 Task: Create new invoice with Date Opened :15-Apr-23, Select Customer: Razzoos Cajun Cafe, Terms: Payment Term 1. Make invoice entry for item-1 with Date: 15-Apr-23, Description: _x000D_
Michelob Ultra Amber Max Lager Bottles (12 oz x 12 ct), Action: Material, Income Account: Income:Sales, Quantity: 1, Unit Price: 20.6, Discount %: 9. Make entry for item-2 with Date: 15-Apr-23, Description: Drumstick Ice Cream , Action: Material, Income Account: Income:Sales, Quantity: 1, Unit Price: 12.25, Discount %: 6. Make entry for item-3 with Date: 15-Apr-23, Description: The Good Crisp Company Potato Chips Original, Action: Material, Income Account: Income:Sales, Quantity: 4, Unit Price: 13.25, Discount %: 8. Write Notes: Looking forward to serving you again.. Post Invoice with Post Date: 15-Apr-23, Post to Accounts: Assets:Accounts Receivable. Pay / Process Payment with Transaction Date: 15-May-23, Amount: 79.021, Transfer Account: Checking Account. Print Invoice, display notes by going to Option, then go to Display Tab and check Invoice Notes.
Action: Mouse moved to (155, 26)
Screenshot: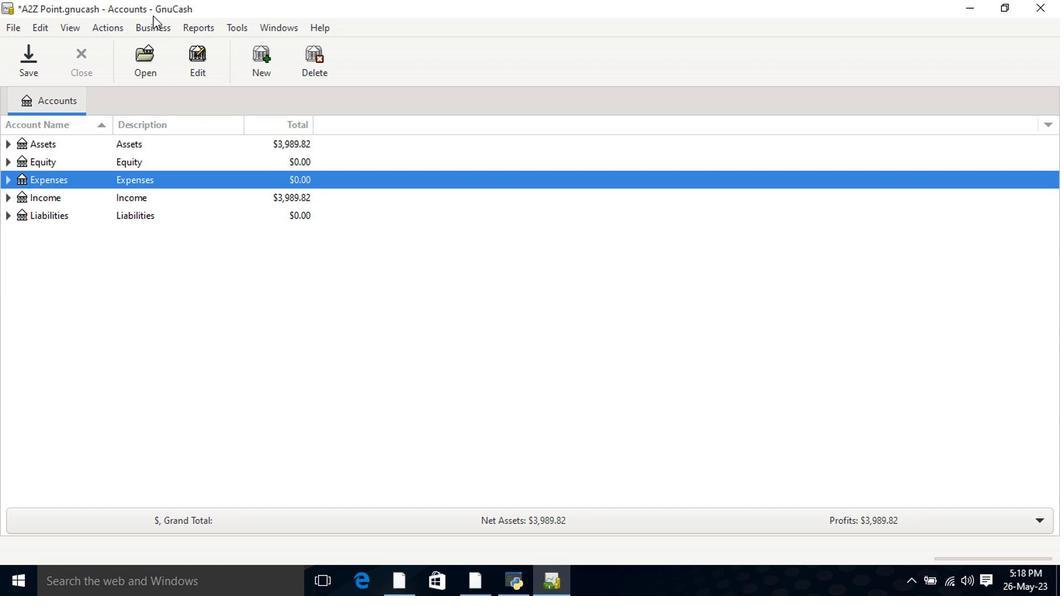 
Action: Mouse pressed left at (155, 26)
Screenshot: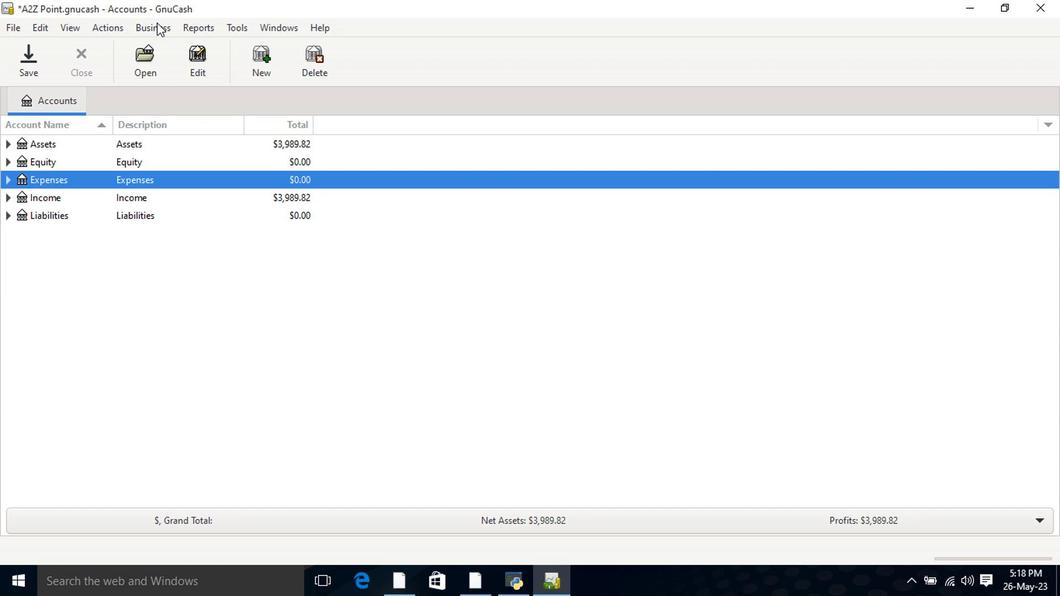
Action: Mouse moved to (342, 113)
Screenshot: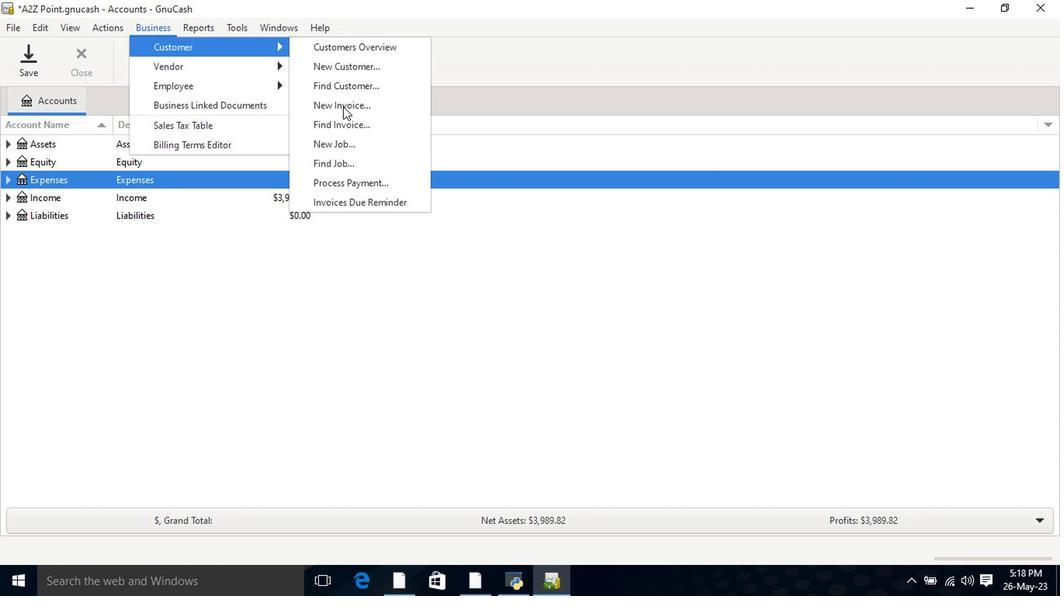 
Action: Mouse pressed left at (342, 113)
Screenshot: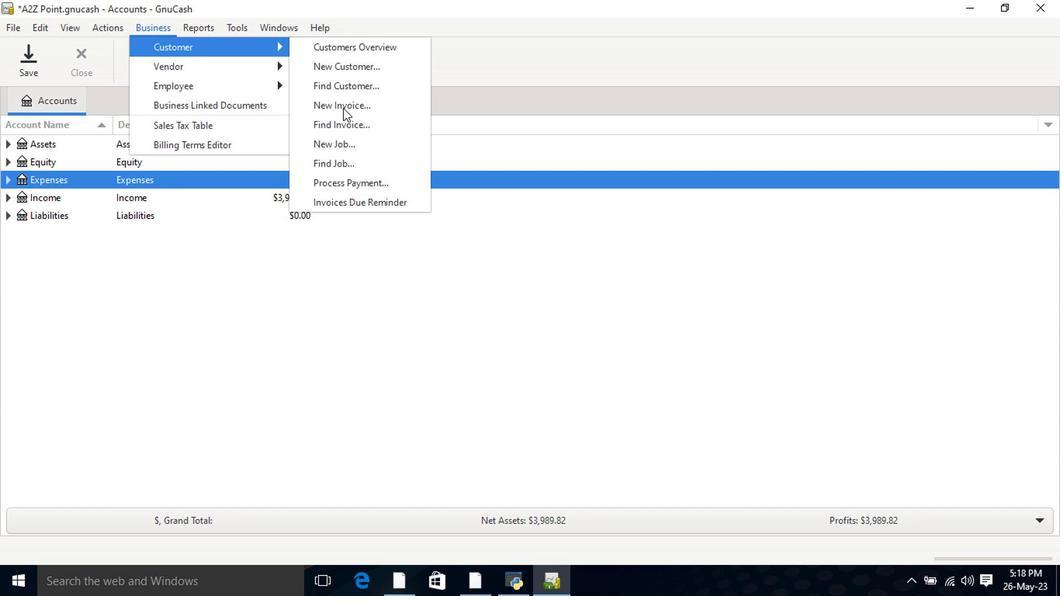 
Action: Mouse moved to (632, 240)
Screenshot: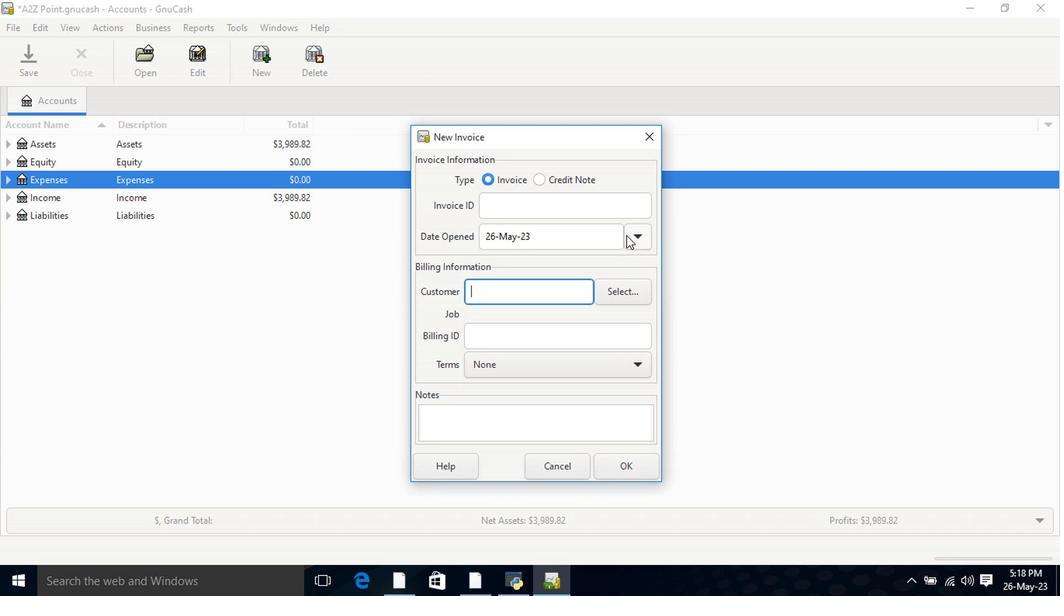 
Action: Mouse pressed left at (632, 240)
Screenshot: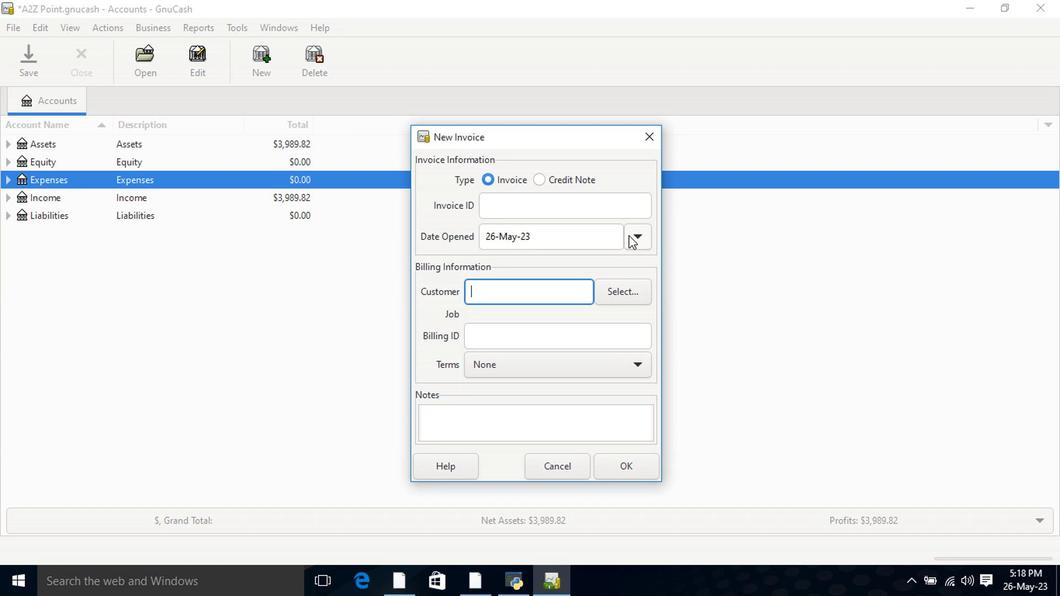 
Action: Mouse moved to (521, 264)
Screenshot: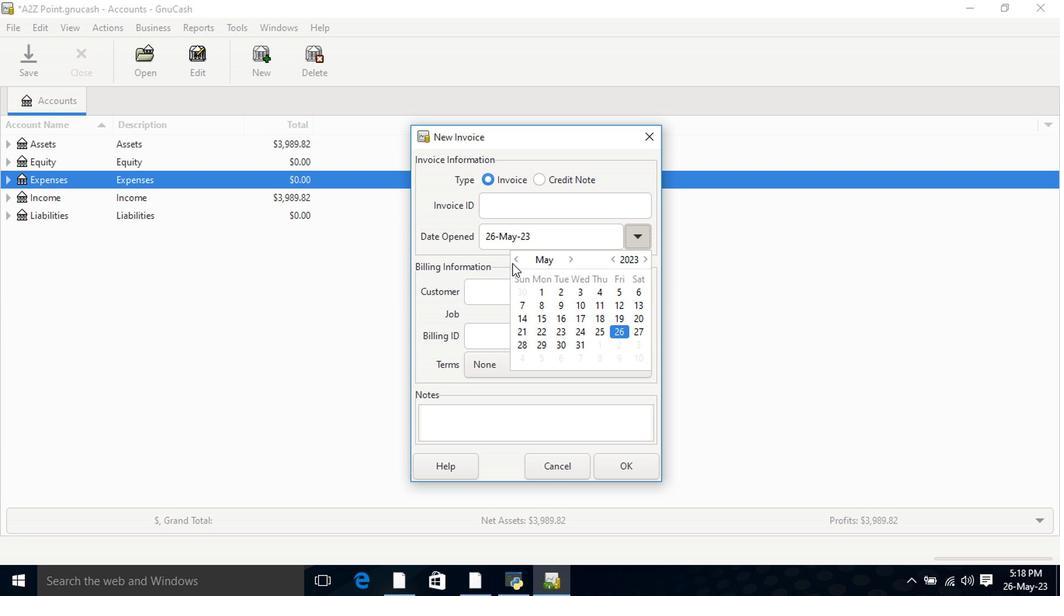 
Action: Mouse pressed left at (521, 264)
Screenshot: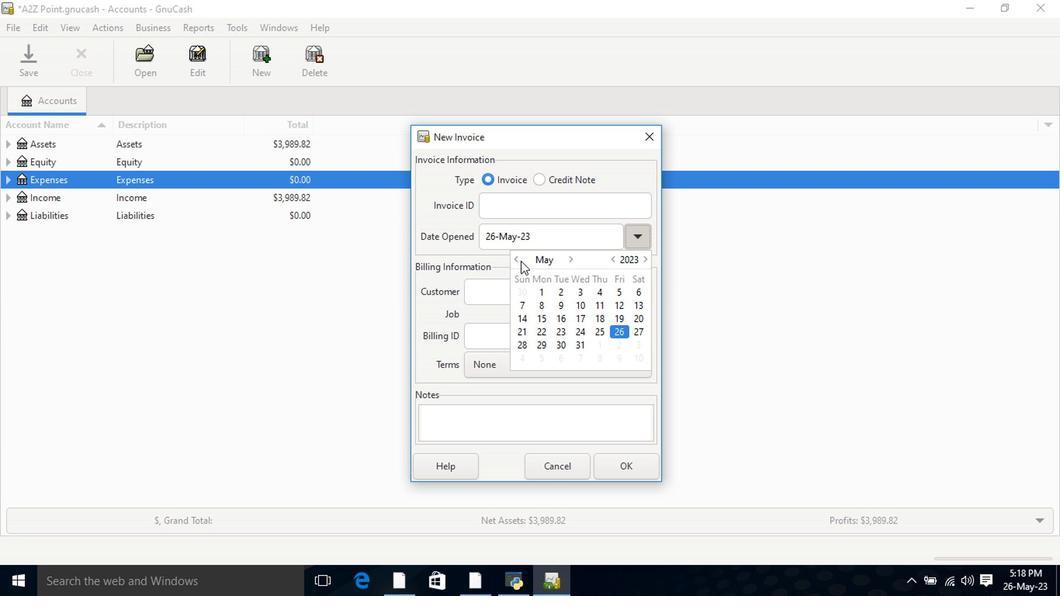 
Action: Mouse moved to (639, 240)
Screenshot: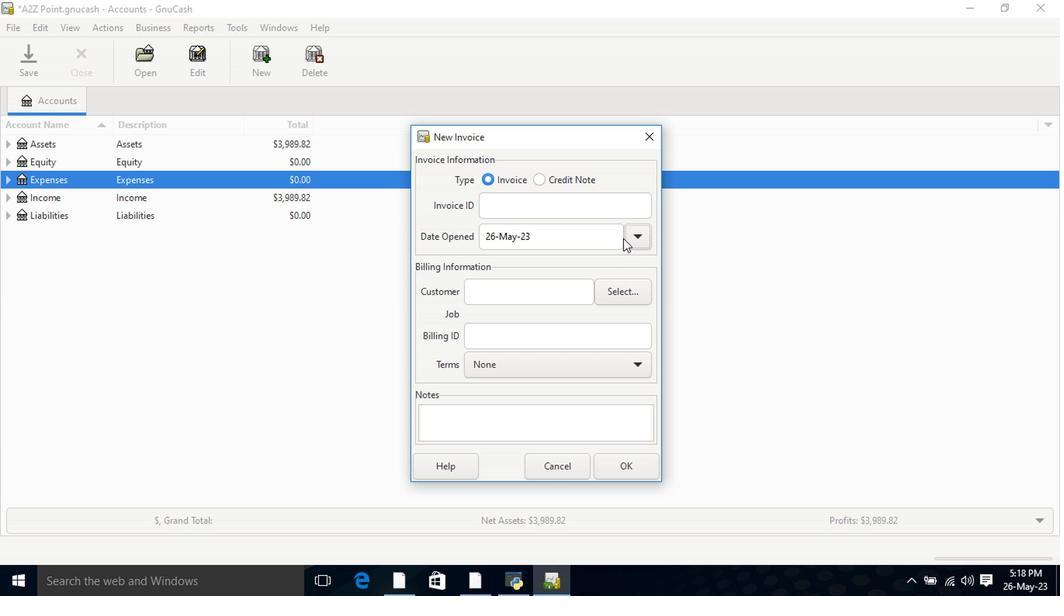 
Action: Mouse pressed left at (639, 240)
Screenshot: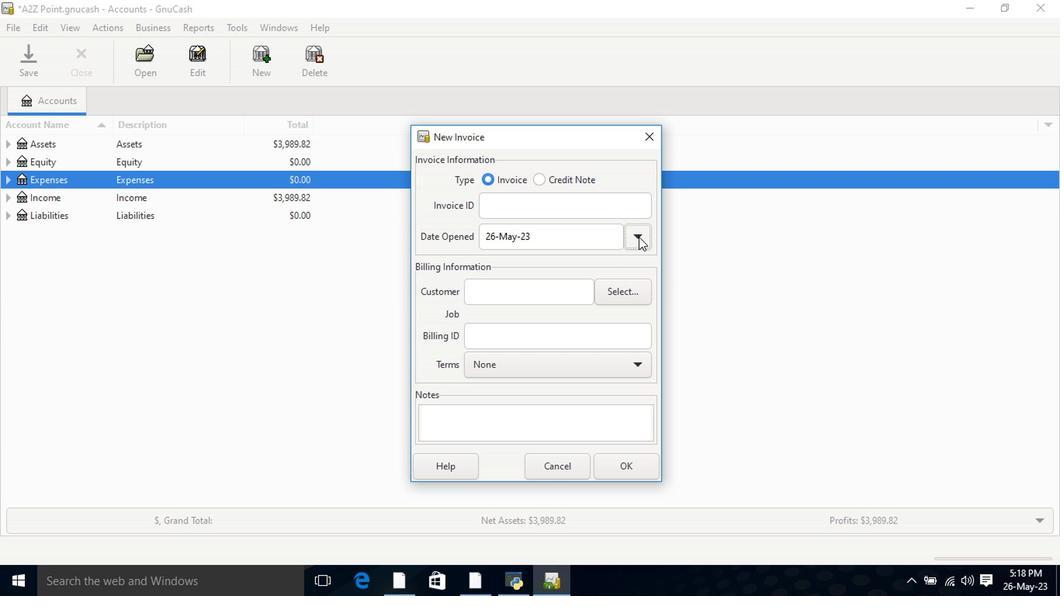 
Action: Mouse moved to (515, 263)
Screenshot: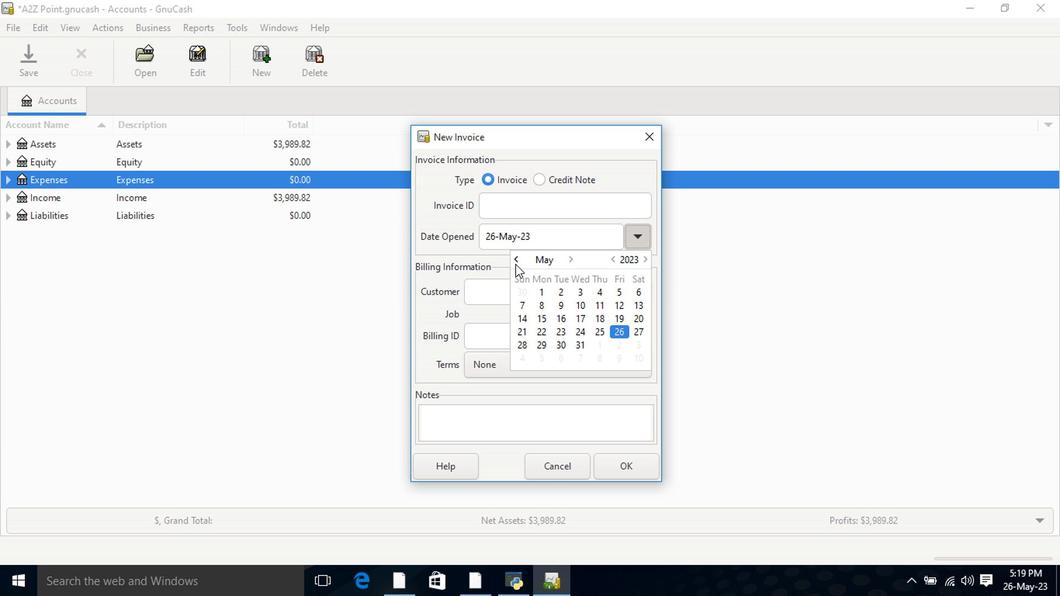 
Action: Mouse pressed left at (515, 263)
Screenshot: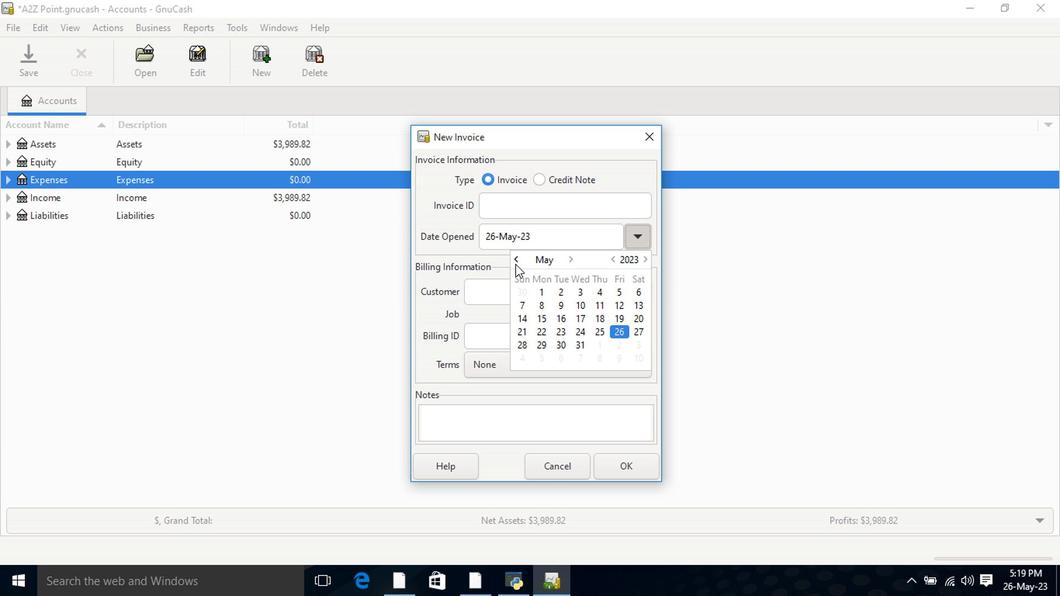 
Action: Mouse moved to (638, 320)
Screenshot: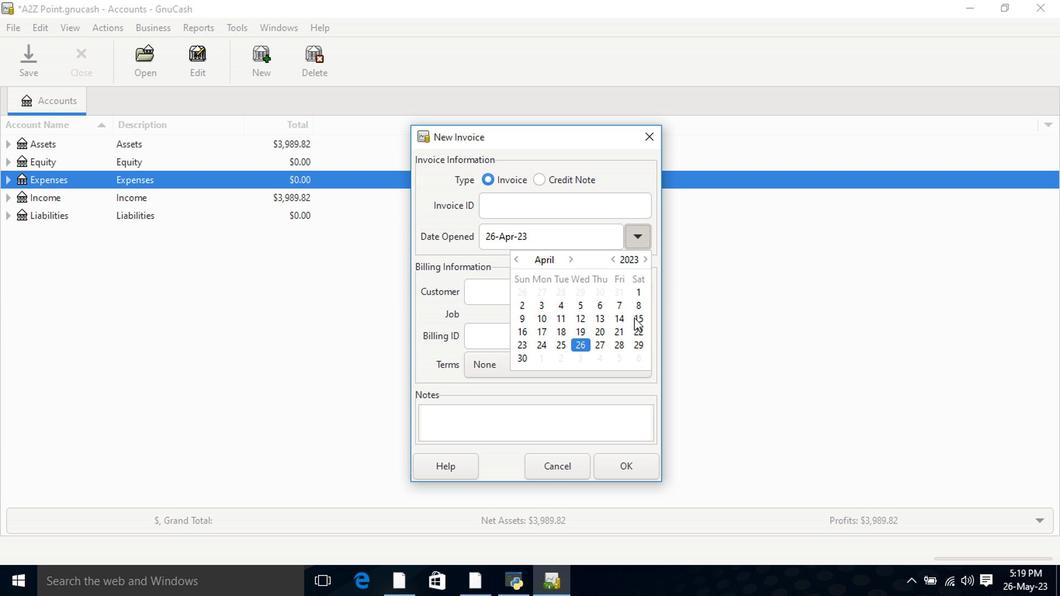 
Action: Mouse pressed left at (638, 320)
Screenshot: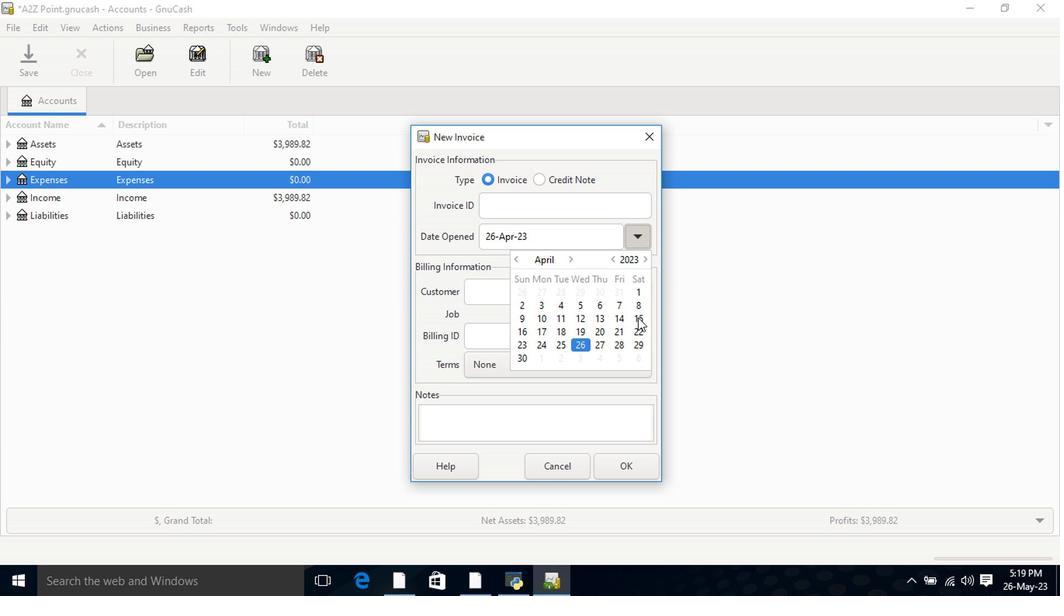 
Action: Mouse pressed left at (638, 320)
Screenshot: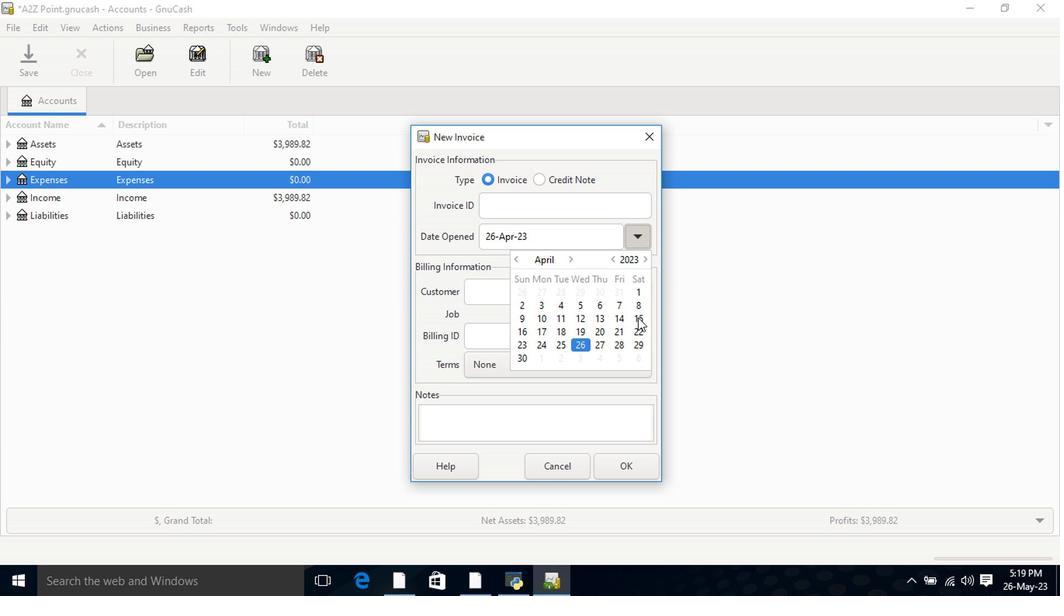 
Action: Mouse moved to (553, 292)
Screenshot: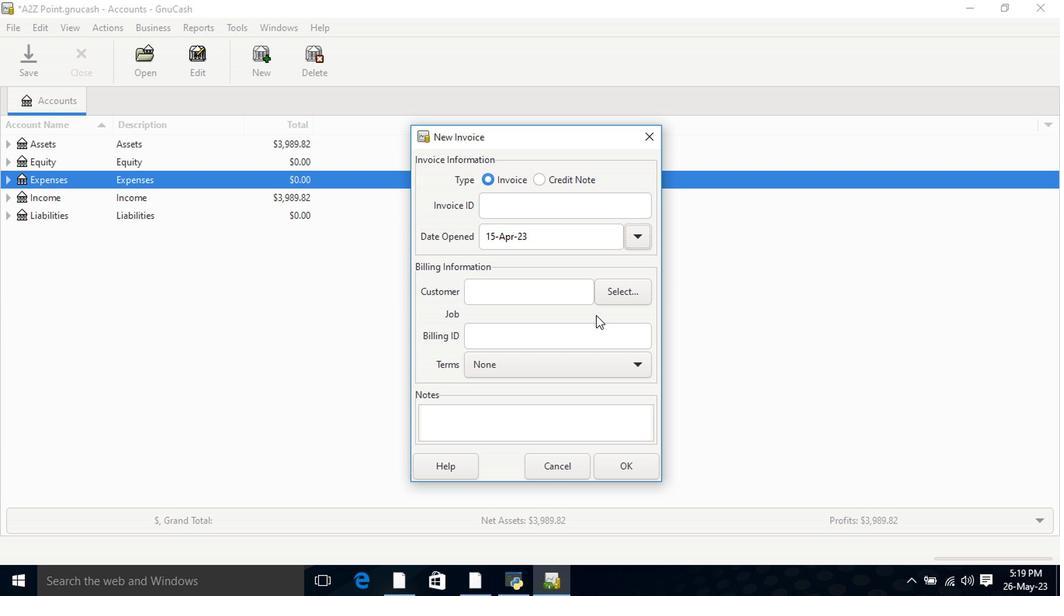 
Action: Mouse pressed left at (553, 292)
Screenshot: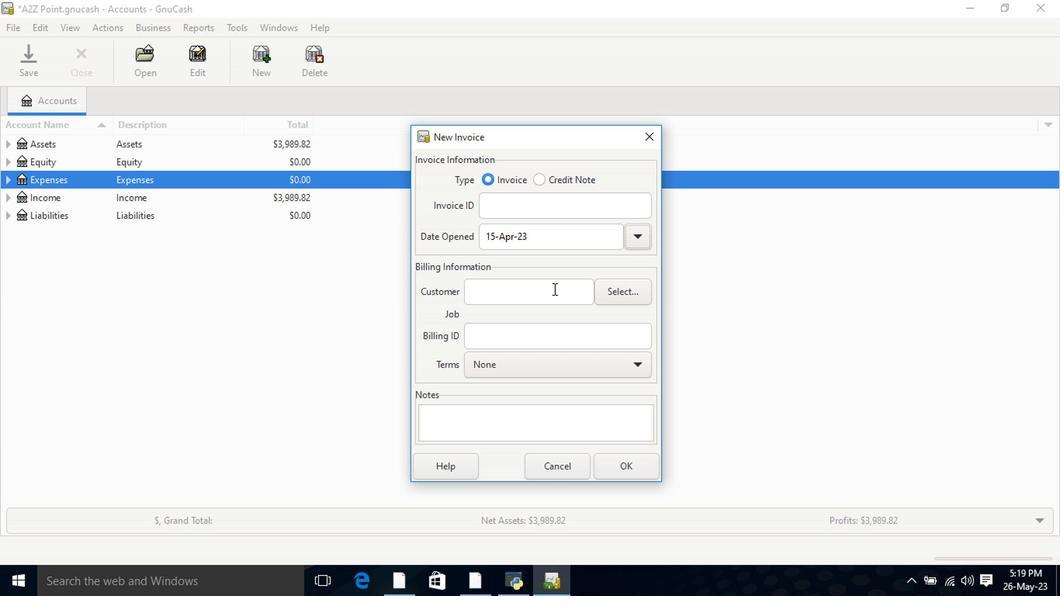 
Action: Key pressed <Key.shift>Razz
Screenshot: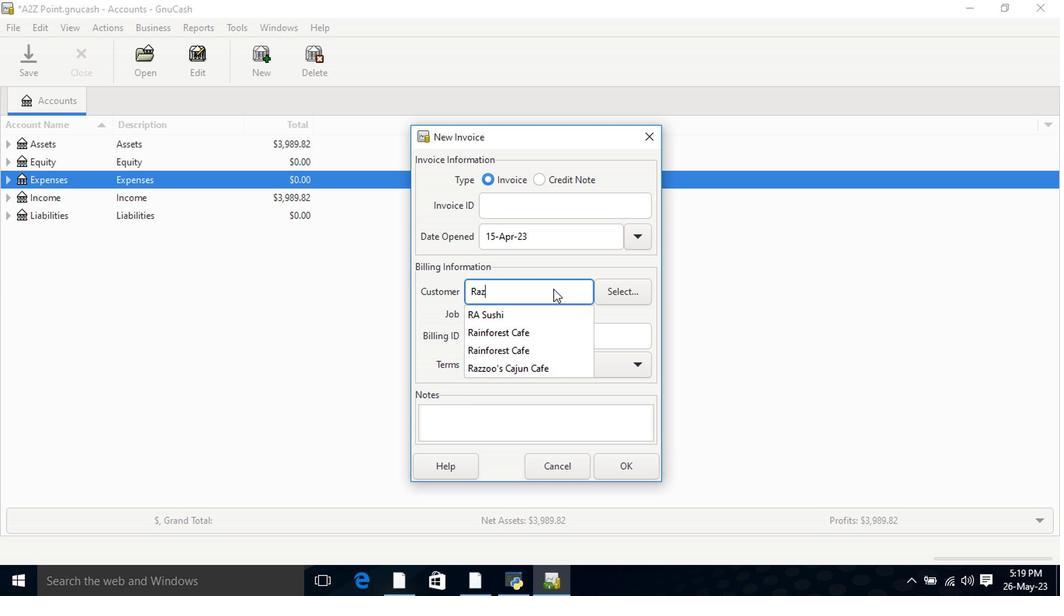 
Action: Mouse moved to (535, 313)
Screenshot: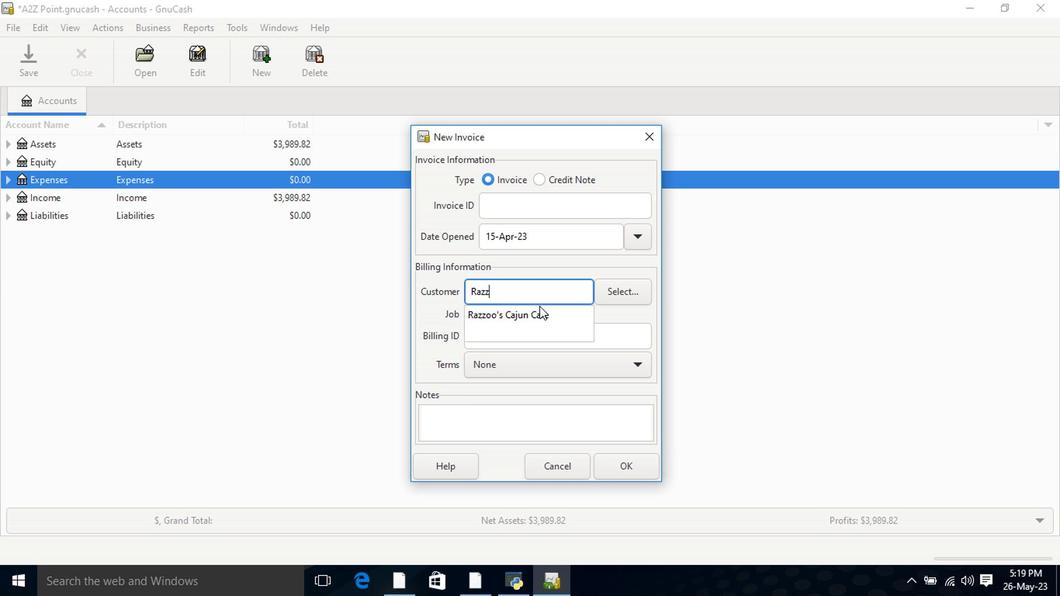 
Action: Mouse pressed left at (535, 313)
Screenshot: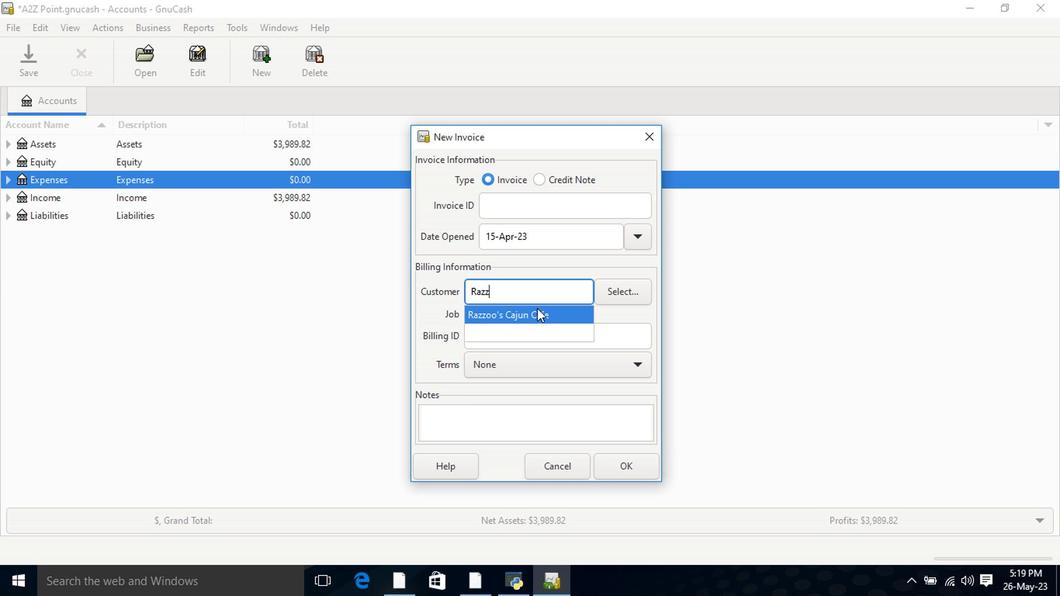 
Action: Mouse moved to (536, 381)
Screenshot: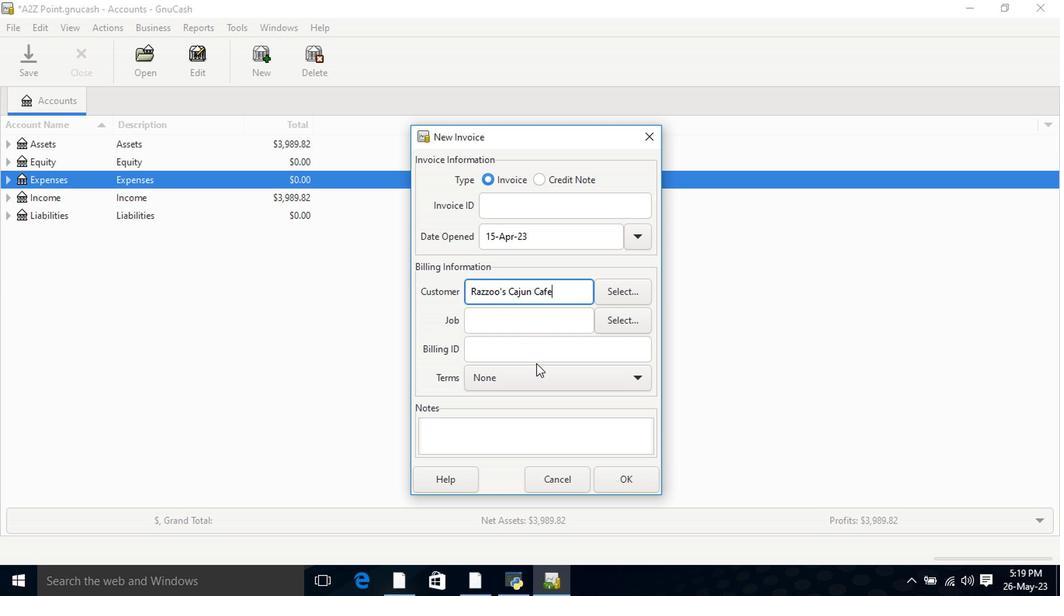 
Action: Mouse pressed left at (536, 381)
Screenshot: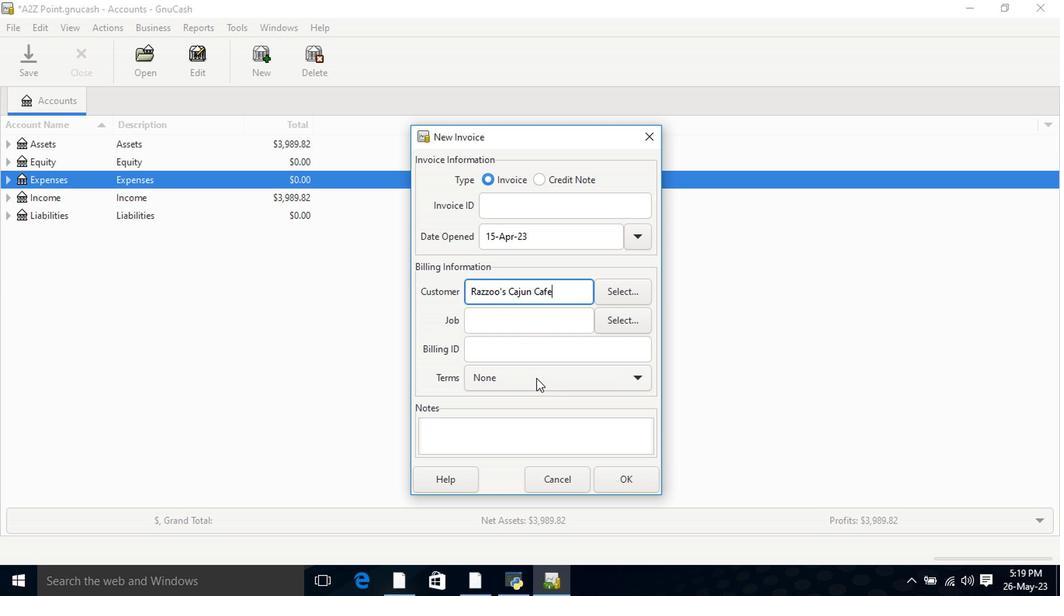 
Action: Mouse moved to (534, 399)
Screenshot: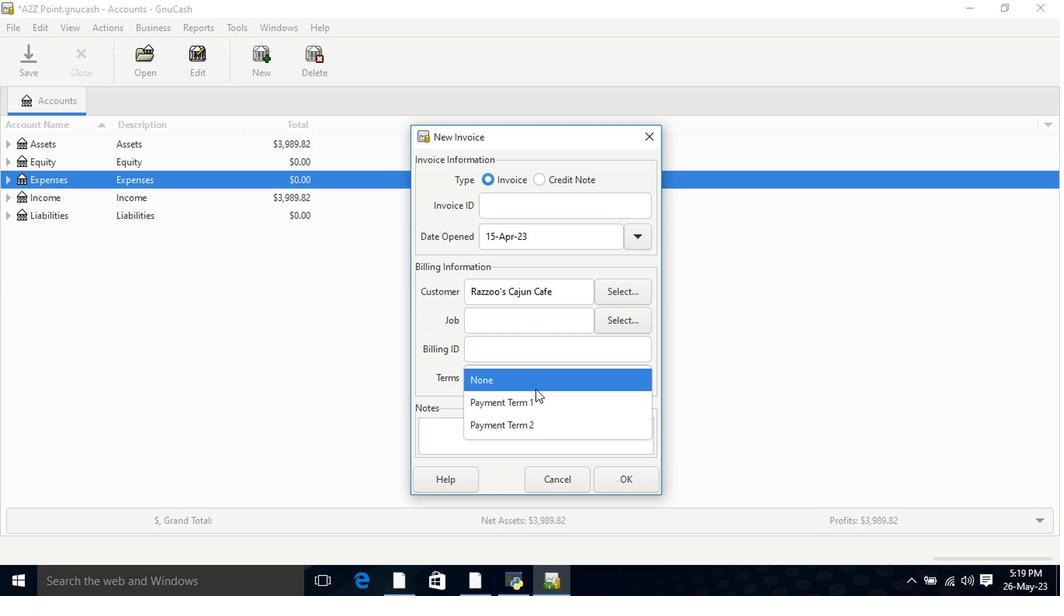 
Action: Mouse pressed left at (534, 399)
Screenshot: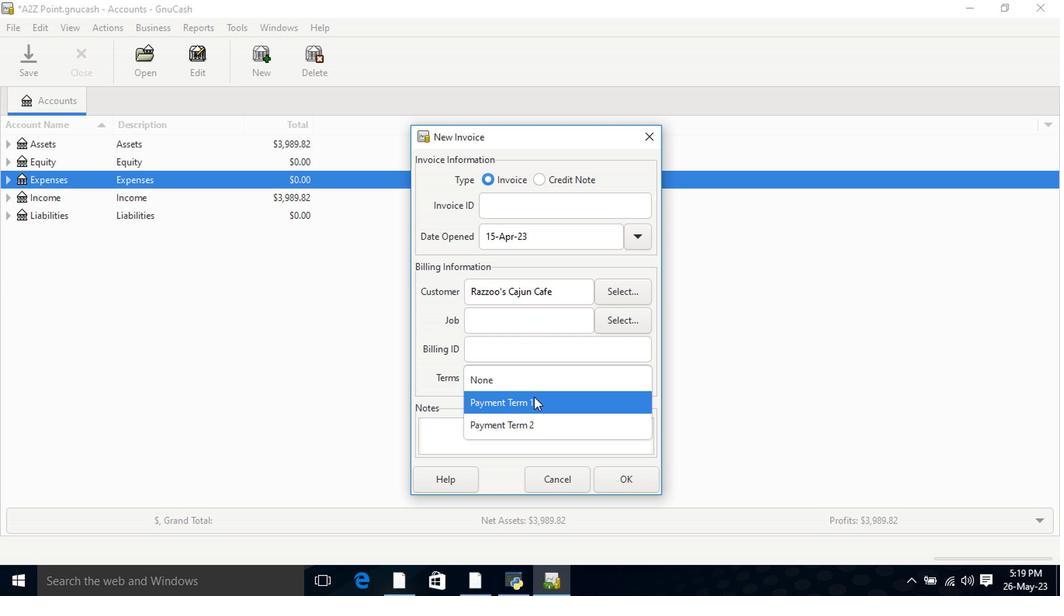 
Action: Mouse moved to (616, 487)
Screenshot: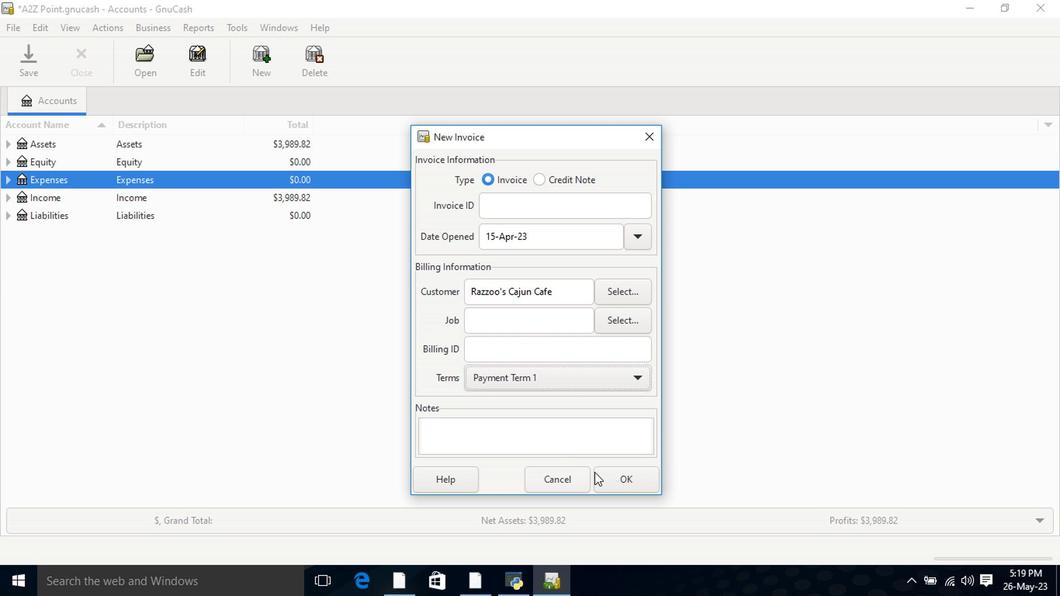 
Action: Mouse pressed left at (616, 487)
Screenshot: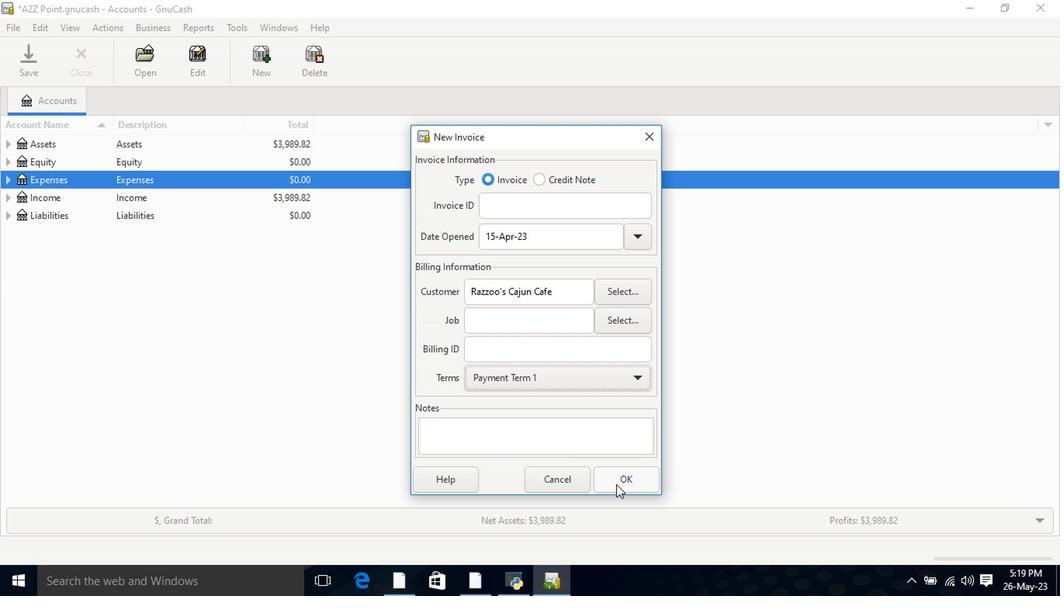 
Action: Mouse moved to (70, 302)
Screenshot: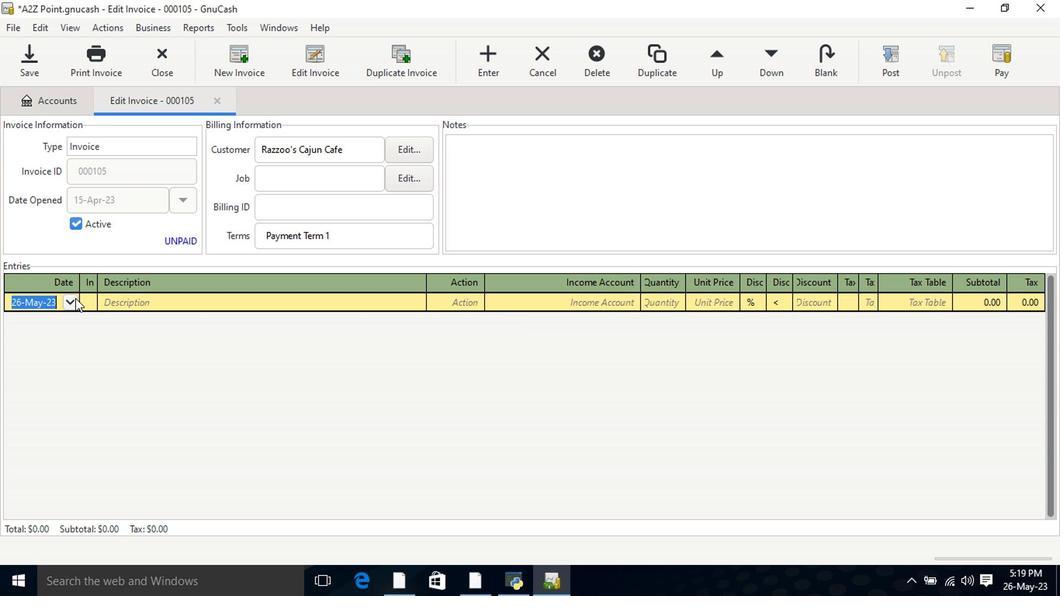 
Action: Mouse pressed left at (70, 302)
Screenshot: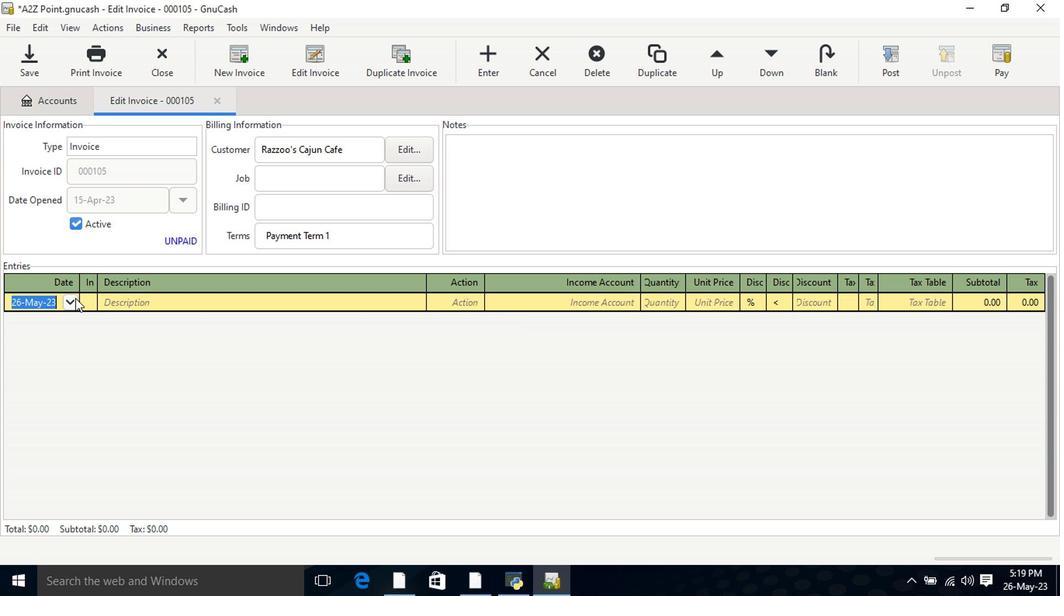 
Action: Mouse moved to (9, 324)
Screenshot: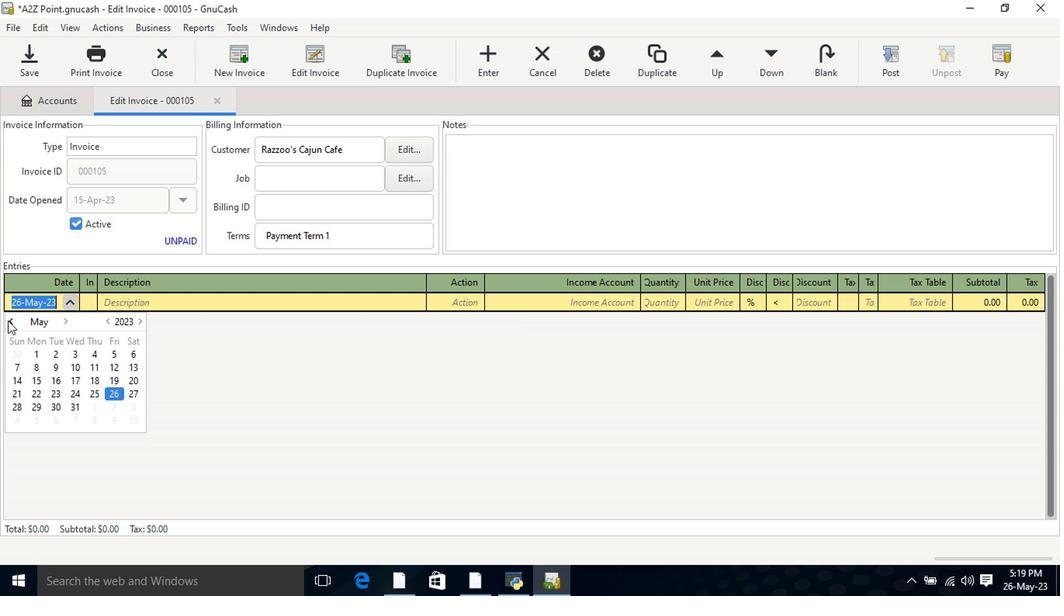 
Action: Mouse pressed left at (9, 324)
Screenshot: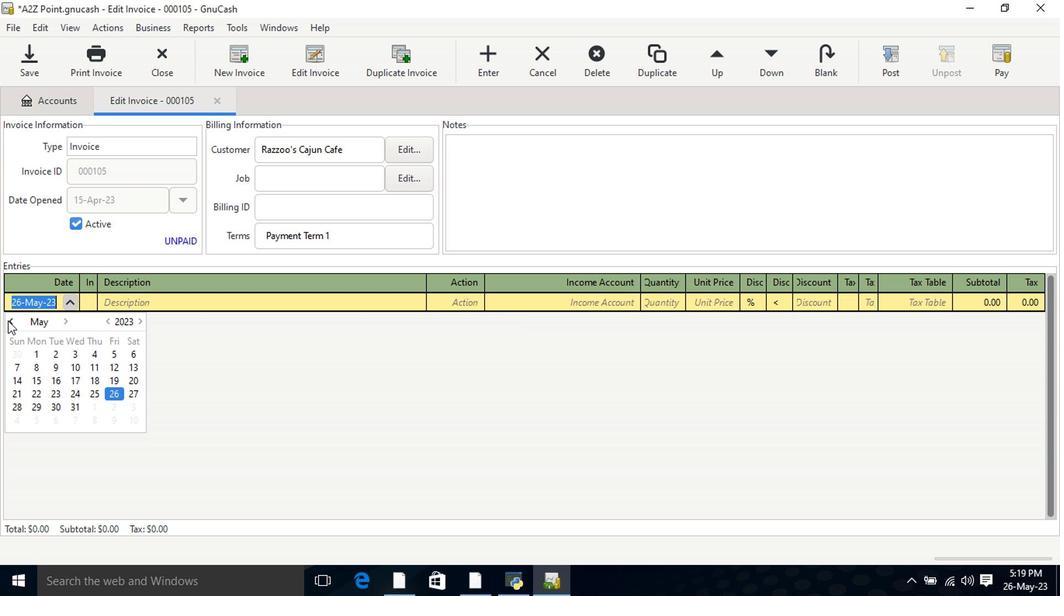 
Action: Mouse moved to (138, 378)
Screenshot: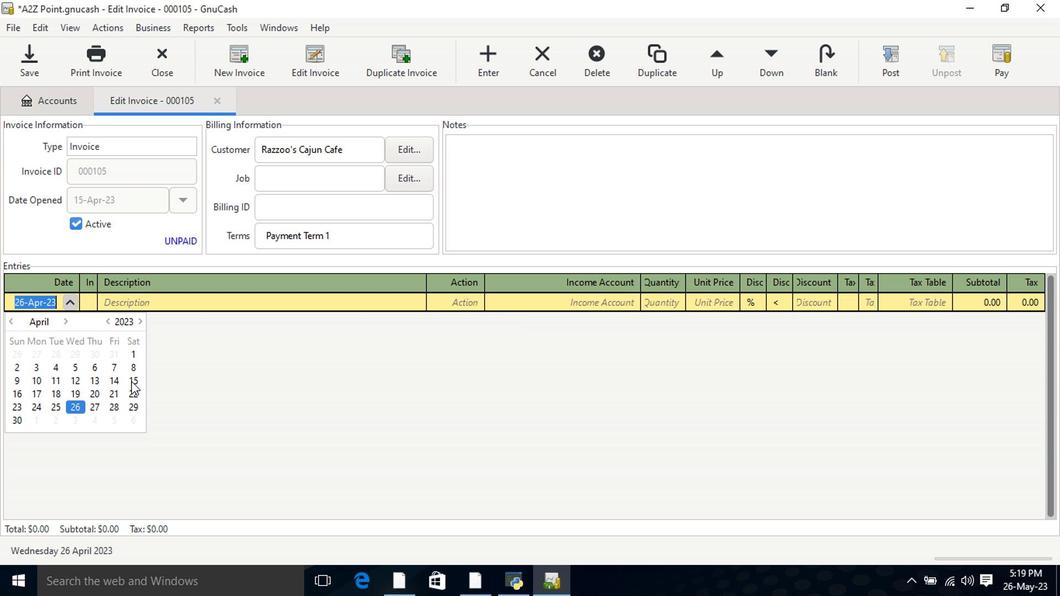 
Action: Mouse pressed left at (138, 378)
Screenshot: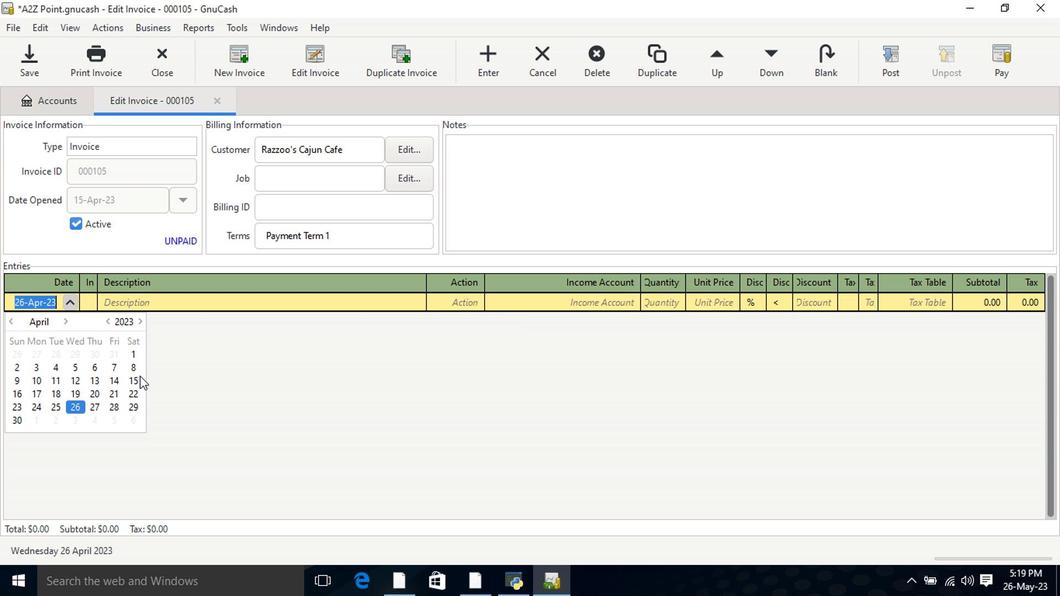 
Action: Mouse moved to (133, 384)
Screenshot: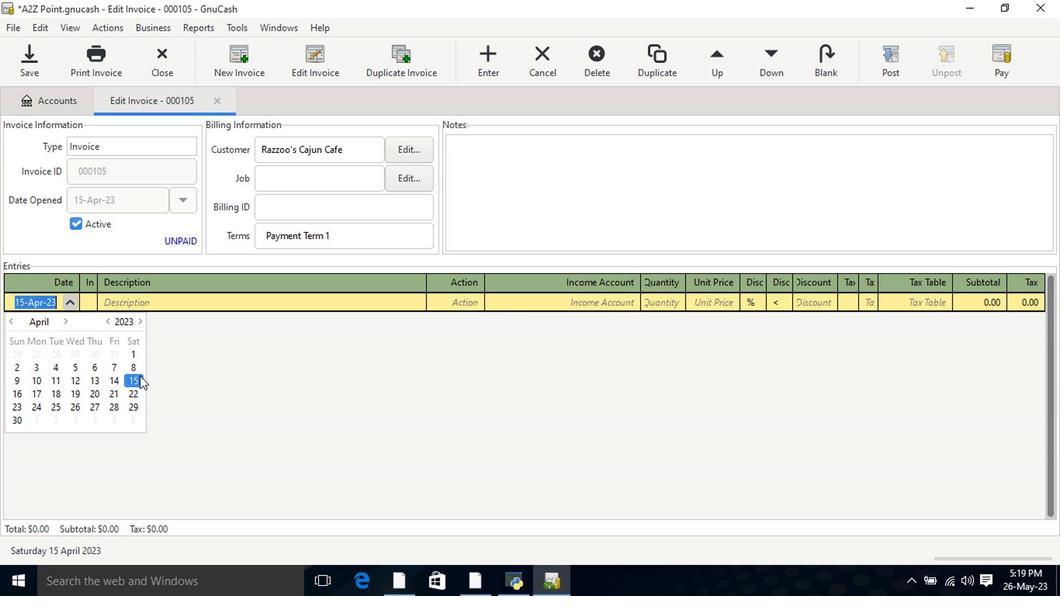 
Action: Mouse pressed left at (133, 384)
Screenshot: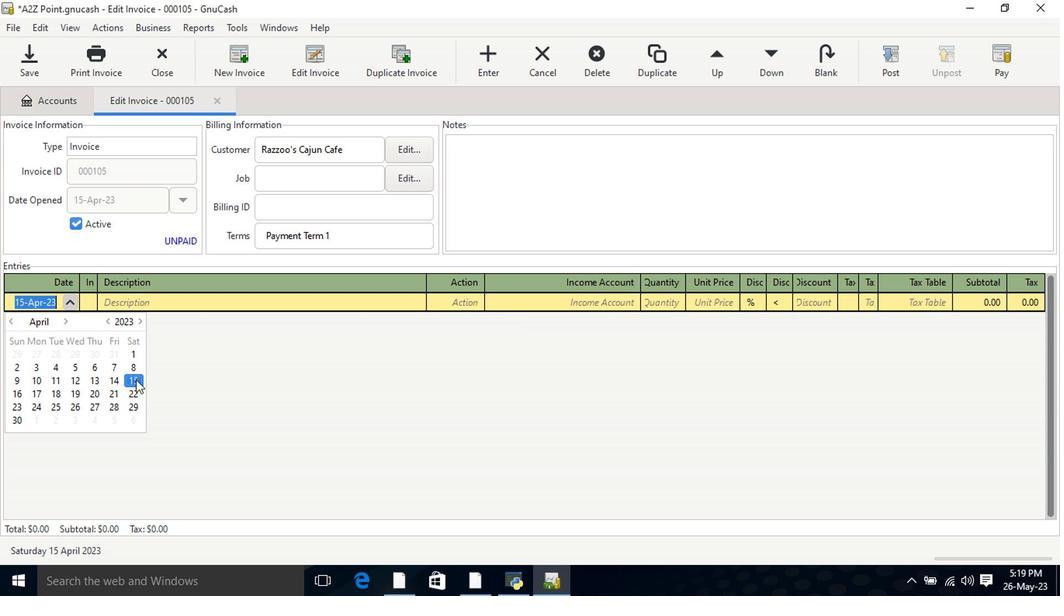 
Action: Mouse pressed left at (133, 384)
Screenshot: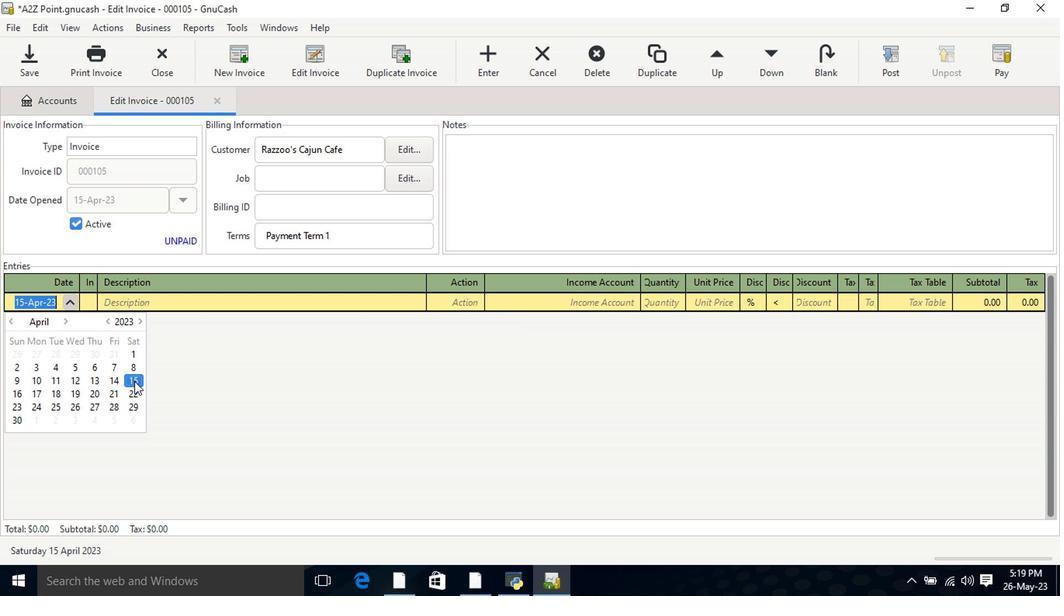 
Action: Mouse moved to (158, 309)
Screenshot: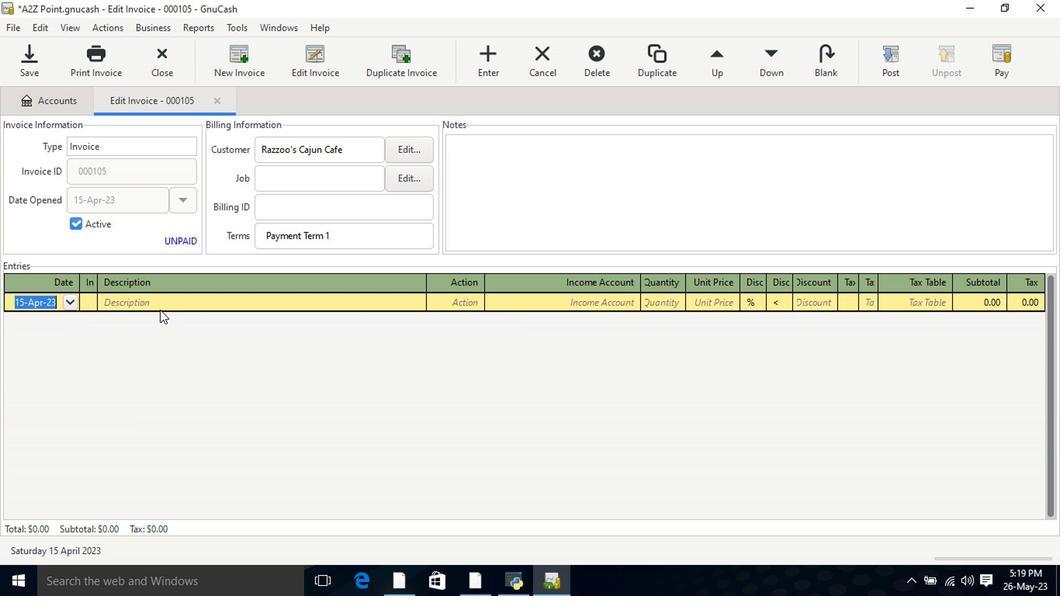 
Action: Mouse pressed left at (158, 309)
Screenshot: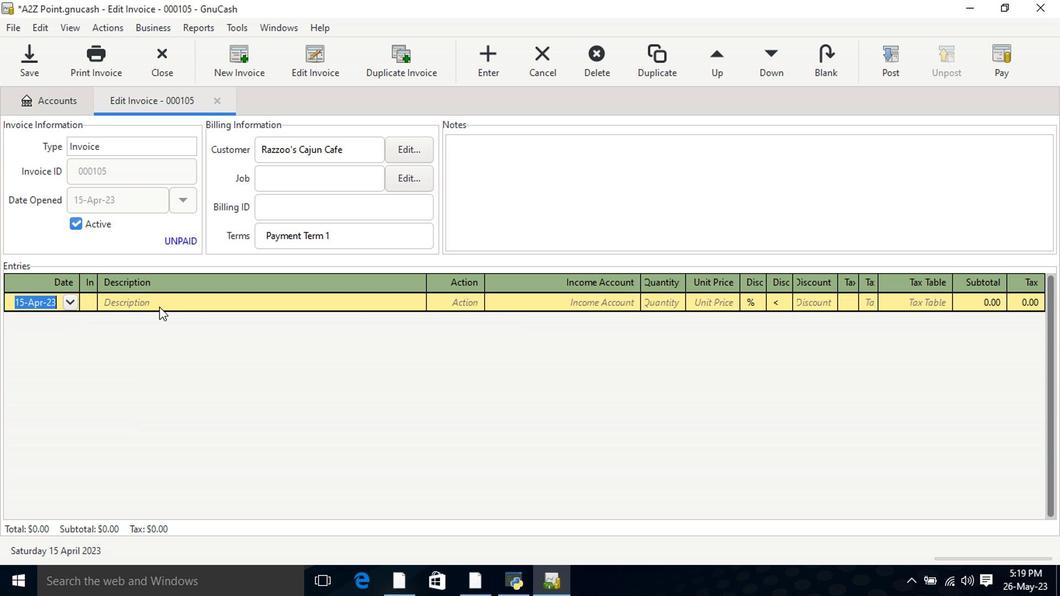 
Action: Key pressed <Key.shift>Michelob<Key.space><Key.shift>Ultra<Key.space><Key.shift>Amber<Key.space><Key.shift>Max<Key.space><Key.shift>Lager<Key.space><Key.shift>Bottles<Key.space><Key.shift_r>(12<Key.space>oz<Key.space>x<Key.space>12<Key.space>ct<Key.shift_r>)<Key.tab>mate<Key.tab>incom<Key.down><Key.down><Key.down><Key.tab>1<Key.tab>21<Key.tab>
Screenshot: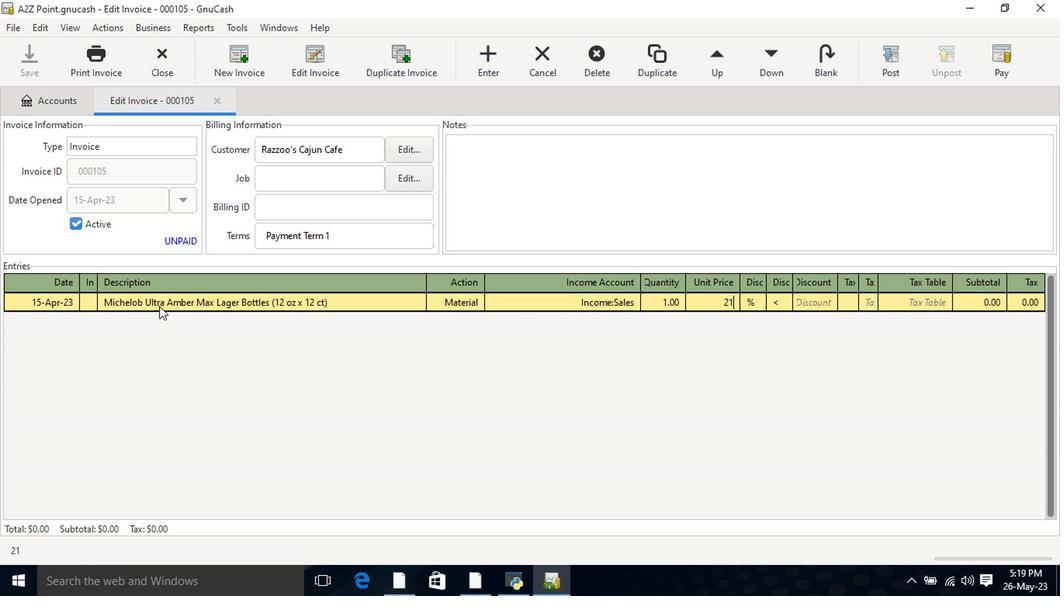 
Action: Mouse moved to (772, 309)
Screenshot: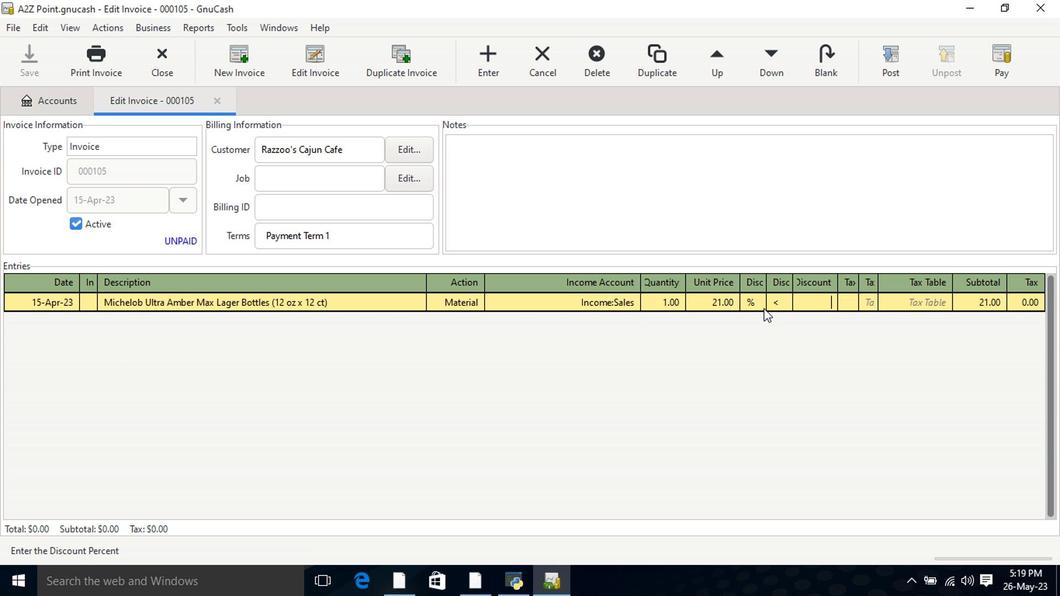 
Action: Mouse pressed left at (772, 309)
Screenshot: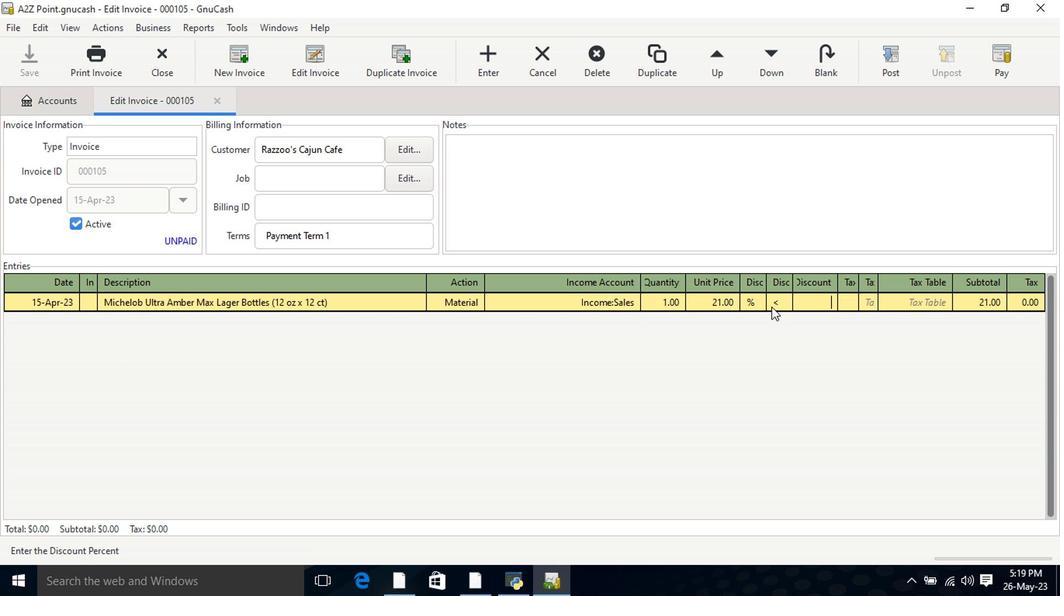 
Action: Mouse moved to (822, 303)
Screenshot: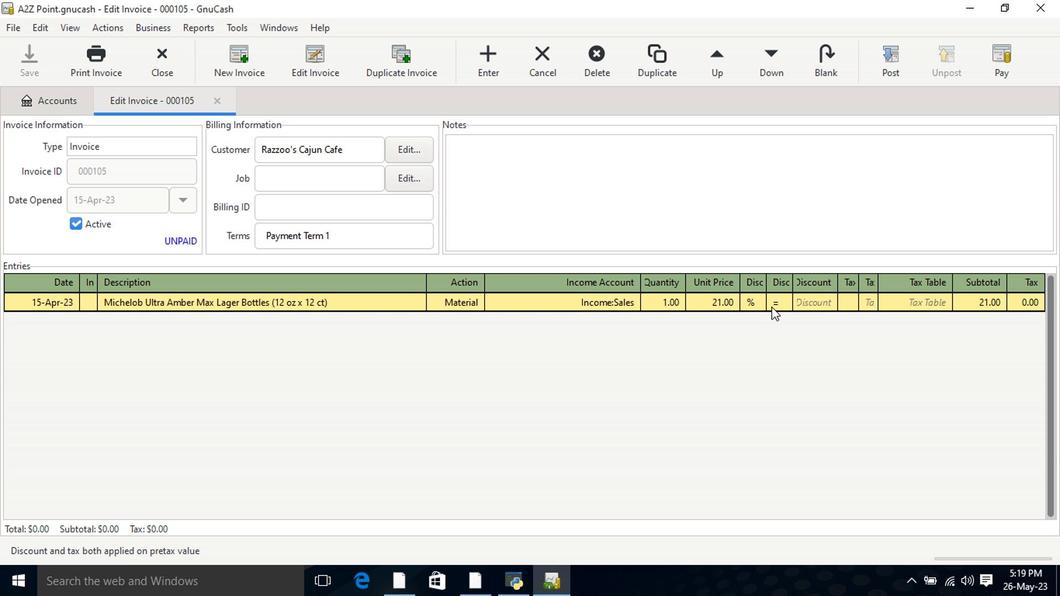 
Action: Mouse pressed left at (822, 303)
Screenshot: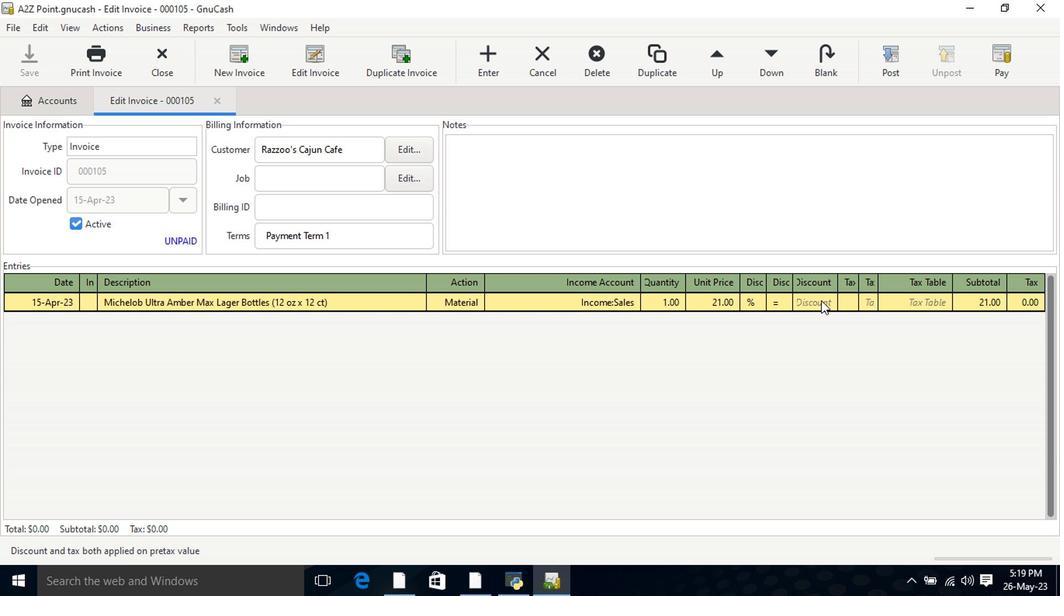 
Action: Key pressed 9<Key.tab><Key.tab><Key.shift>Drumstick<Key.space><Key.shift>Ice<Key.space><Key.shift>Cream<Key.tab>mate<Key.tab>onc<Key.backspace><Key.backspace><Key.backspace>incom
Screenshot: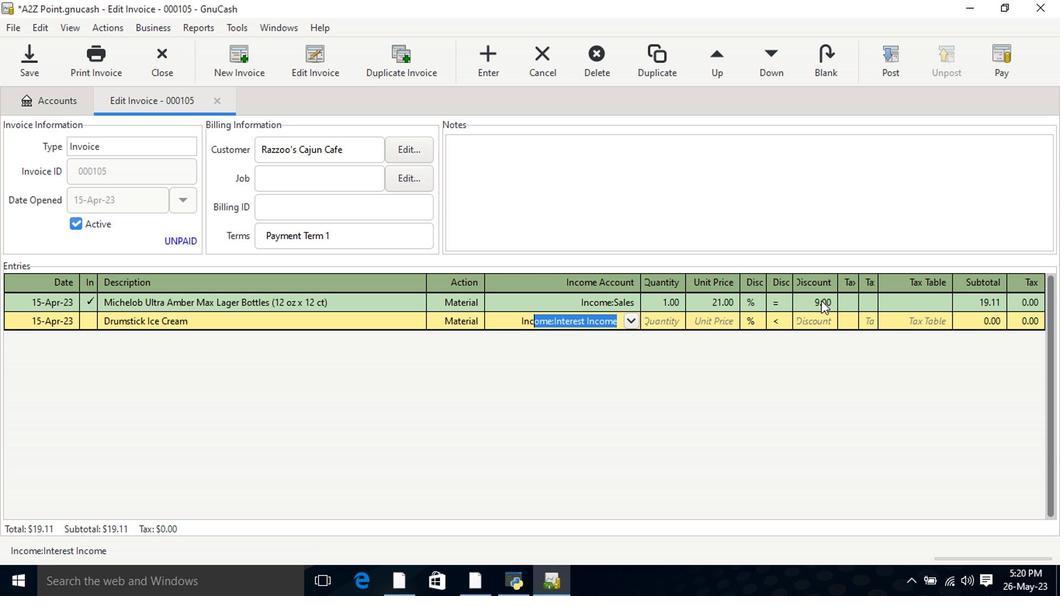 
Action: Mouse moved to (635, 328)
Screenshot: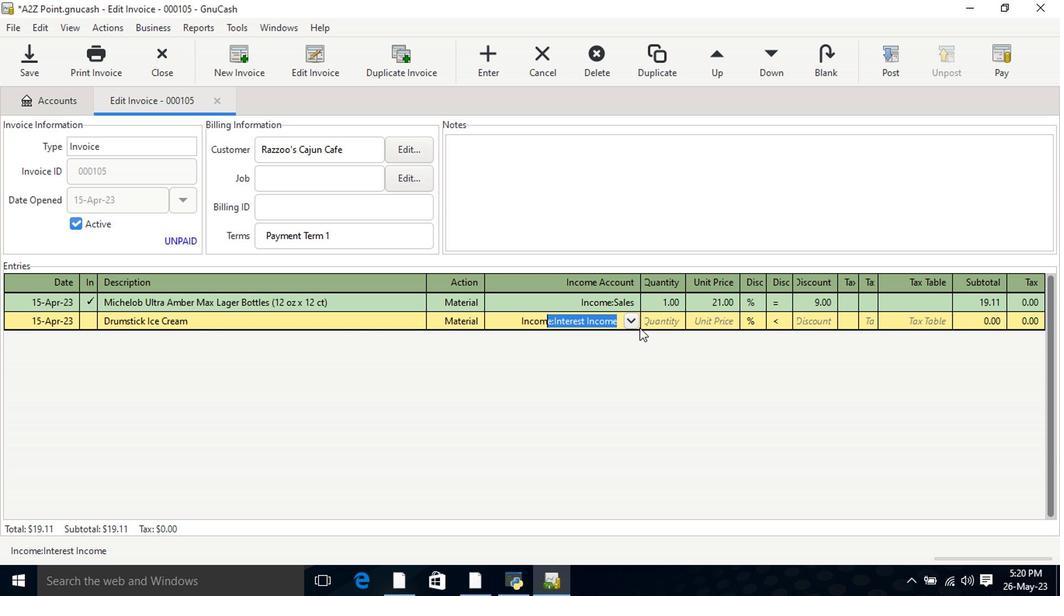 
Action: Mouse pressed left at (635, 328)
Screenshot: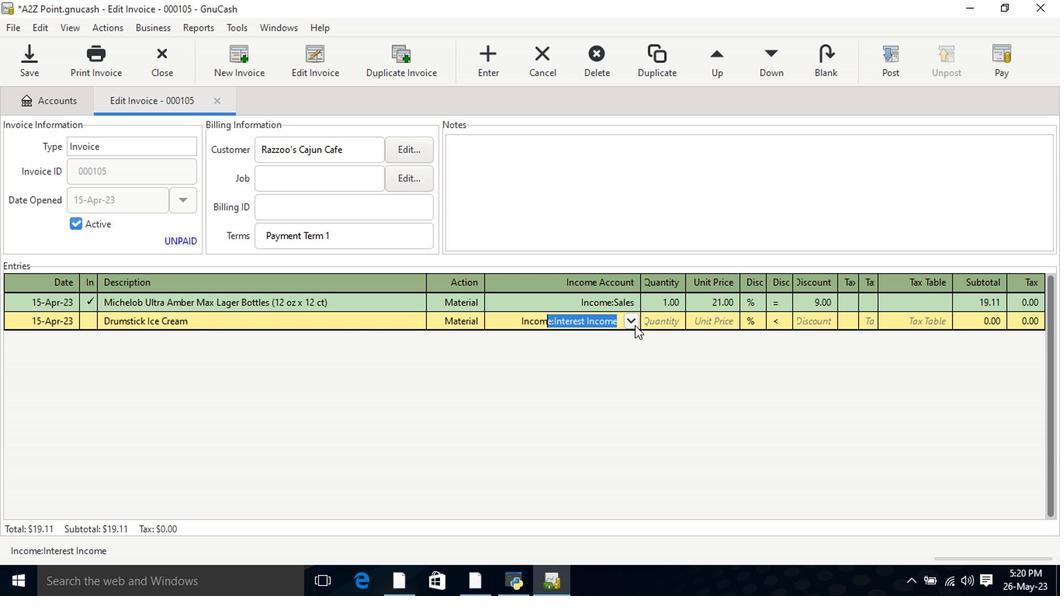 
Action: Mouse moved to (538, 398)
Screenshot: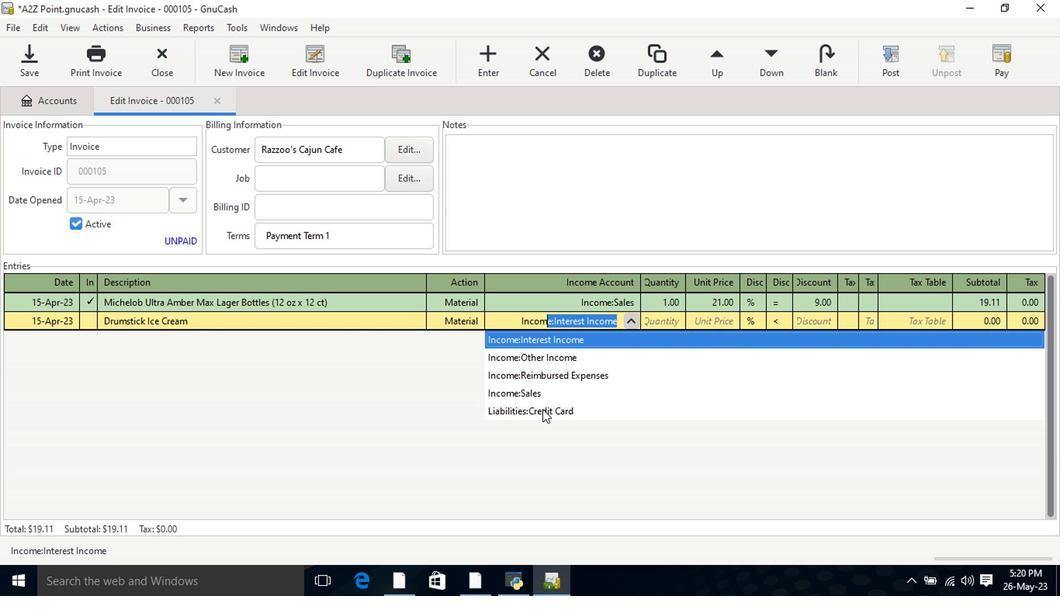 
Action: Mouse pressed left at (538, 398)
Screenshot: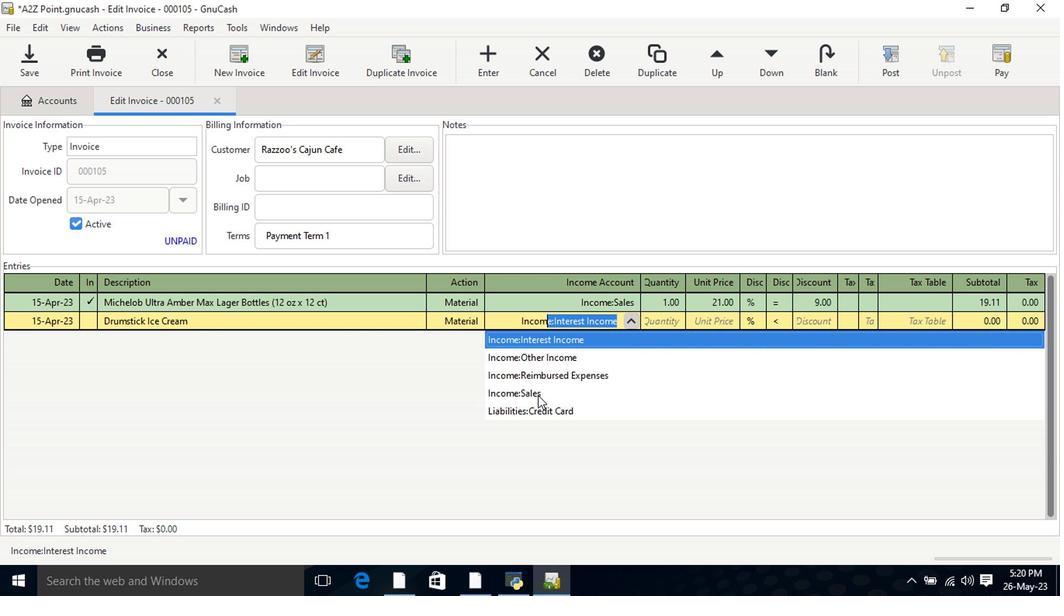 
Action: Mouse moved to (664, 325)
Screenshot: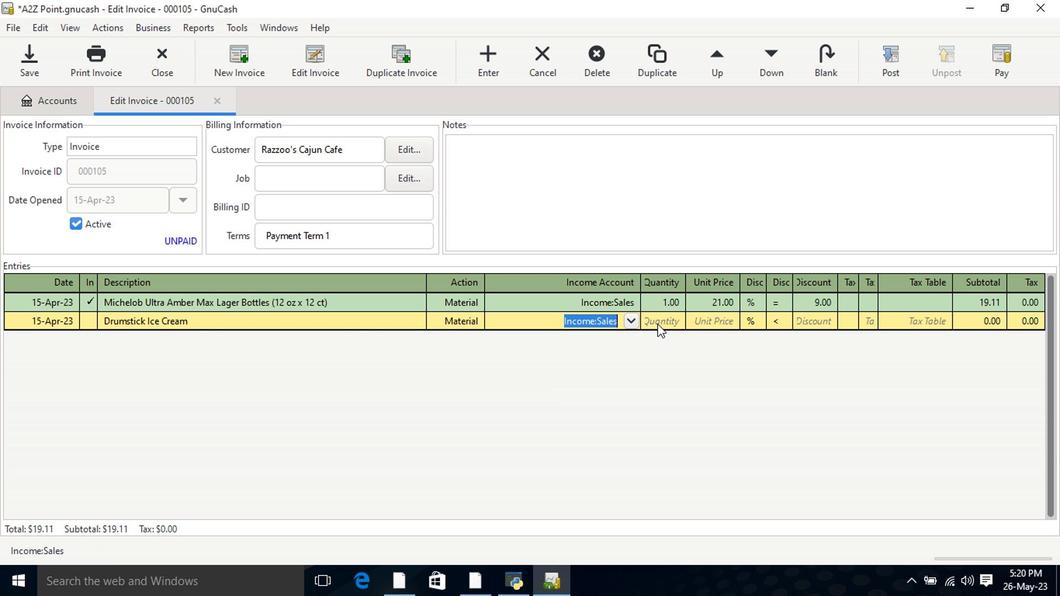 
Action: Key pressed <Key.tab>
Screenshot: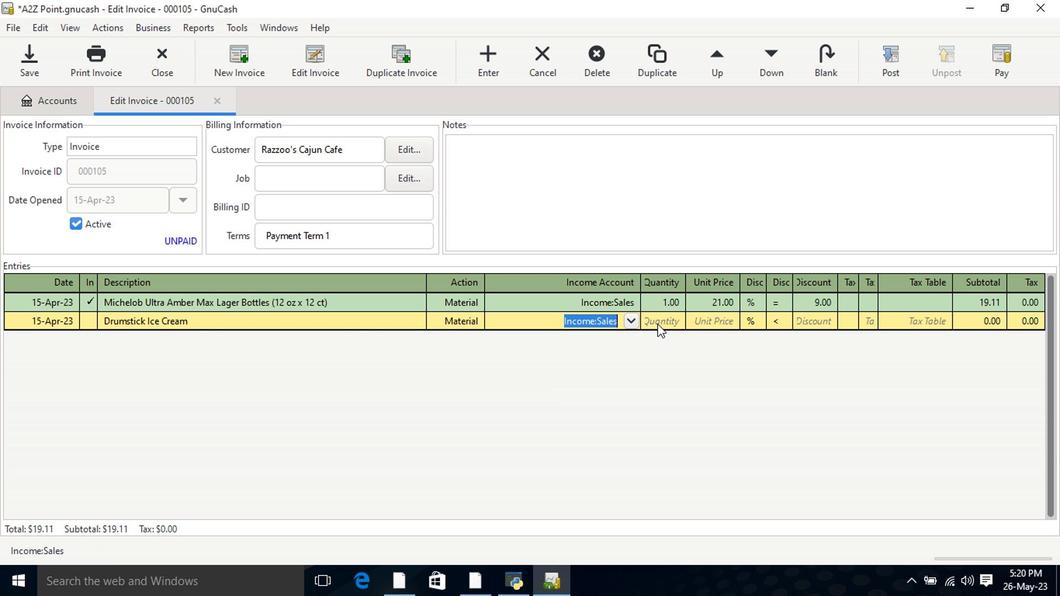 
Action: Mouse pressed left at (664, 325)
Screenshot: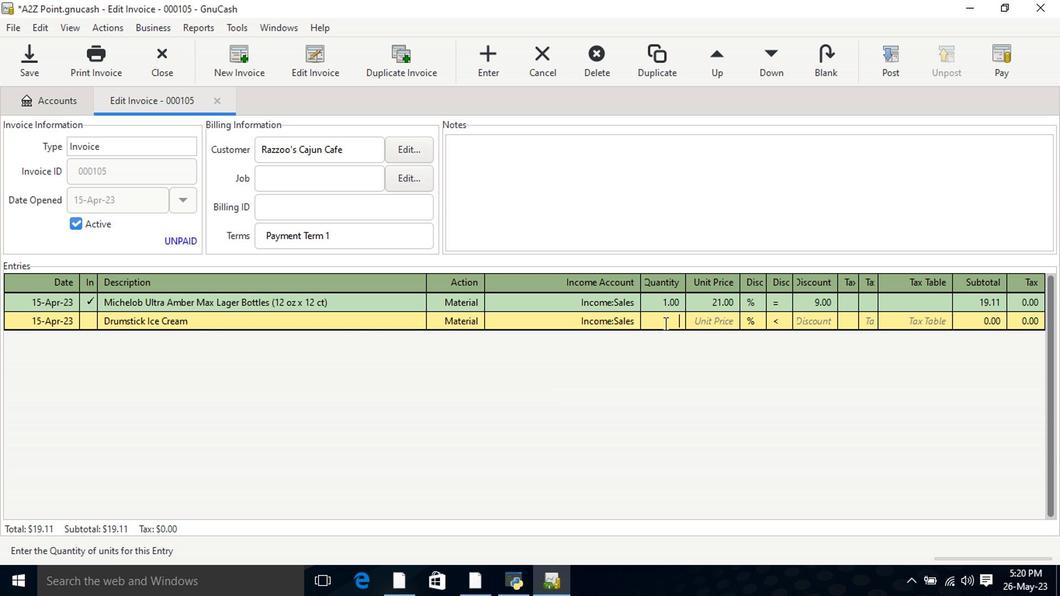 
Action: Key pressed 1<Key.tab>12.25<Key.tab>
Screenshot: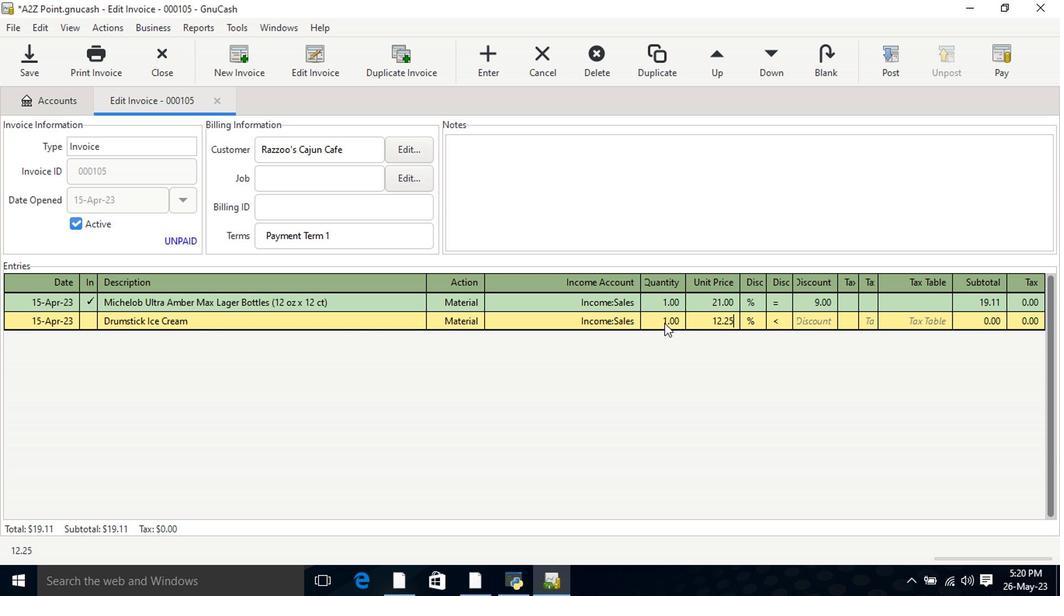 
Action: Mouse moved to (781, 324)
Screenshot: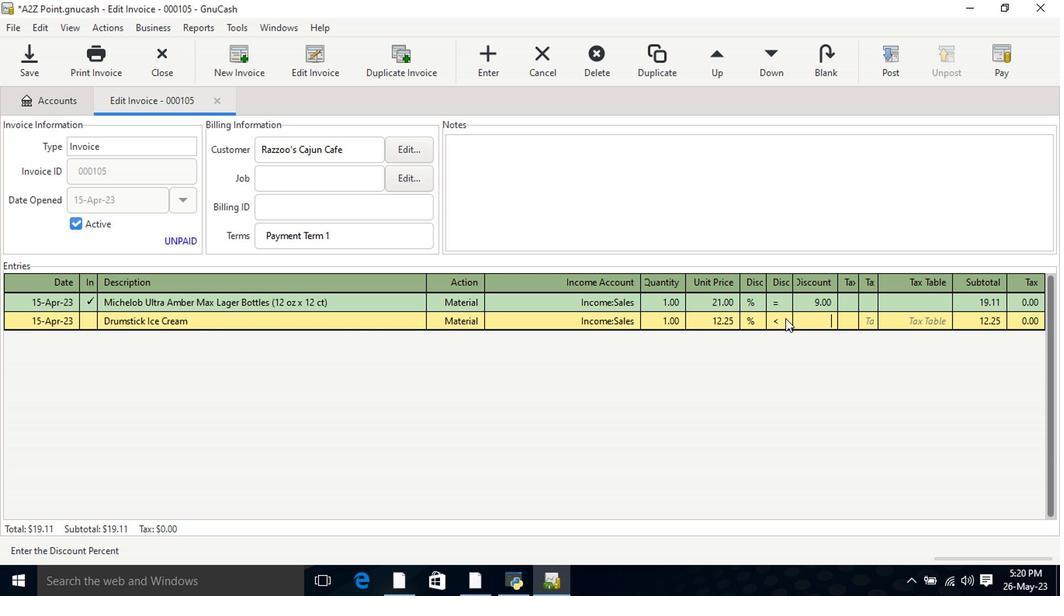 
Action: Mouse pressed left at (781, 324)
Screenshot: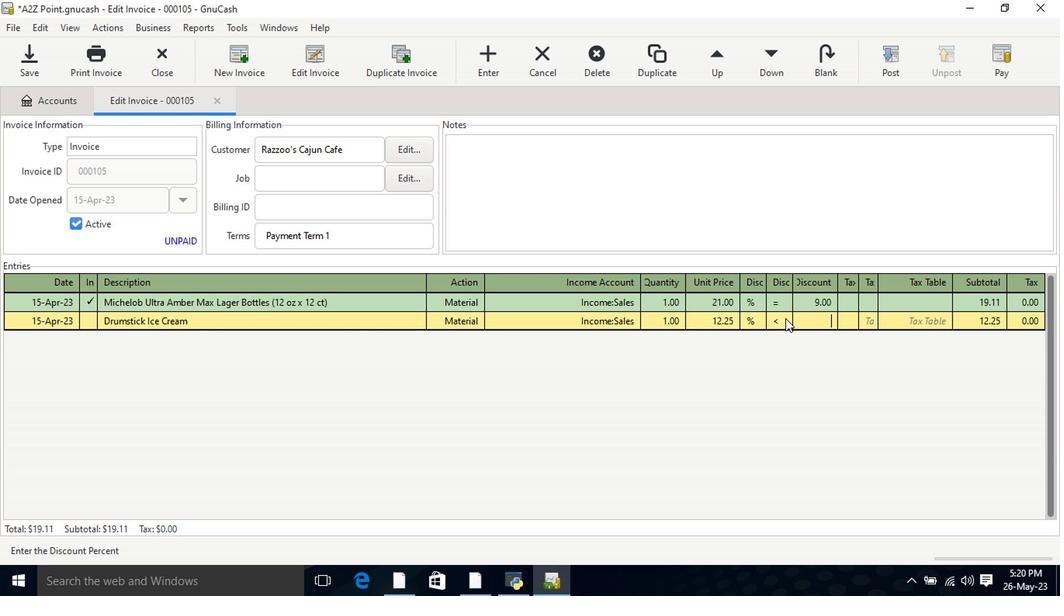 
Action: Mouse moved to (804, 324)
Screenshot: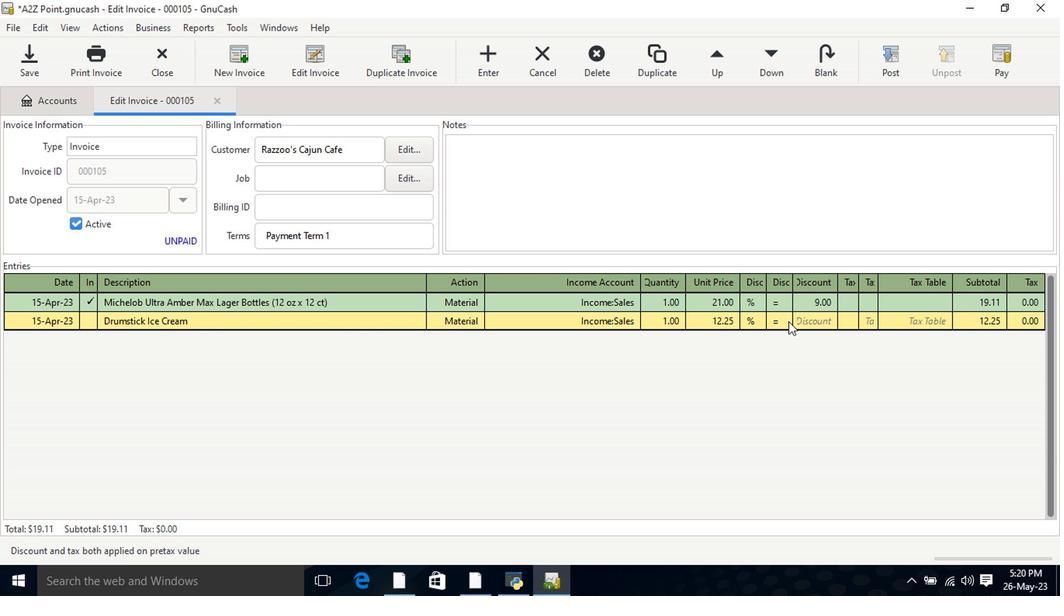 
Action: Mouse pressed left at (804, 324)
Screenshot: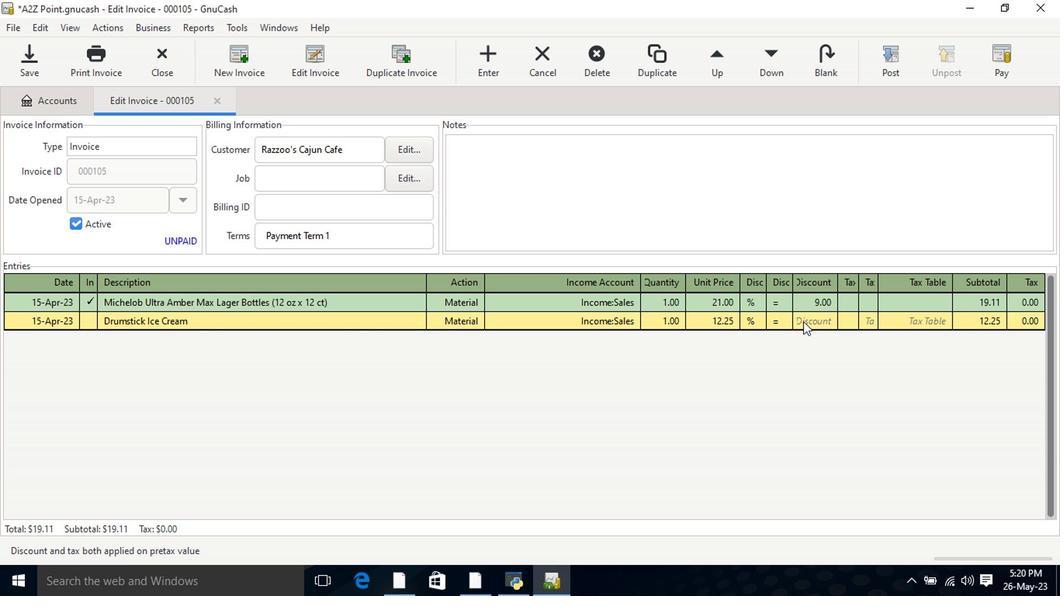 
Action: Key pressed 6<Key.tab><Key.tab><Key.shift>The<Key.space><Key.shift>Good<Key.space><Key.shift>crisp<Key.space><Key.backspace><Key.backspace><Key.backspace><Key.backspace><Key.backspace><Key.backspace><Key.shift>Crisp<Key.space><Key.shift>Company<Key.space><Key.shift>Potato<Key.space><Key.shift>Chips<Key.space><Key.shift>Original<Key.tab>mate<Key.tab>incom<Key.down><Key.down><Key.down><Key.tab>4<Key.tab>13.3<Key.tab>
Screenshot: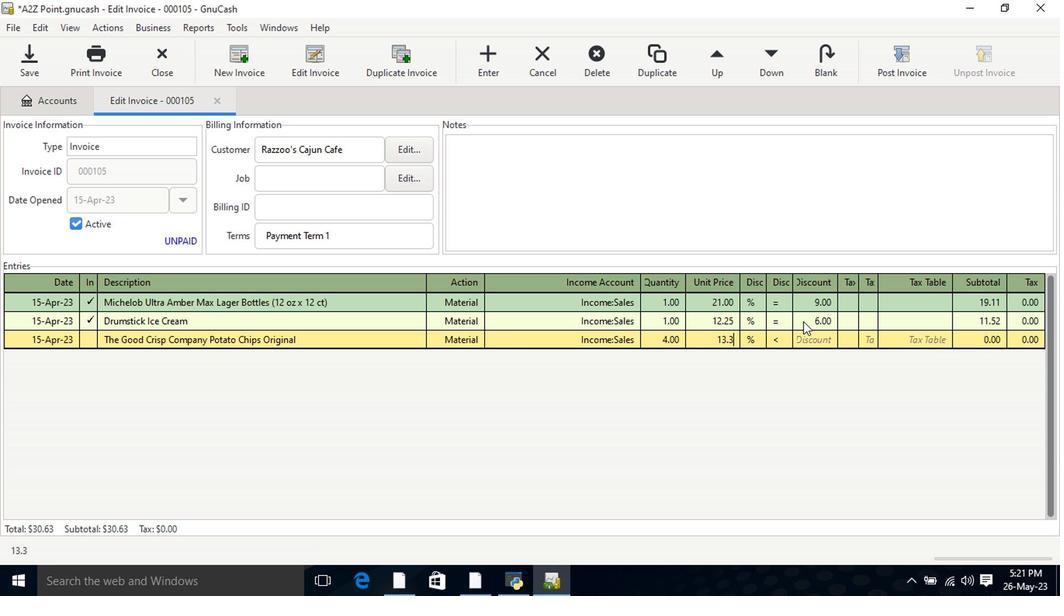 
Action: Mouse moved to (782, 343)
Screenshot: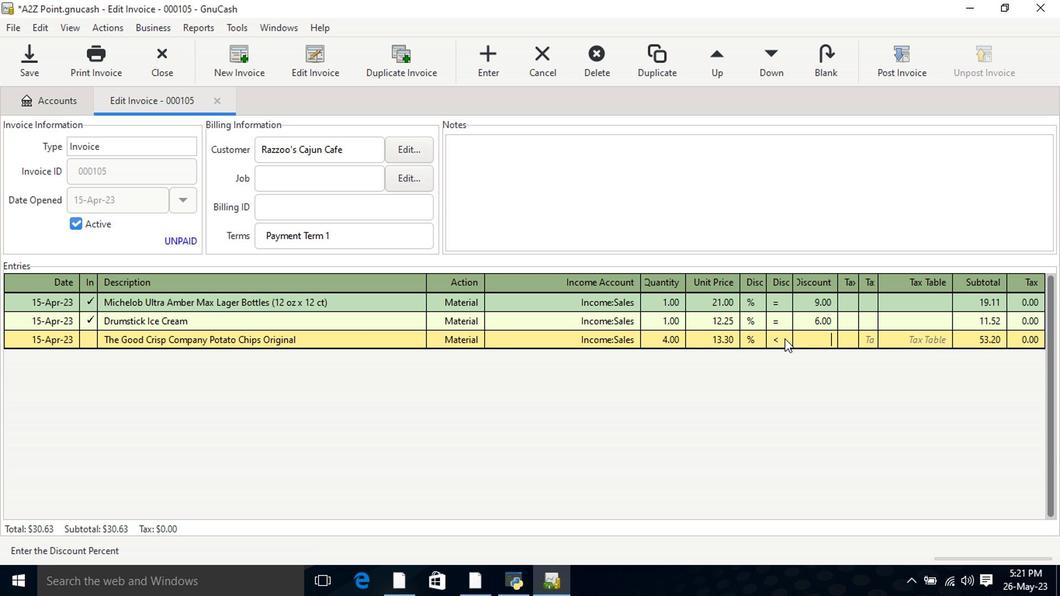 
Action: Mouse pressed left at (782, 343)
Screenshot: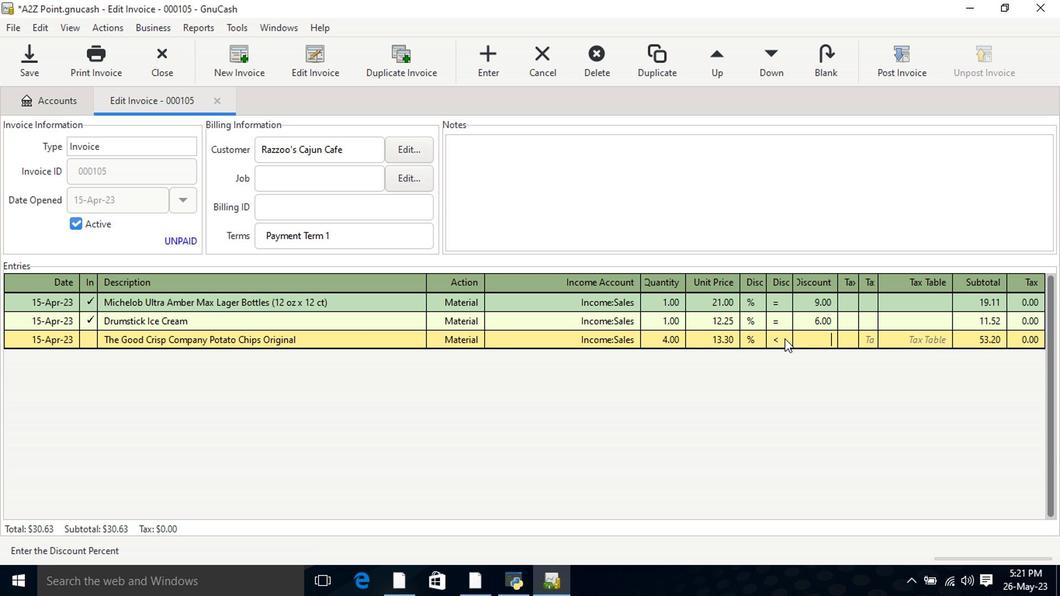 
Action: Mouse moved to (807, 343)
Screenshot: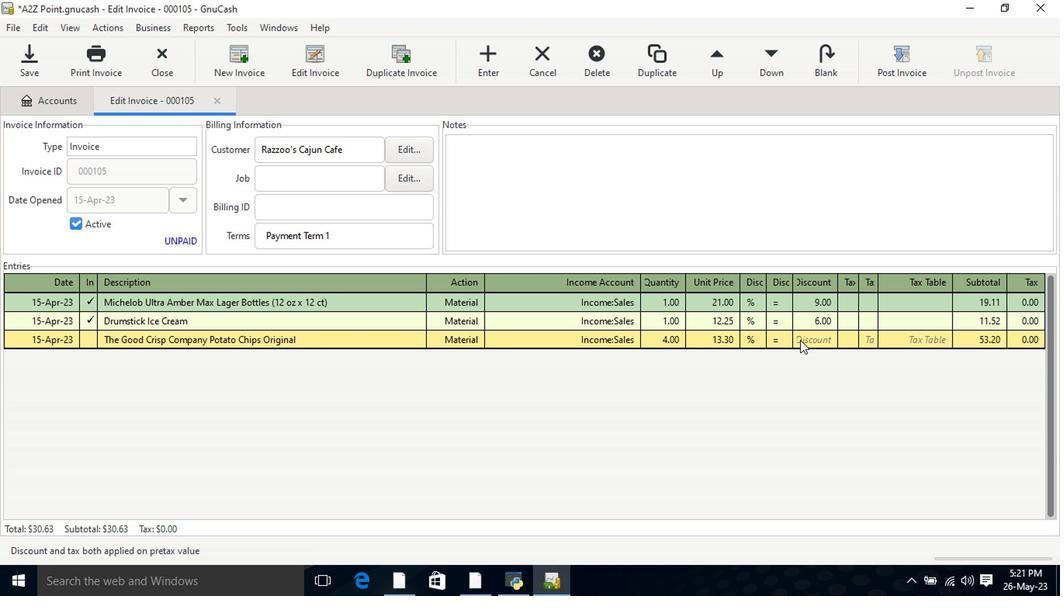 
Action: Mouse pressed left at (807, 343)
Screenshot: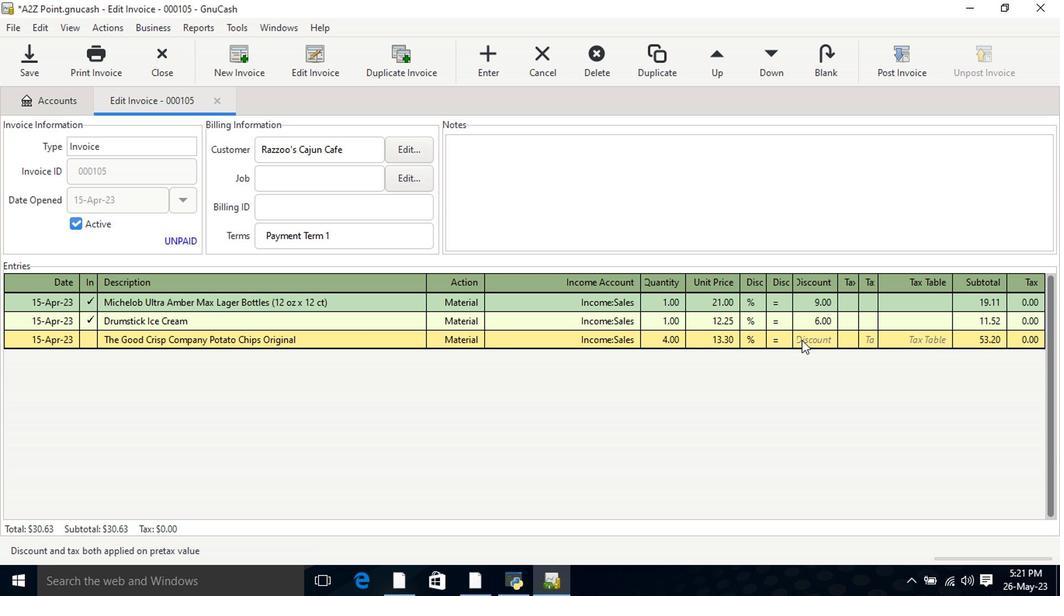 
Action: Key pressed 8<Key.tab>
Screenshot: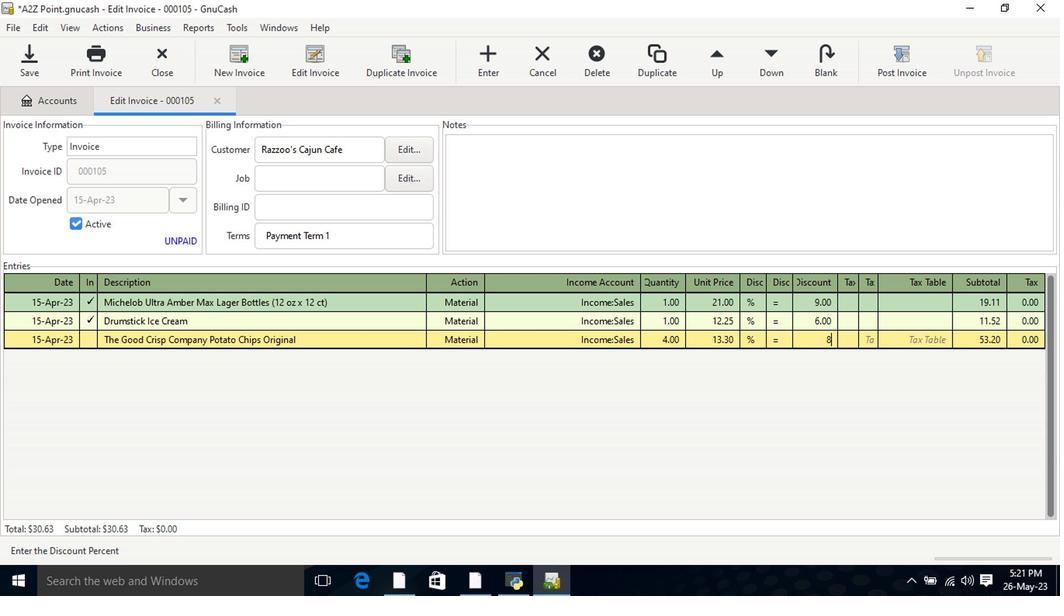 
Action: Mouse moved to (719, 309)
Screenshot: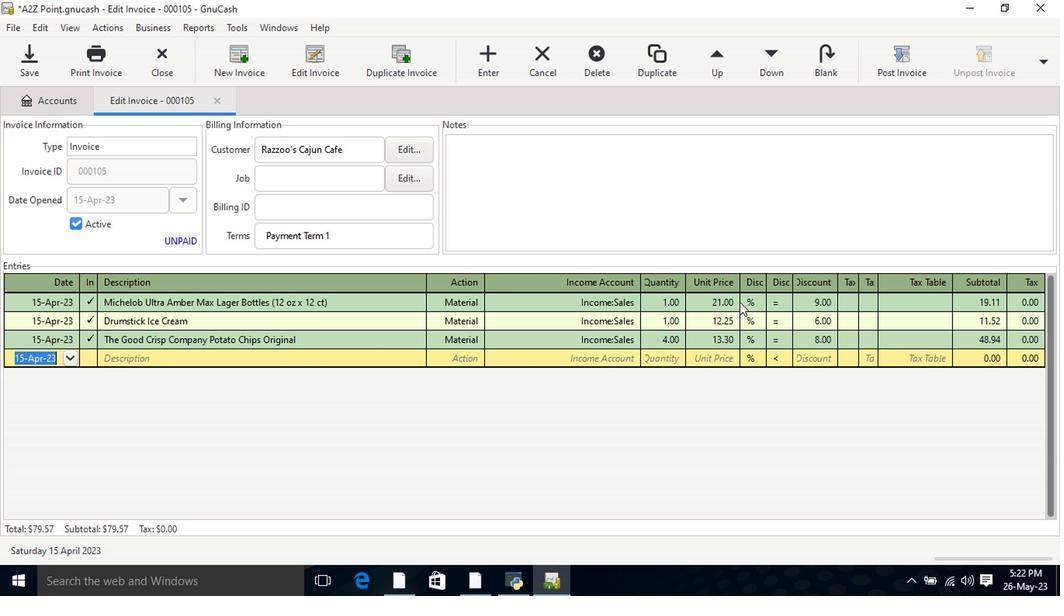 
Action: Mouse pressed left at (719, 309)
Screenshot: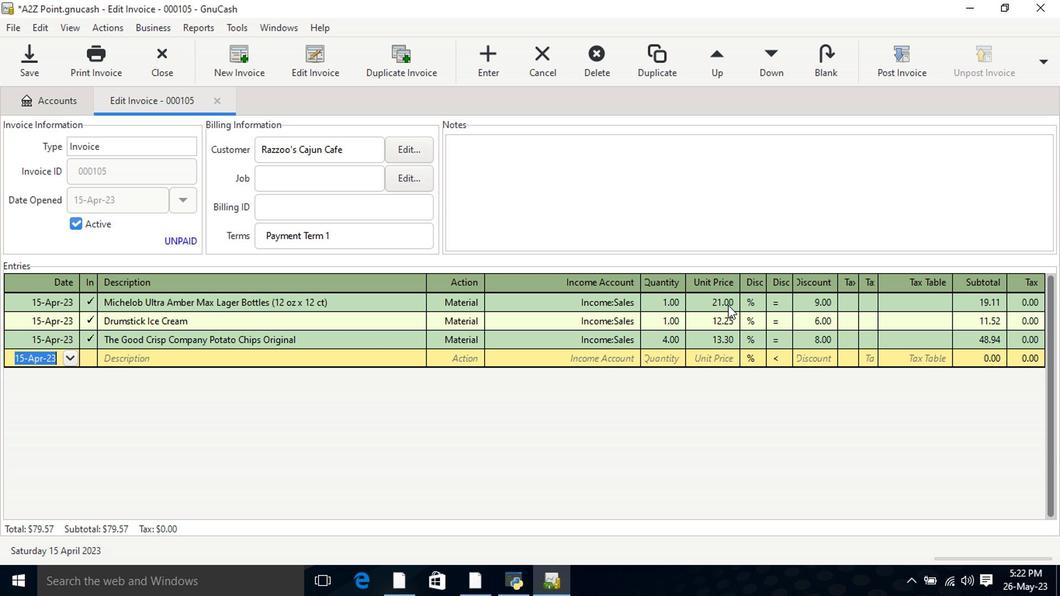 
Action: Mouse moved to (723, 314)
Screenshot: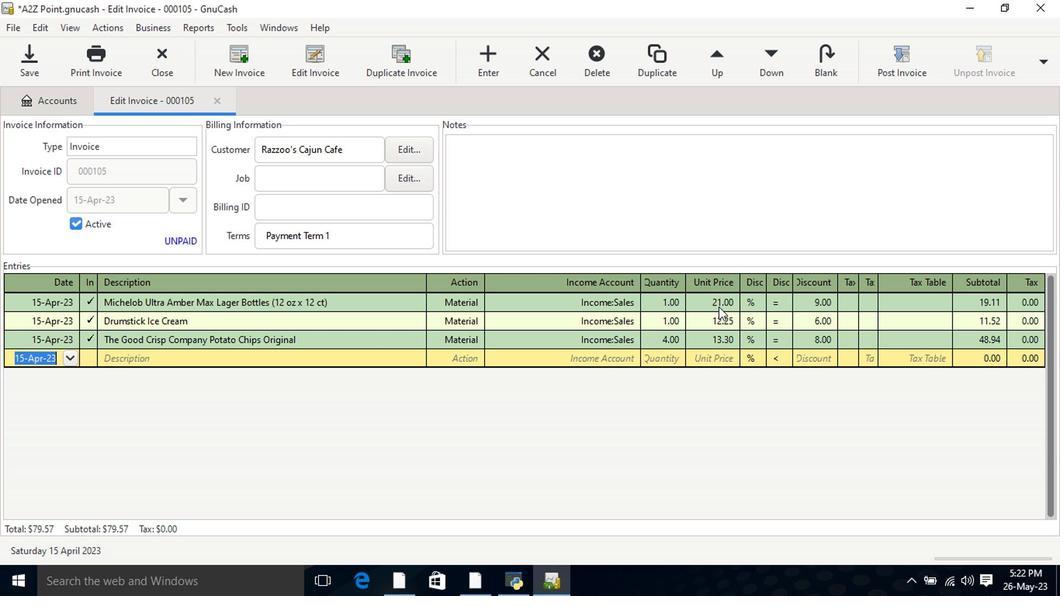 
Action: Key pressed <Key.right><Key.backspace><Key.backspace>20<Key.right><Key.delete><Key.delete>9<Key.backspace>6<Key.tab>
Screenshot: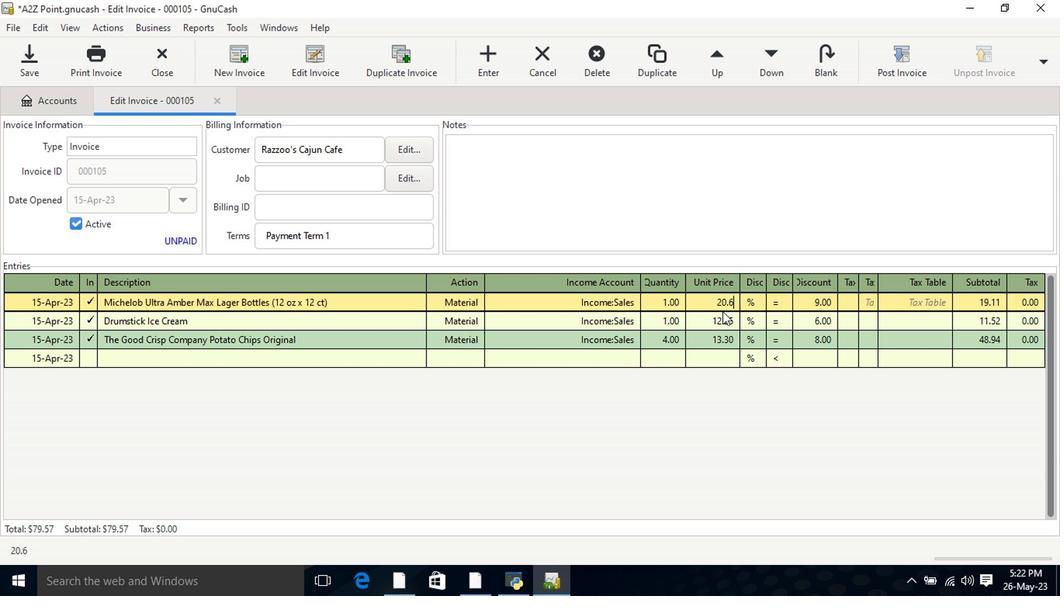 
Action: Mouse moved to (706, 348)
Screenshot: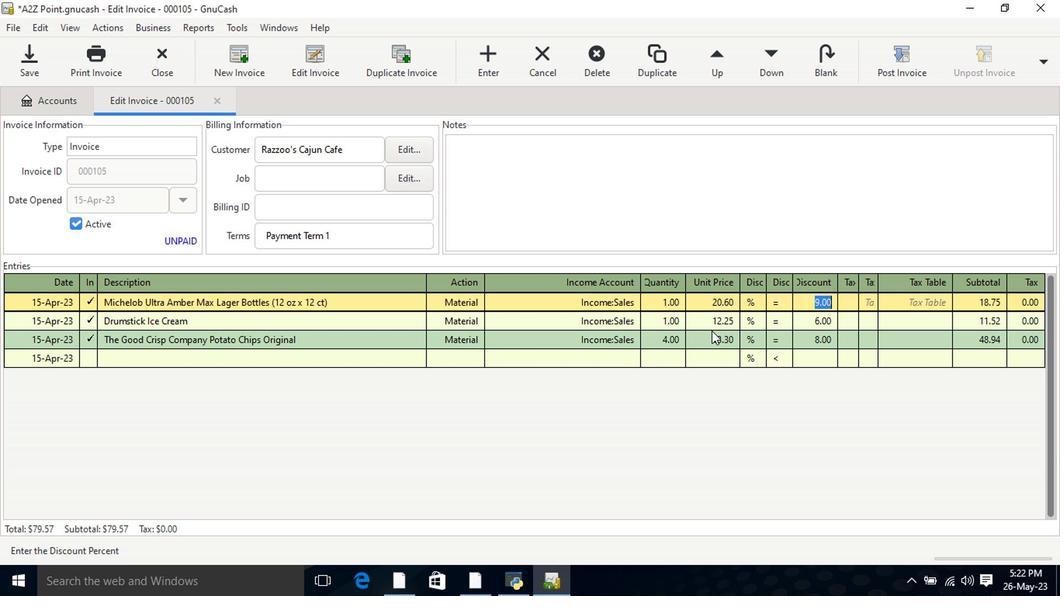
Action: Mouse pressed left at (706, 348)
Screenshot: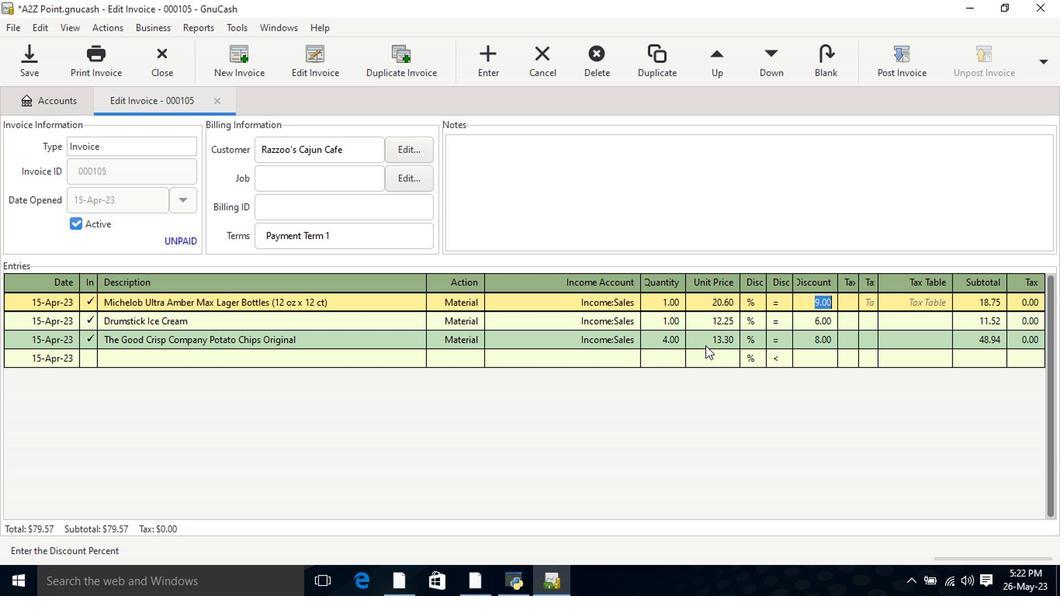 
Action: Key pressed <Key.delete><Key.delete><Key.delete><Key.delete><Key.delete>13.25<Key.tab>
Screenshot: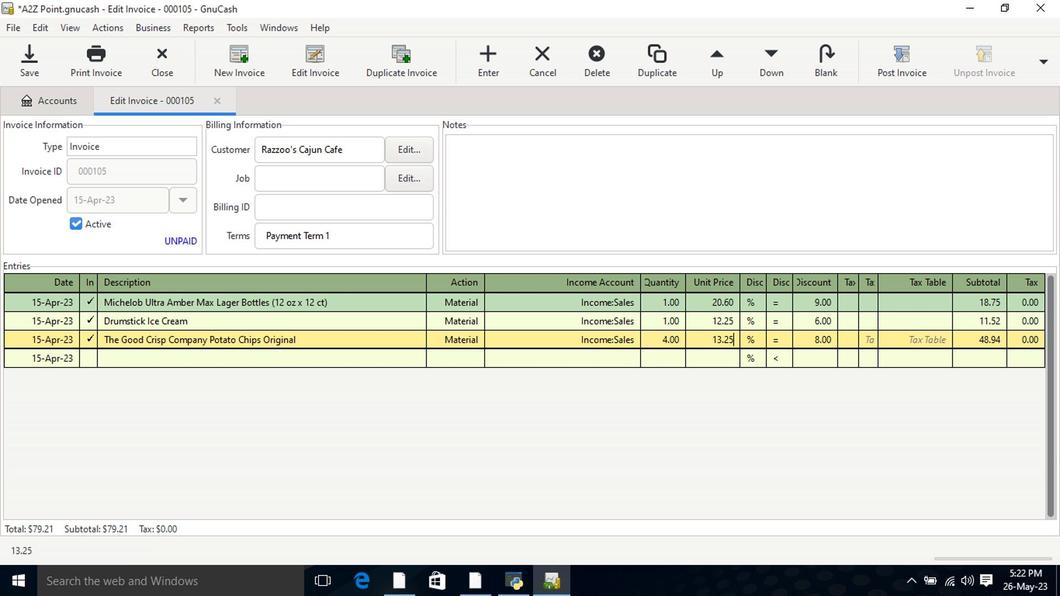 
Action: Mouse moved to (675, 327)
Screenshot: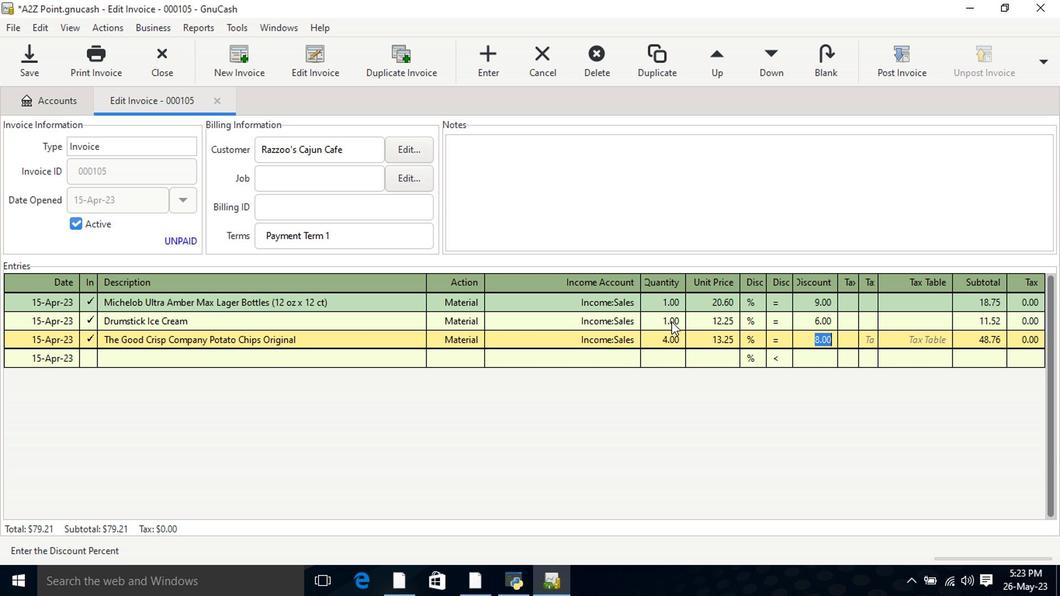
Action: Key pressed <Key.tab>
Screenshot: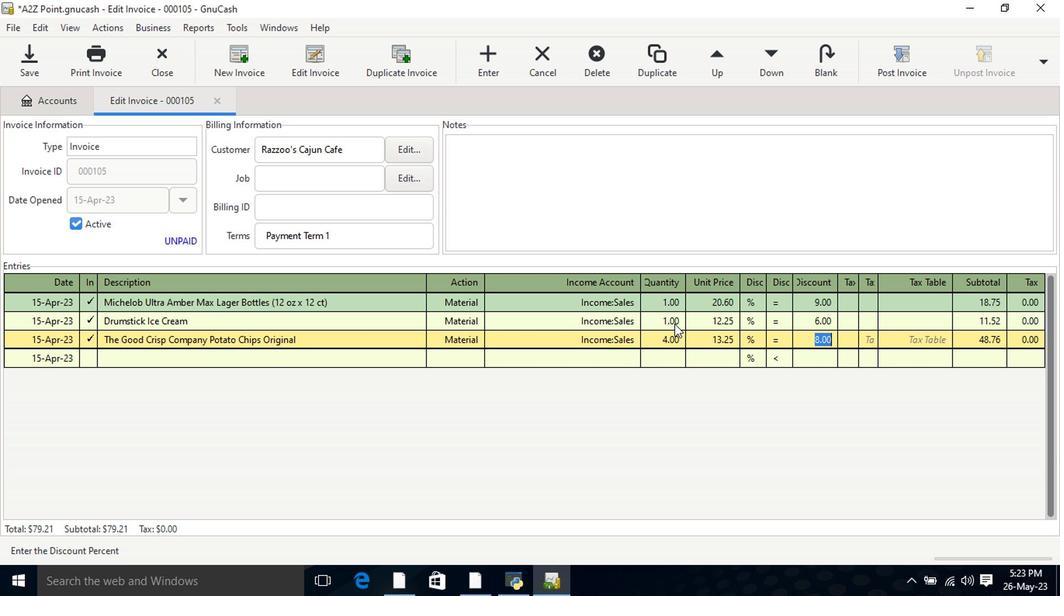 
Action: Mouse moved to (796, 151)
Screenshot: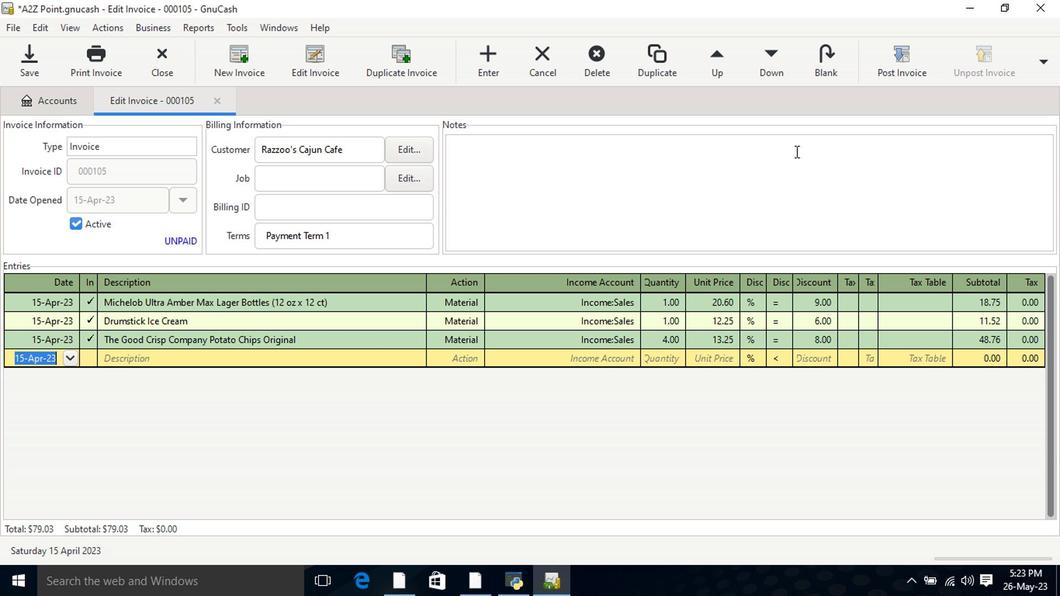 
Action: Mouse pressed left at (796, 151)
Screenshot: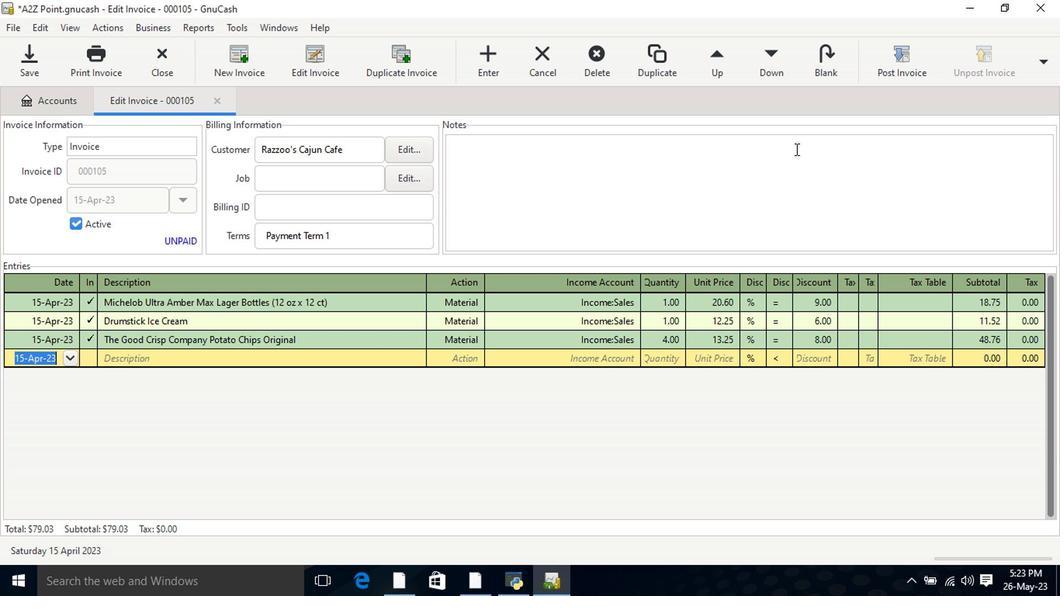 
Action: Key pressed <Key.shift>Looking<Key.space>forward<Key.space>to<Key.space>serving<Key.space>you<Key.space>again.
Screenshot: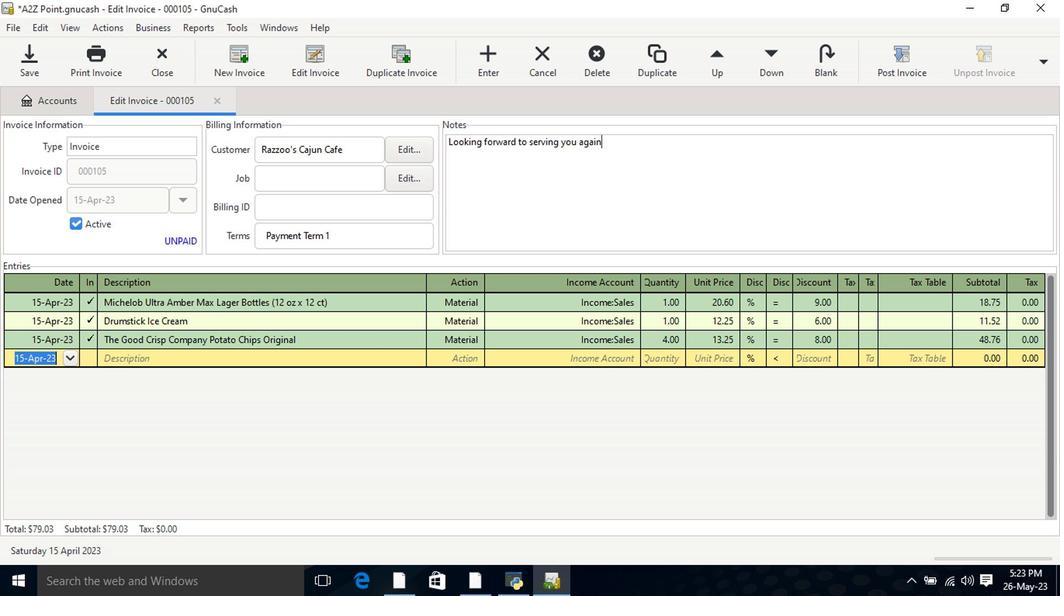 
Action: Mouse moved to (896, 74)
Screenshot: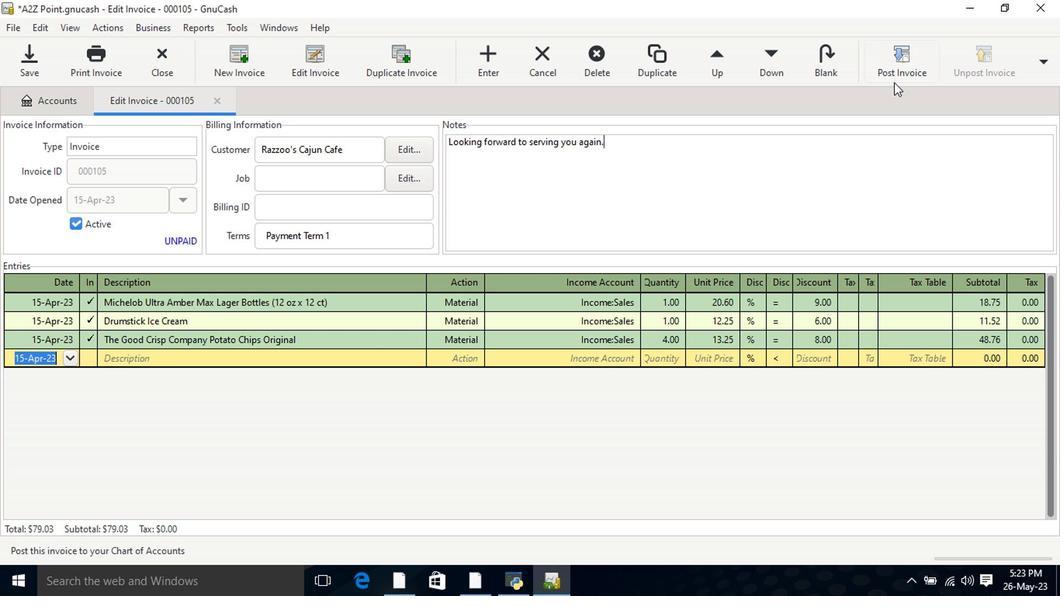 
Action: Mouse pressed left at (896, 74)
Screenshot: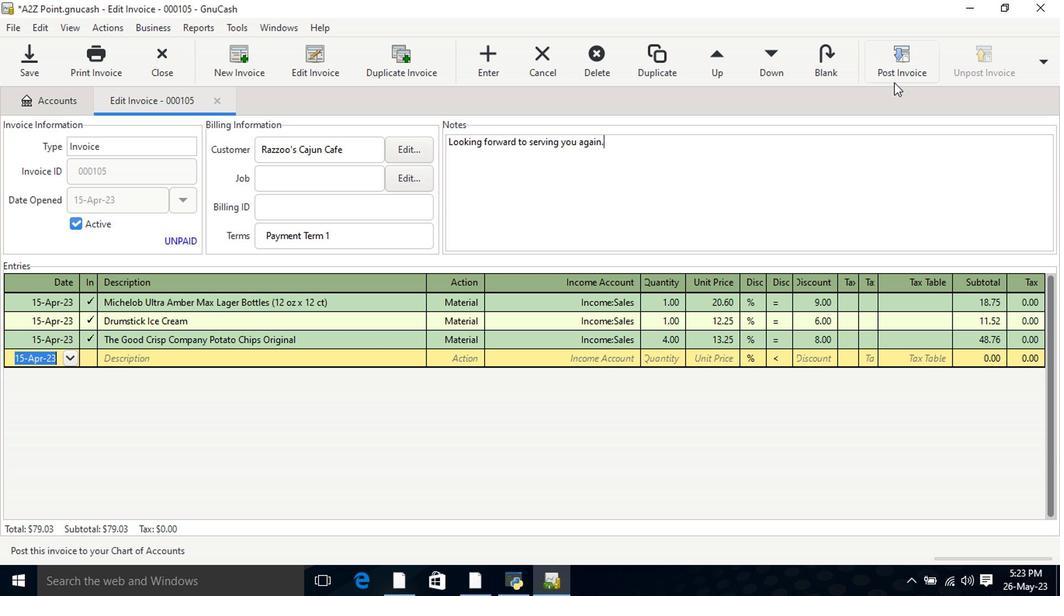 
Action: Mouse moved to (657, 261)
Screenshot: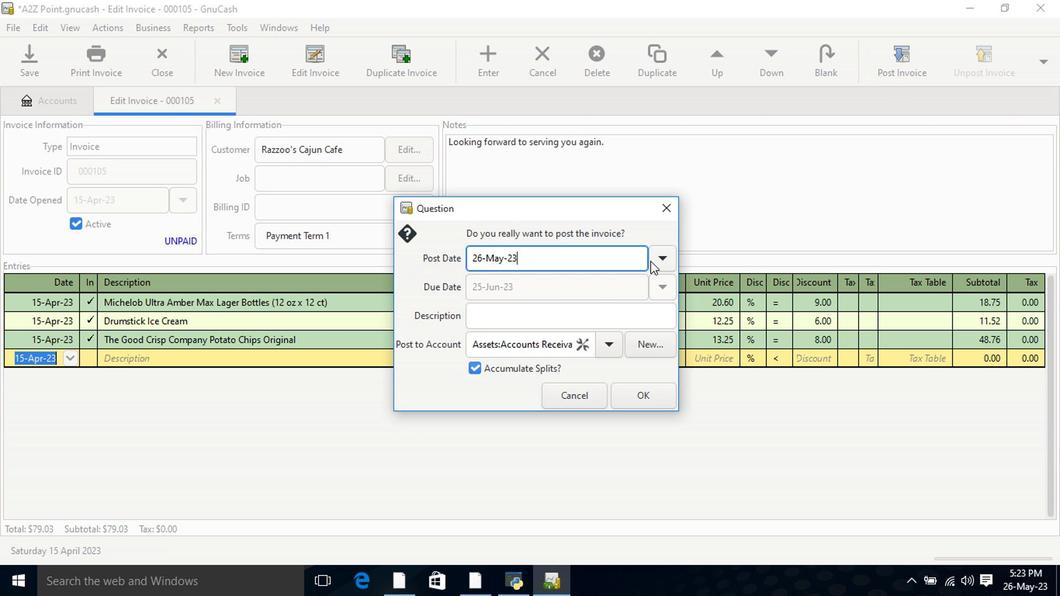 
Action: Mouse pressed left at (657, 261)
Screenshot: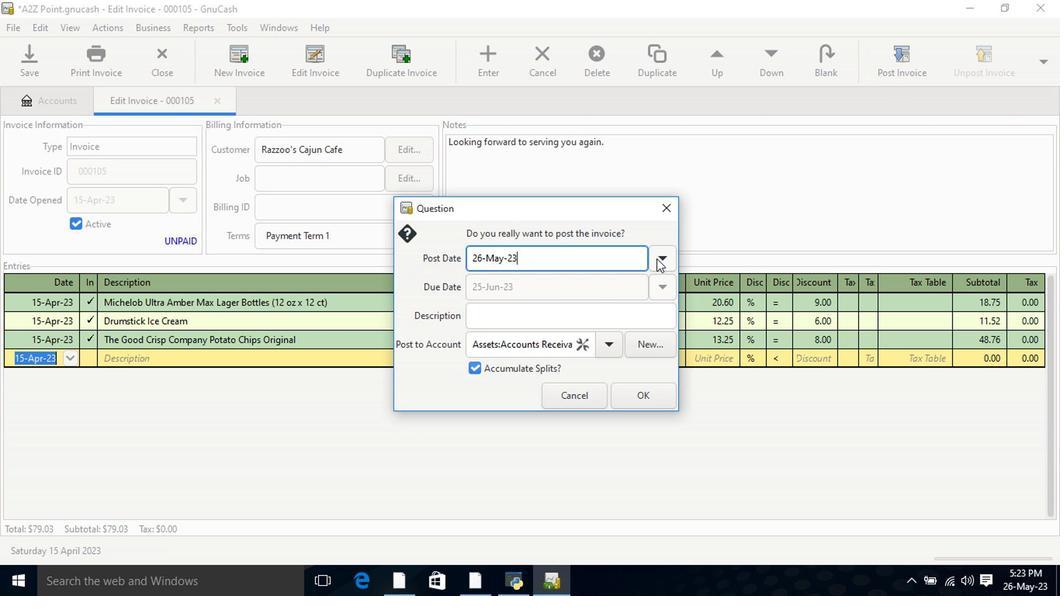 
Action: Mouse moved to (538, 286)
Screenshot: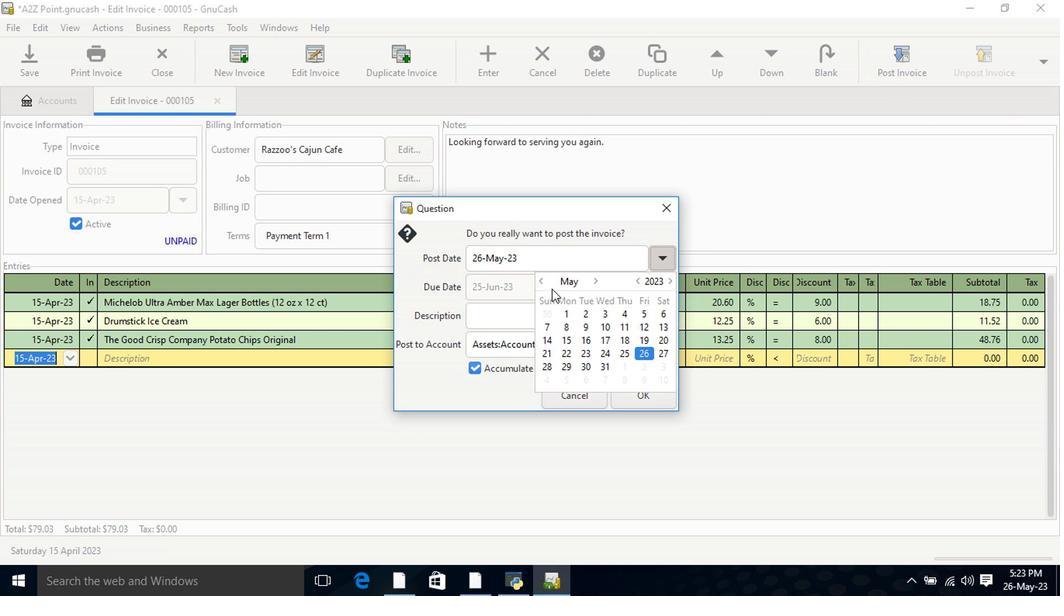 
Action: Mouse pressed left at (538, 286)
Screenshot: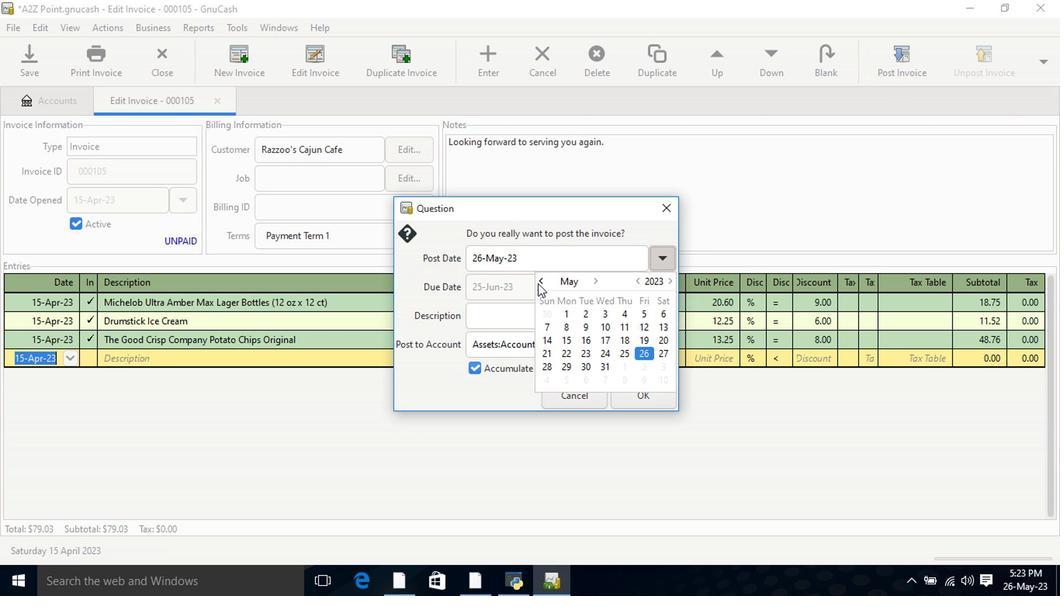 
Action: Mouse moved to (664, 346)
Screenshot: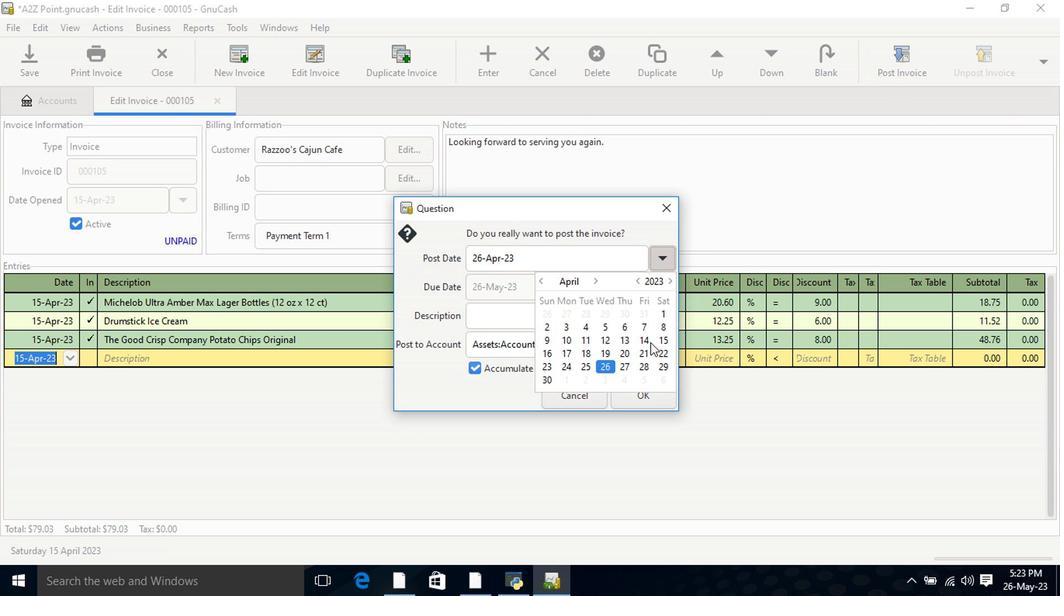 
Action: Mouse pressed left at (664, 346)
Screenshot: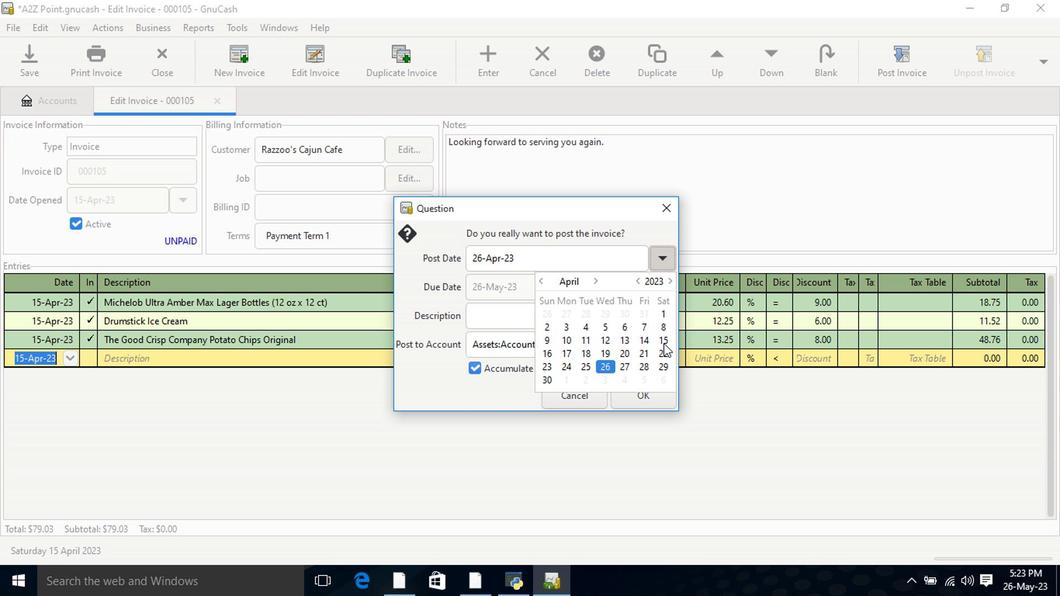 
Action: Mouse moved to (664, 345)
Screenshot: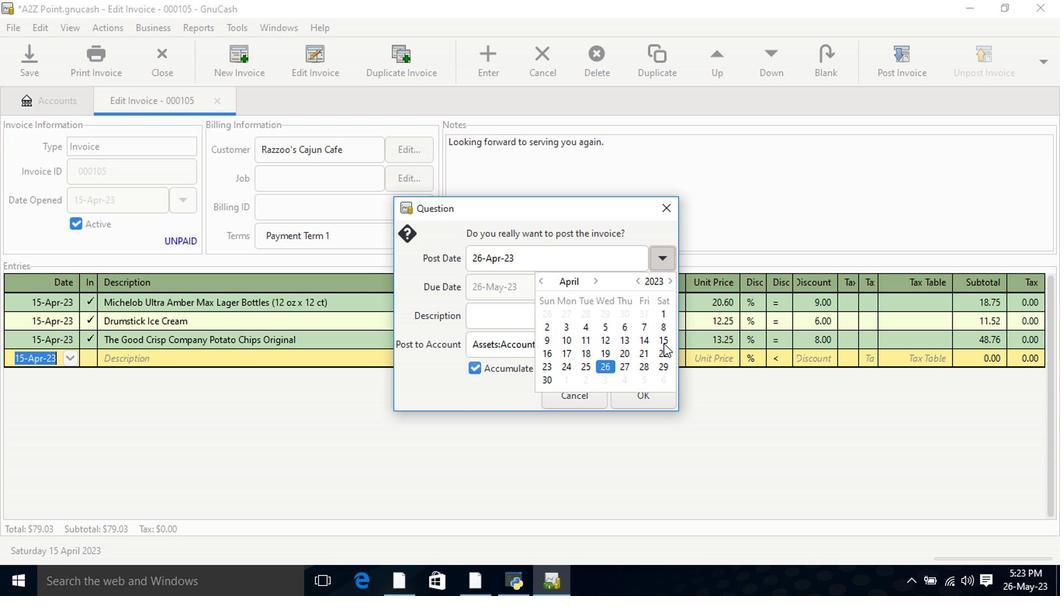 
Action: Mouse pressed left at (664, 346)
Screenshot: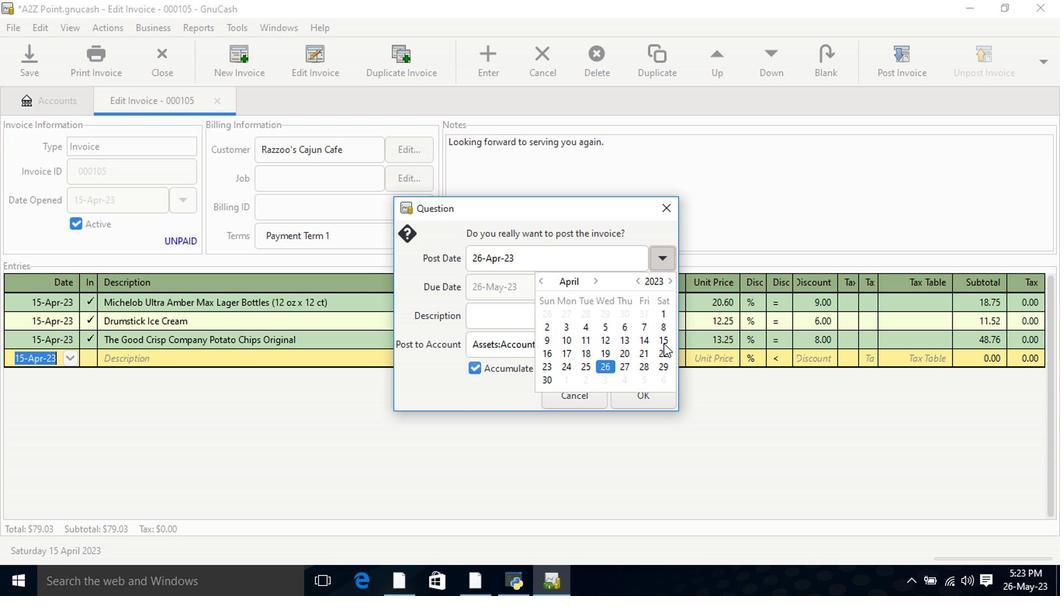 
Action: Mouse moved to (626, 400)
Screenshot: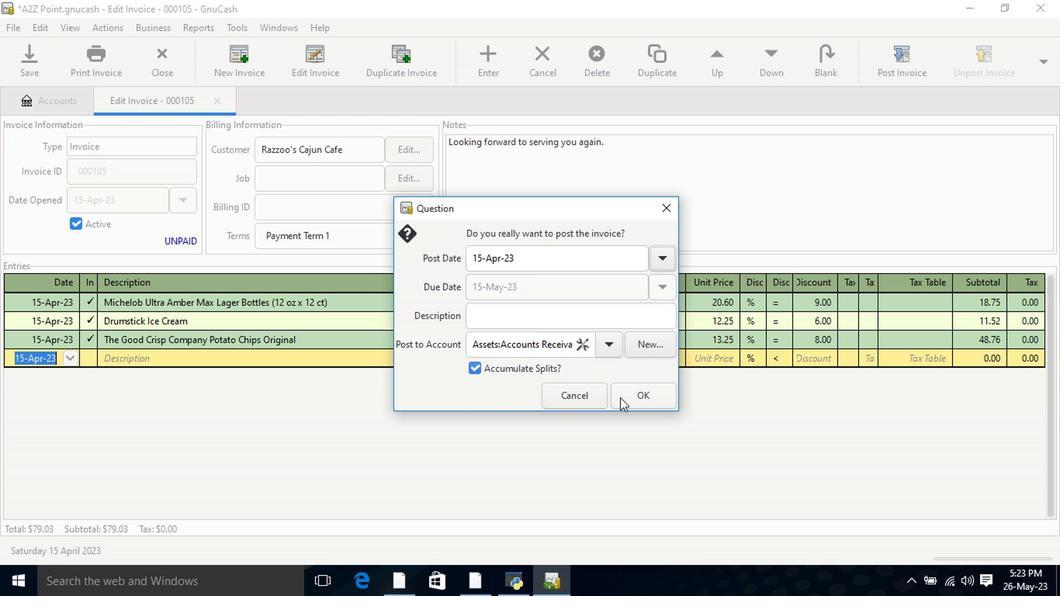 
Action: Mouse pressed left at (626, 400)
Screenshot: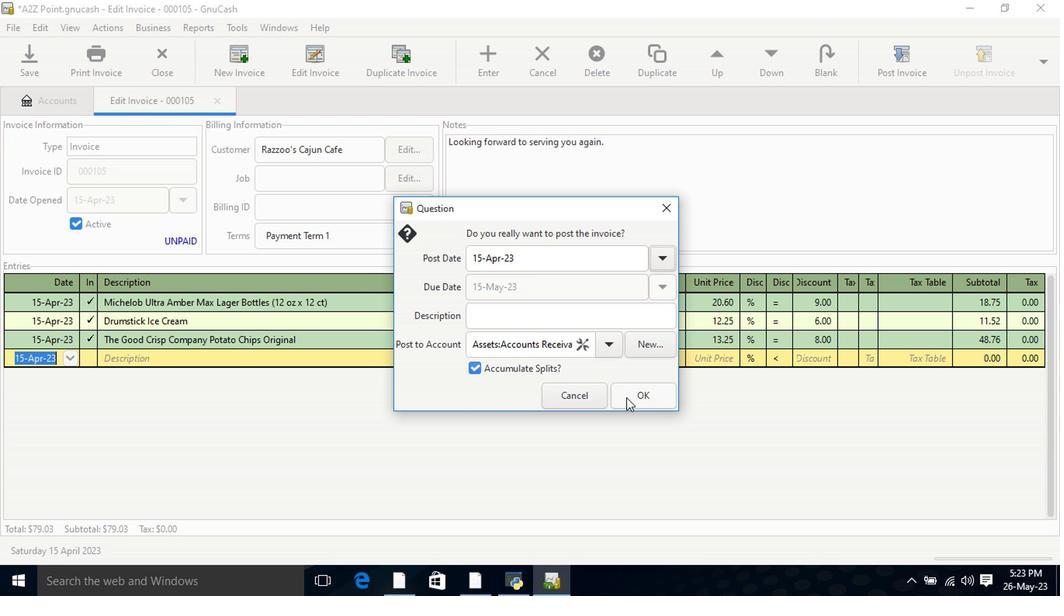 
Action: Mouse moved to (1002, 56)
Screenshot: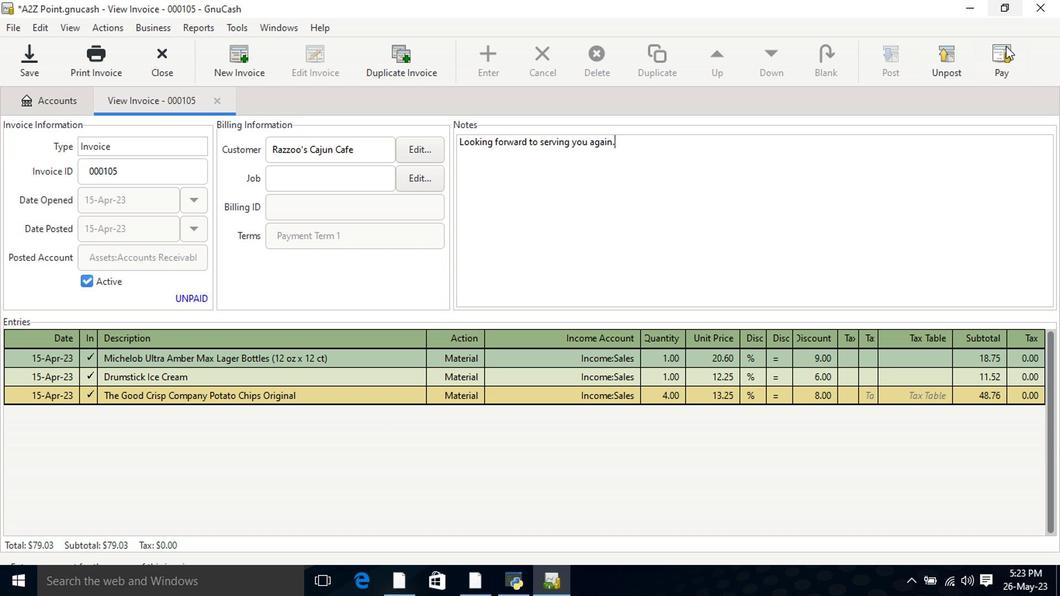
Action: Mouse pressed left at (1002, 56)
Screenshot: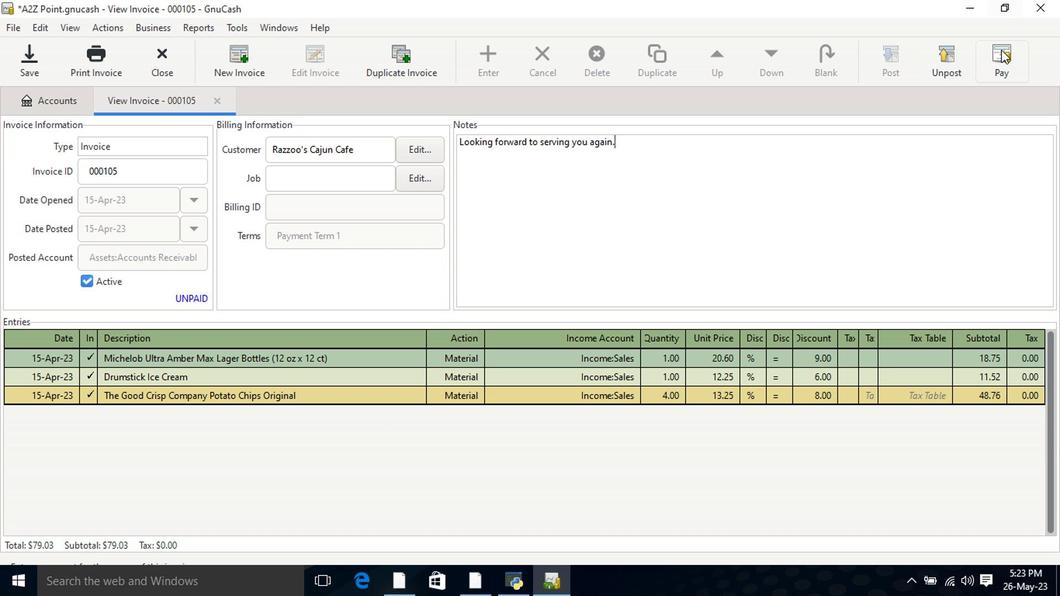 
Action: Mouse moved to (474, 313)
Screenshot: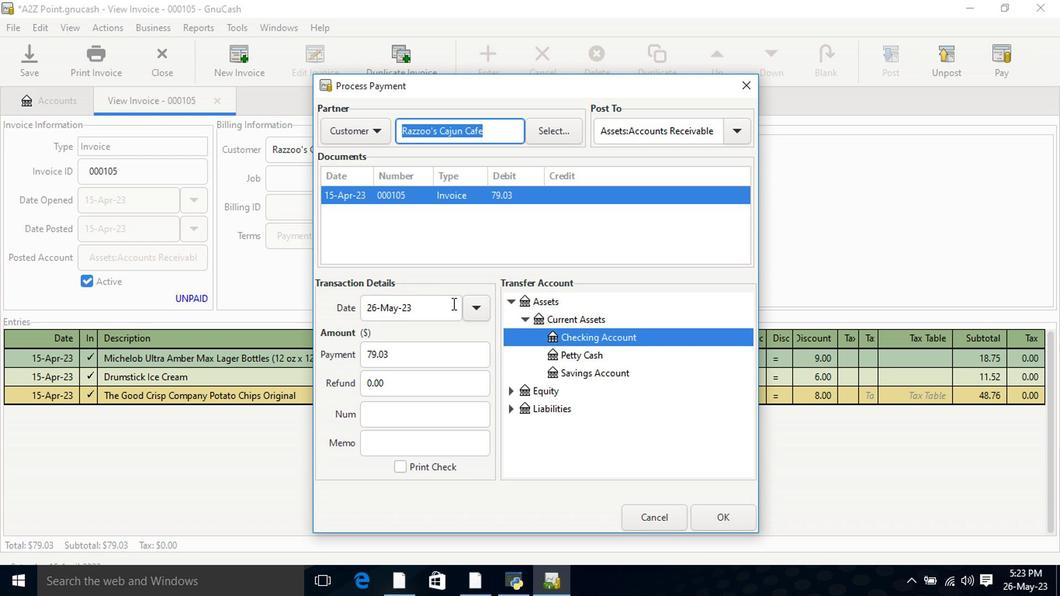 
Action: Mouse pressed left at (474, 313)
Screenshot: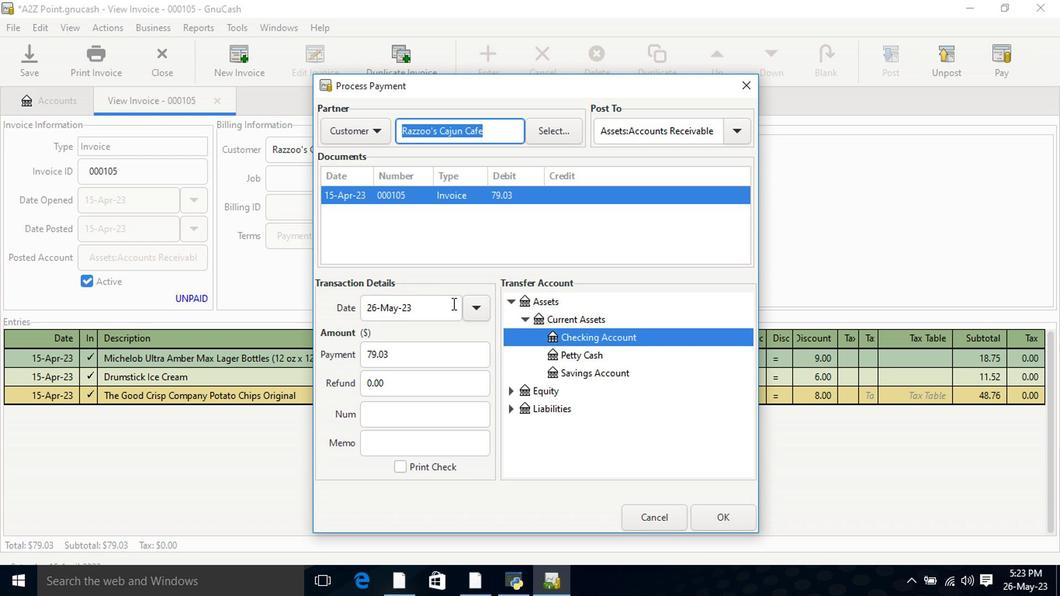 
Action: Mouse moved to (376, 395)
Screenshot: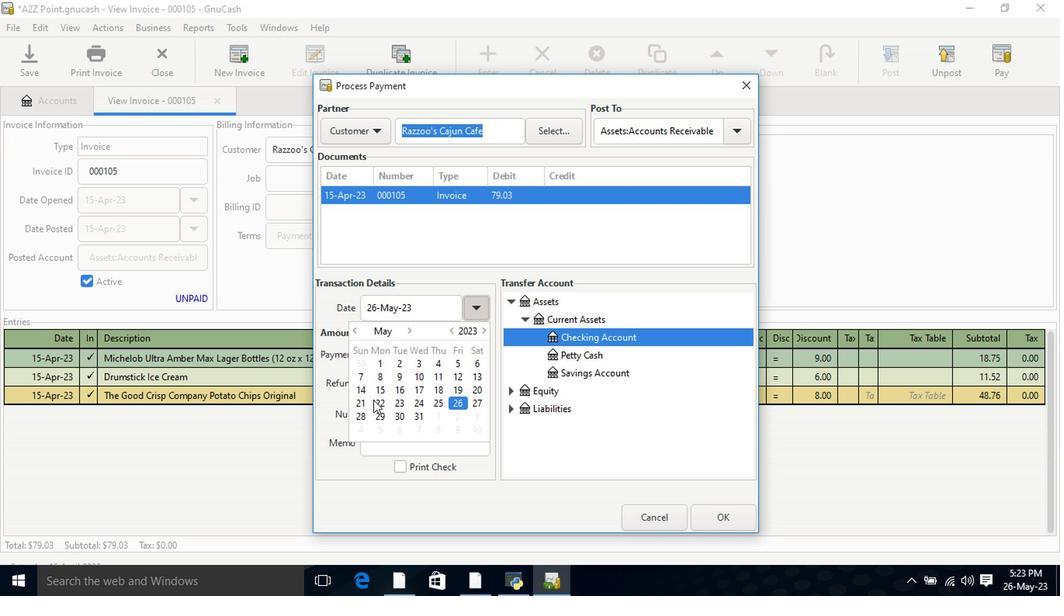 
Action: Mouse pressed left at (376, 395)
Screenshot: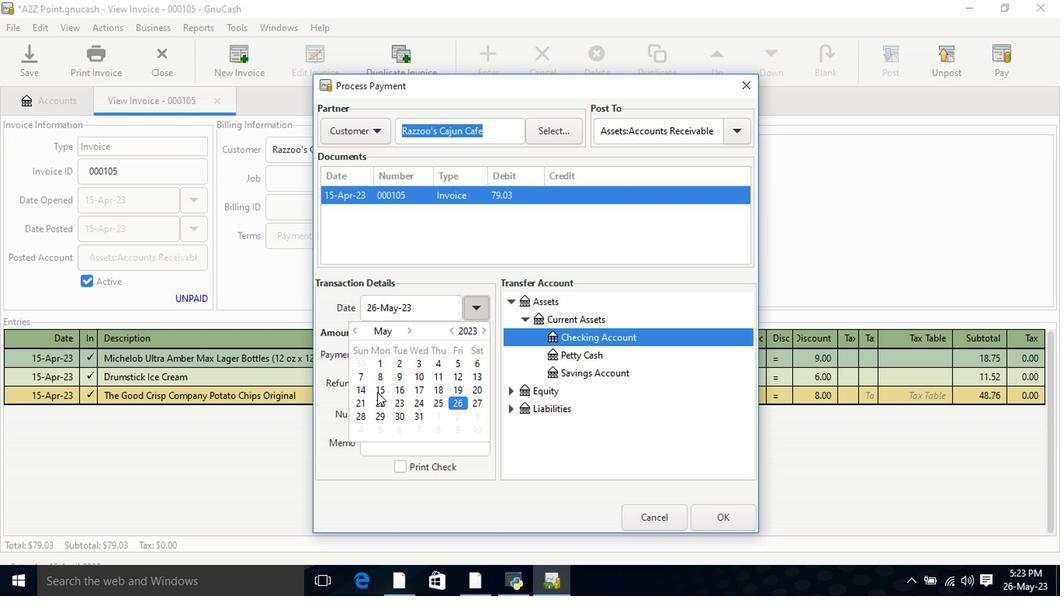 
Action: Mouse pressed left at (376, 395)
Screenshot: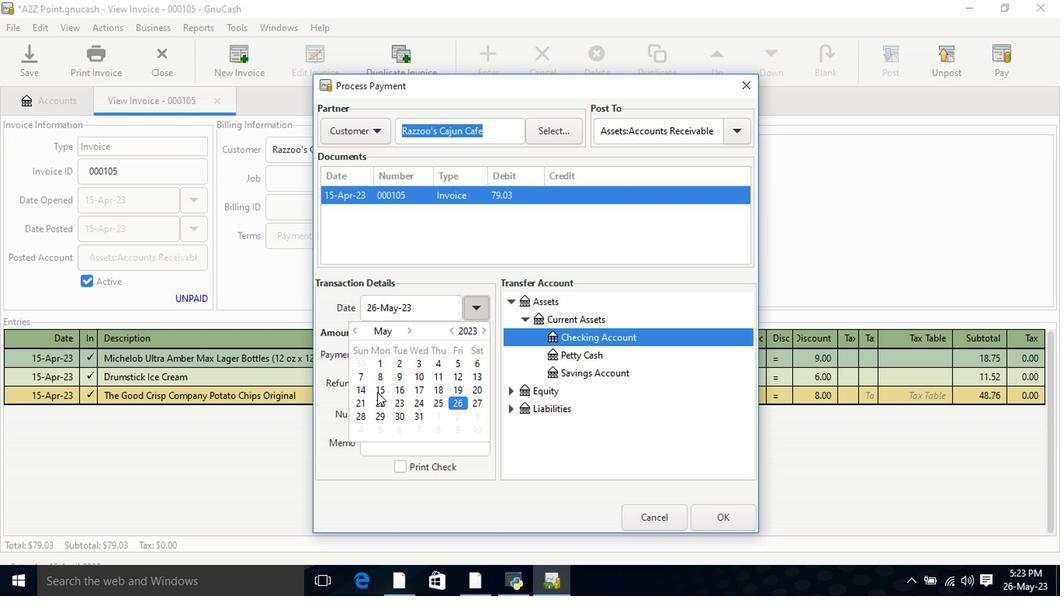 
Action: Mouse moved to (706, 519)
Screenshot: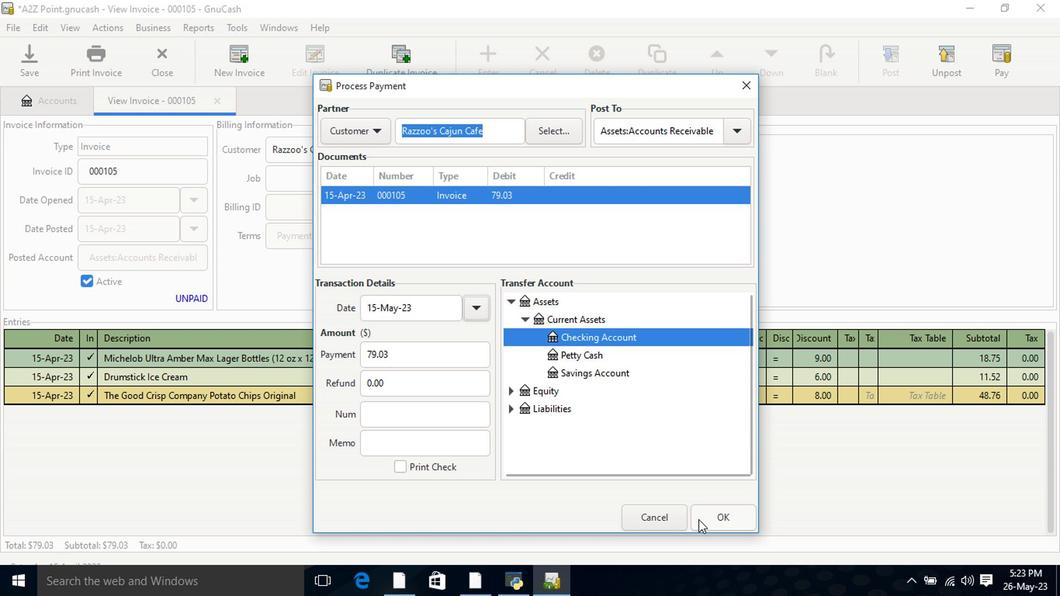 
Action: Mouse pressed left at (706, 519)
Screenshot: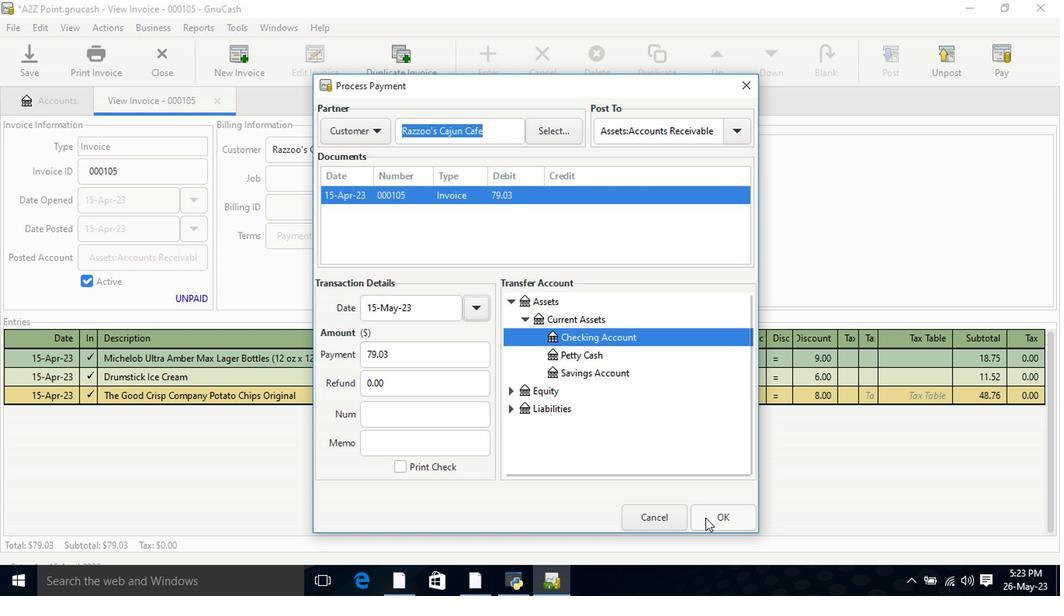 
Action: Mouse moved to (112, 62)
Screenshot: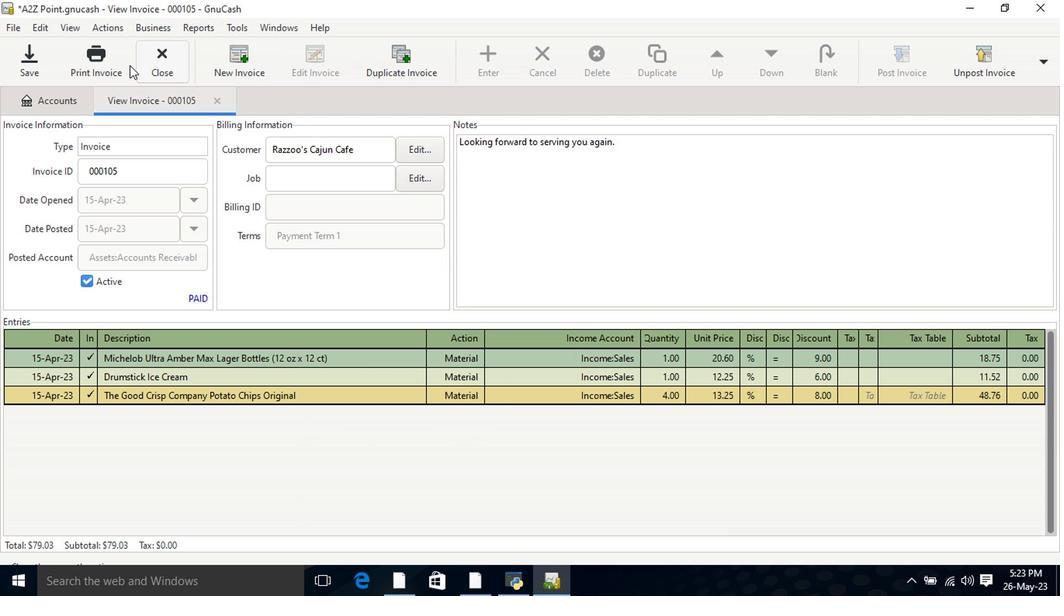 
Action: Mouse pressed left at (112, 62)
Screenshot: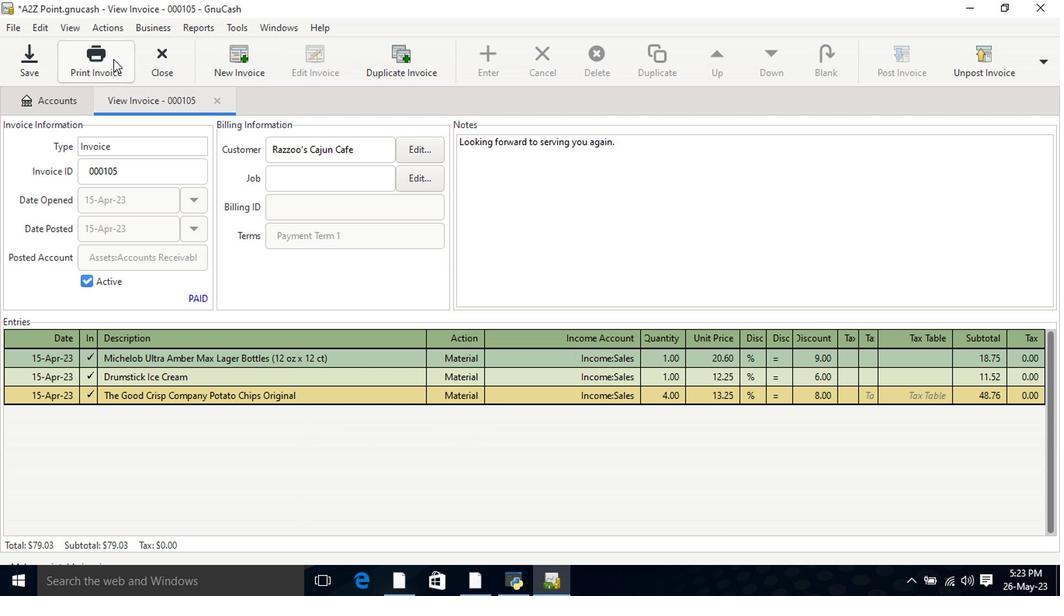 
Action: Mouse moved to (378, 63)
Screenshot: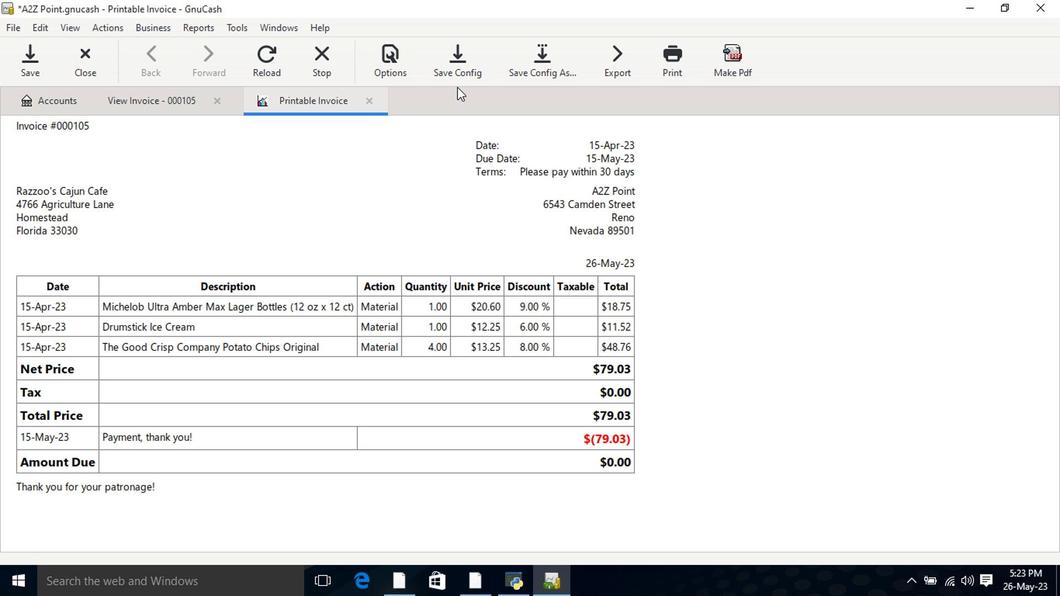 
Action: Mouse pressed left at (378, 63)
Screenshot: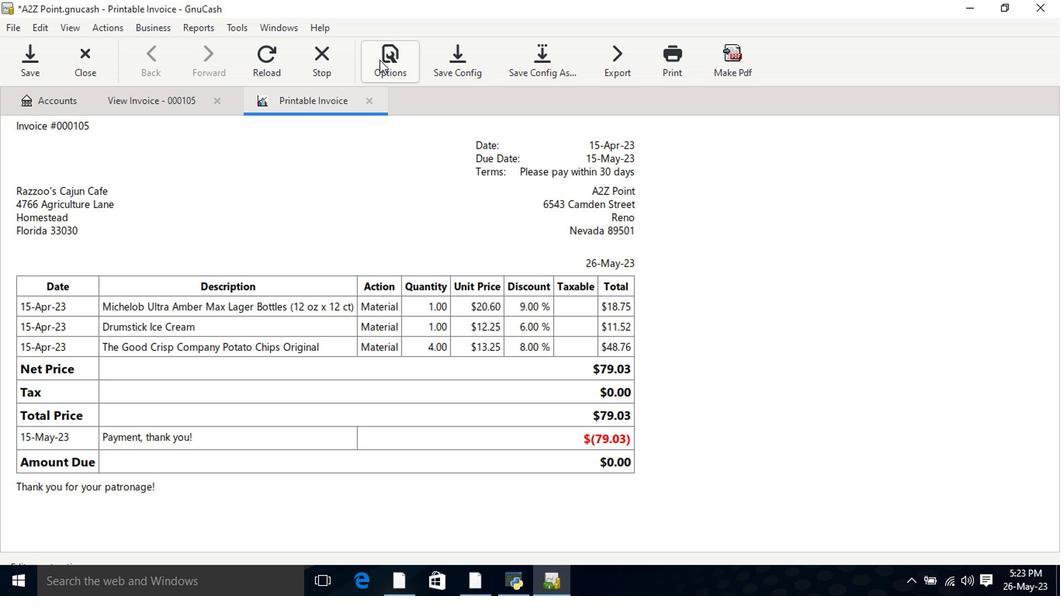 
Action: Mouse moved to (336, 132)
Screenshot: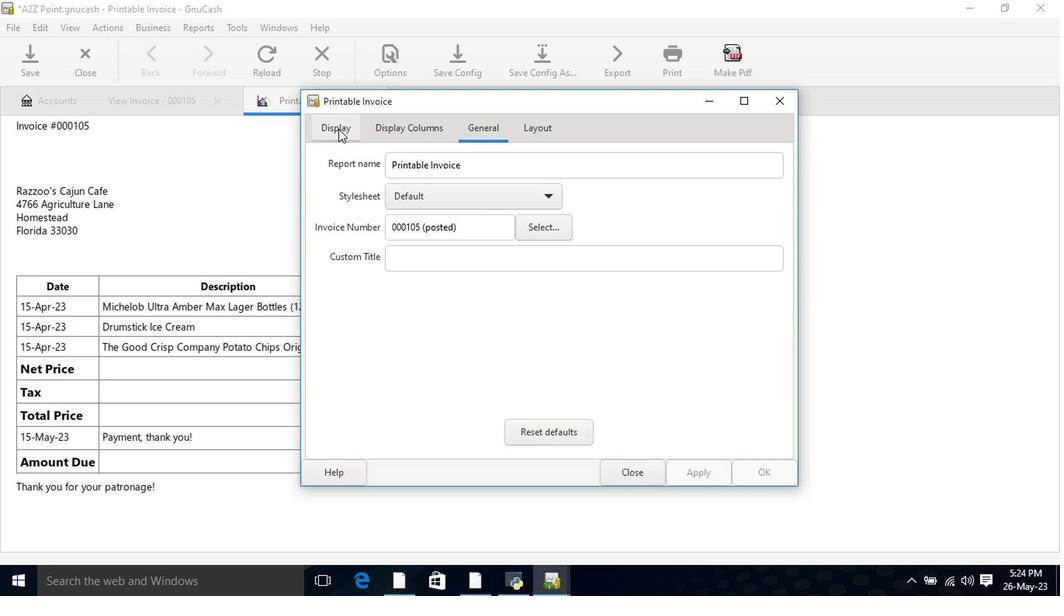 
Action: Mouse pressed left at (336, 132)
Screenshot: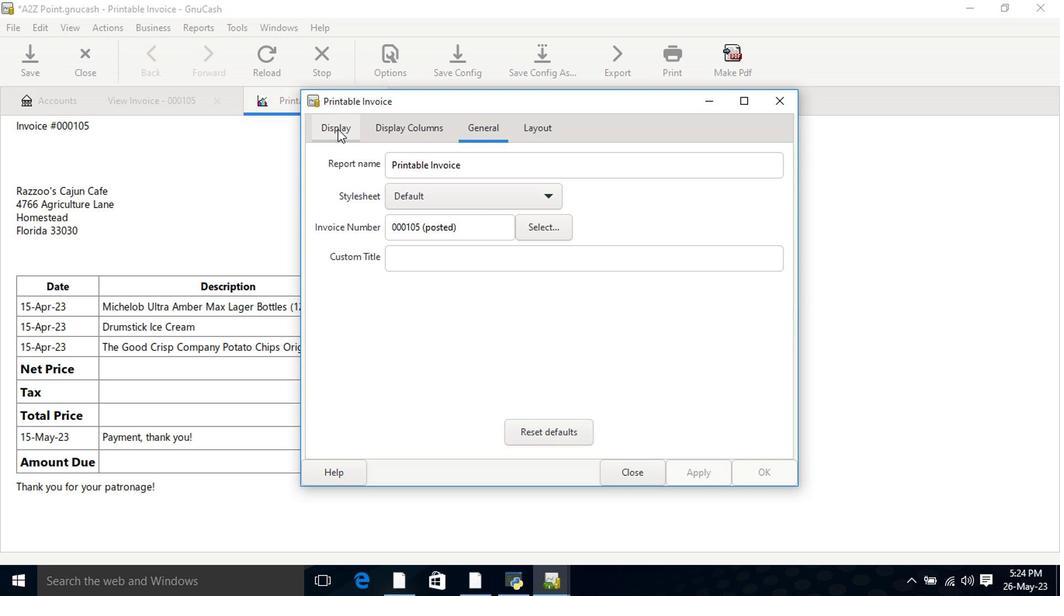 
Action: Mouse moved to (433, 313)
Screenshot: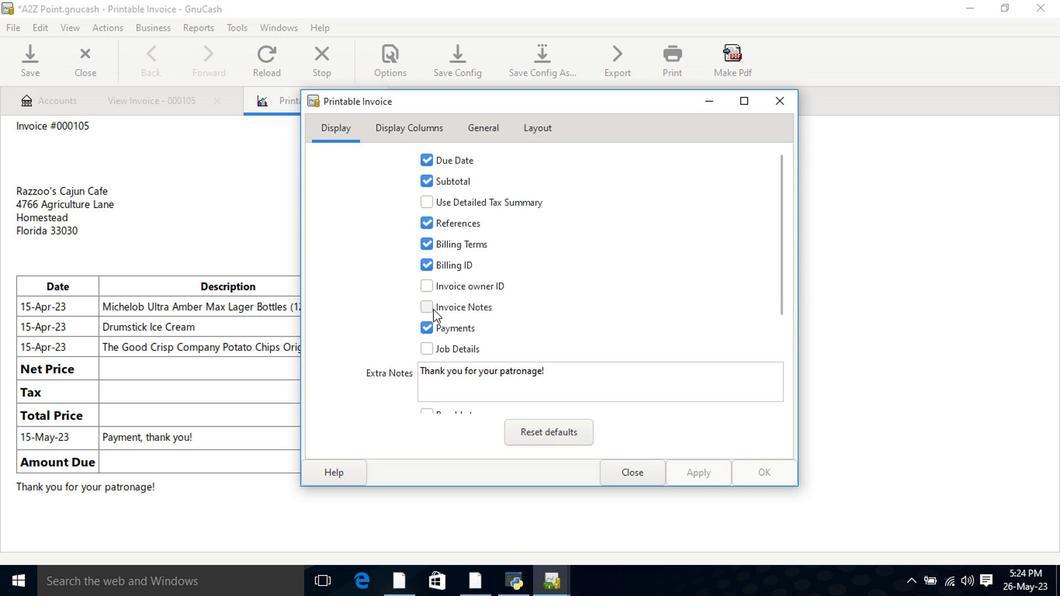 
Action: Mouse pressed left at (433, 313)
Screenshot: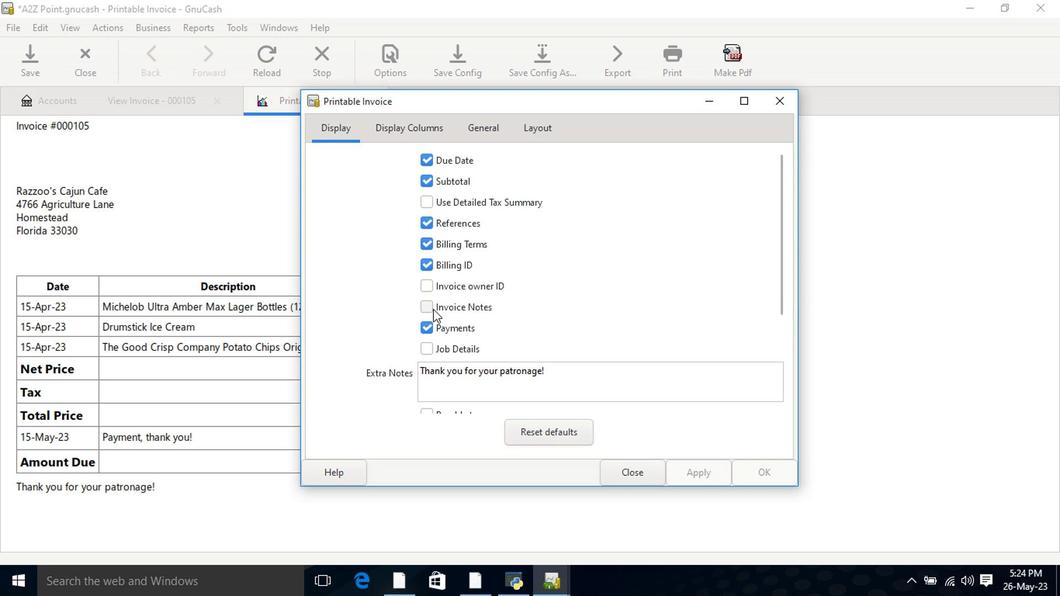 
Action: Mouse moved to (698, 471)
Screenshot: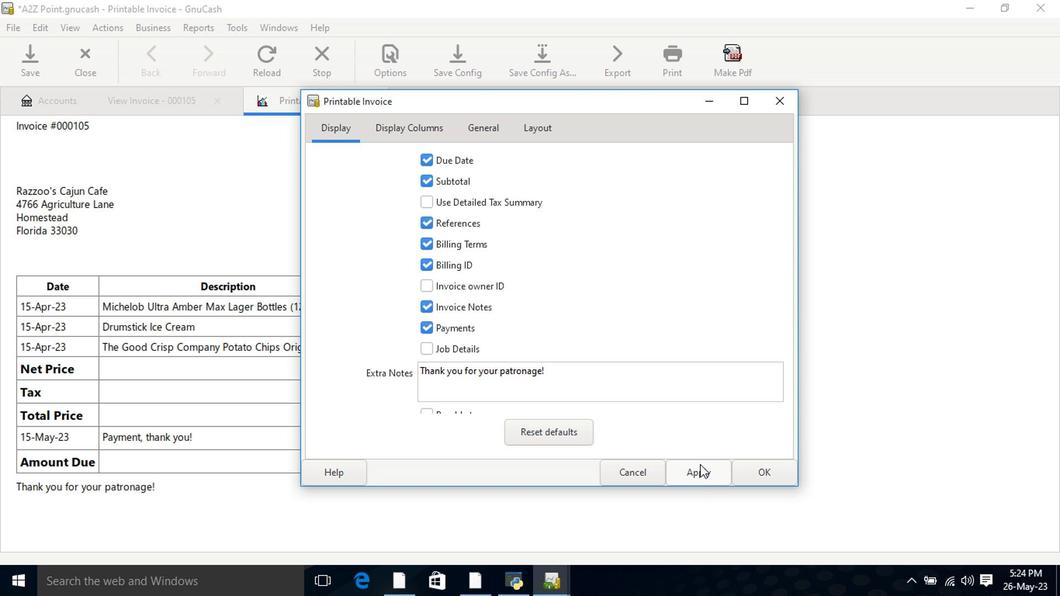 
Action: Mouse pressed left at (698, 471)
Screenshot: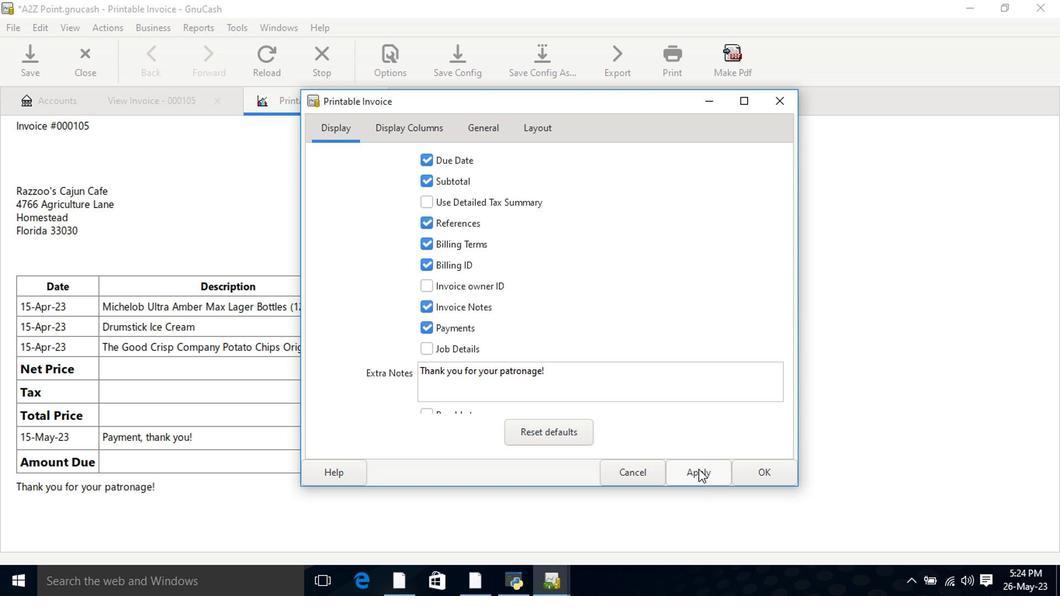 
Action: Mouse moved to (635, 475)
Screenshot: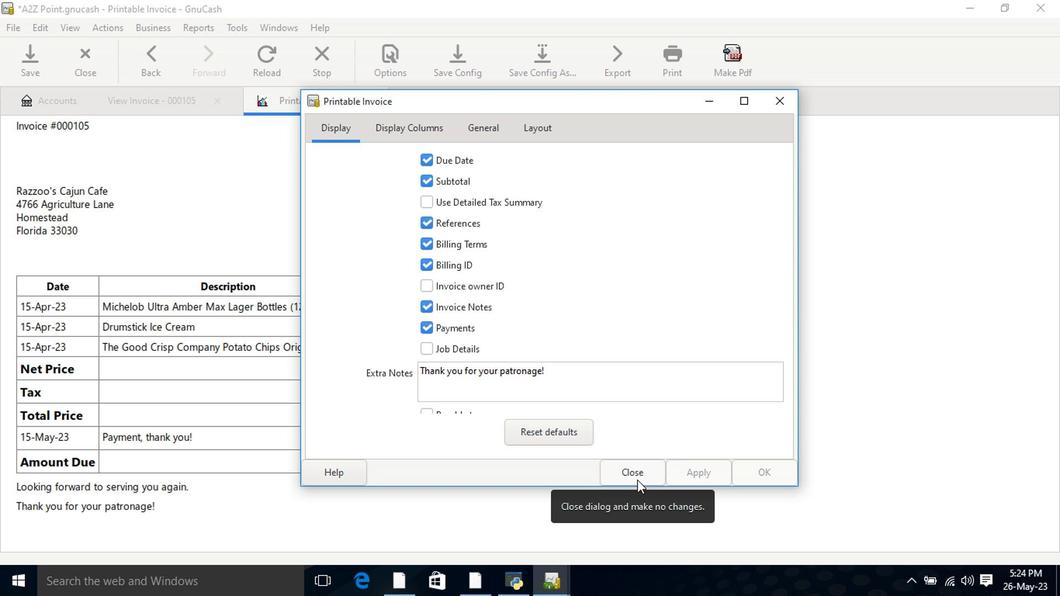 
Action: Mouse pressed left at (635, 475)
Screenshot: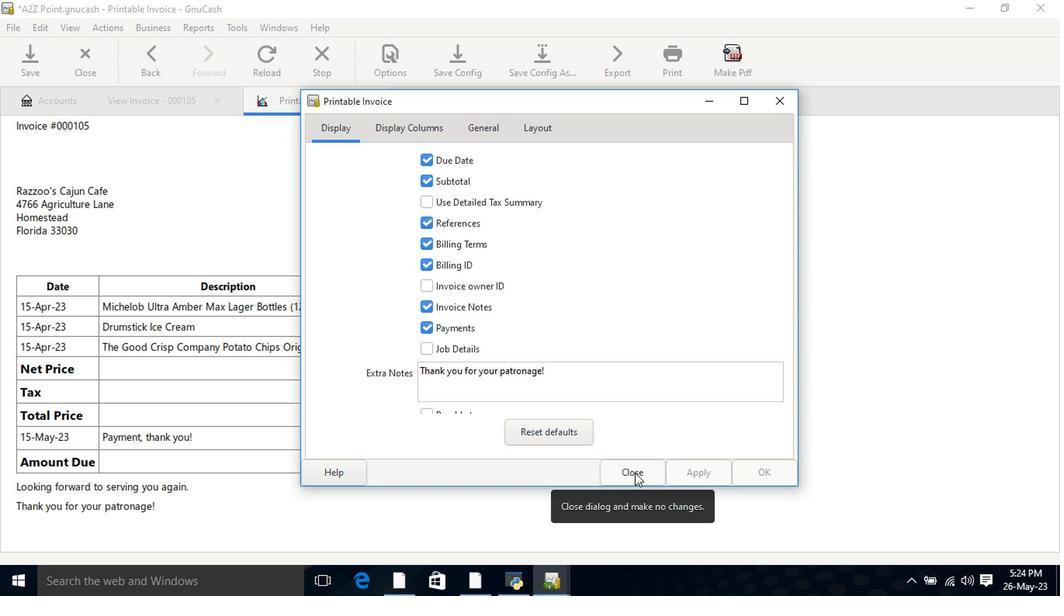 
Action: Mouse moved to (619, 506)
Screenshot: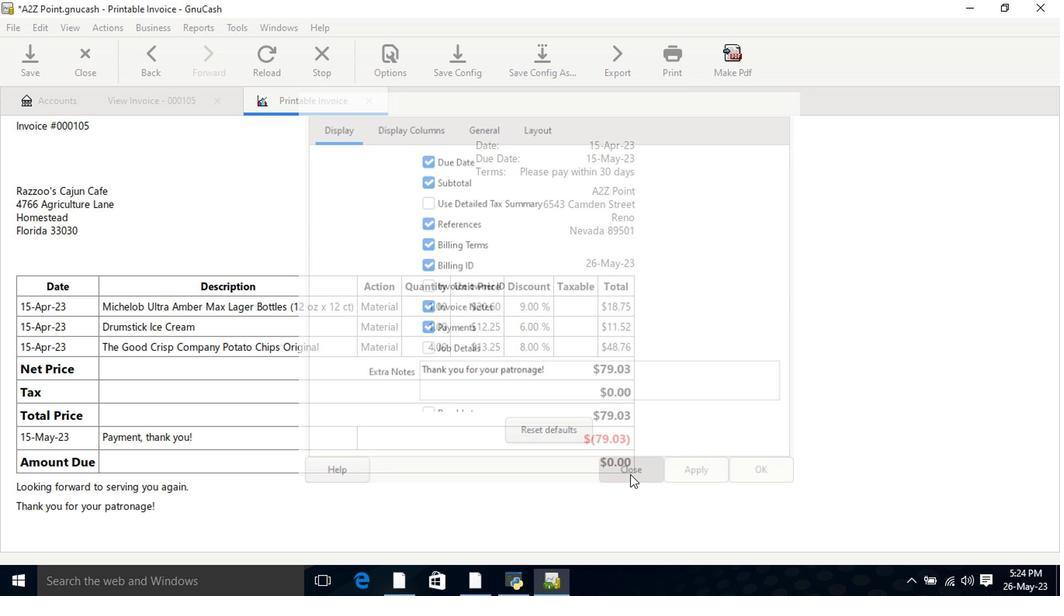 
